 Task: Find connections with filter location M'Sila with filter topic #Crowdfundingwith filter profile language English with filter current company Odgers Berndtson with filter school Patna University with filter industry Transportation, Logistics, Supply Chain and Storage with filter service category Nonprofit Consulting with filter keywords title Mason
Action: Mouse moved to (645, 86)
Screenshot: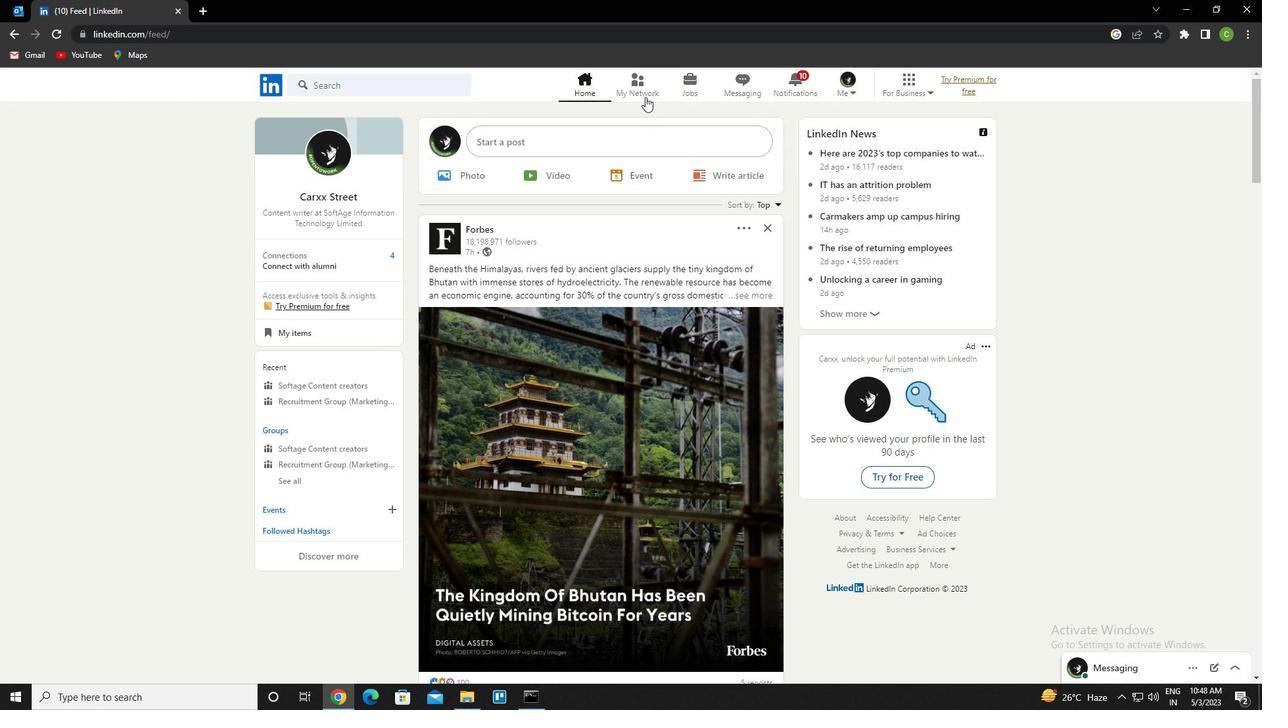 
Action: Mouse pressed left at (645, 86)
Screenshot: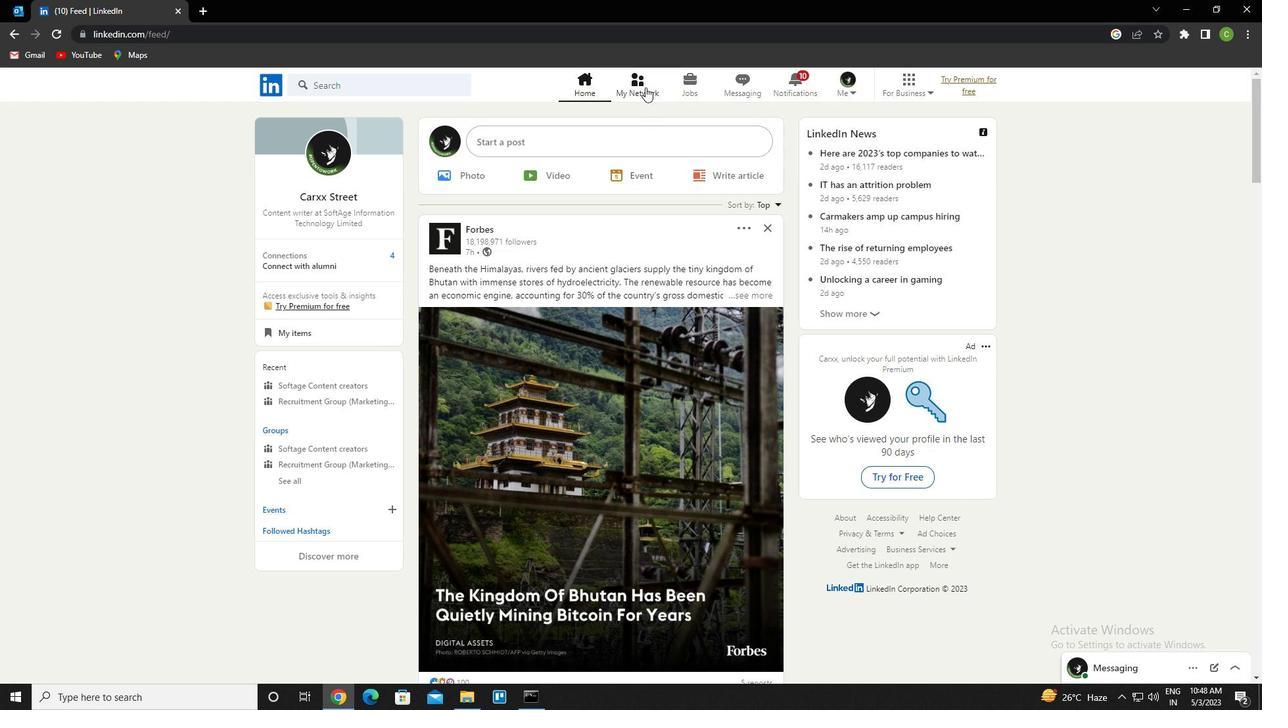 
Action: Mouse moved to (390, 160)
Screenshot: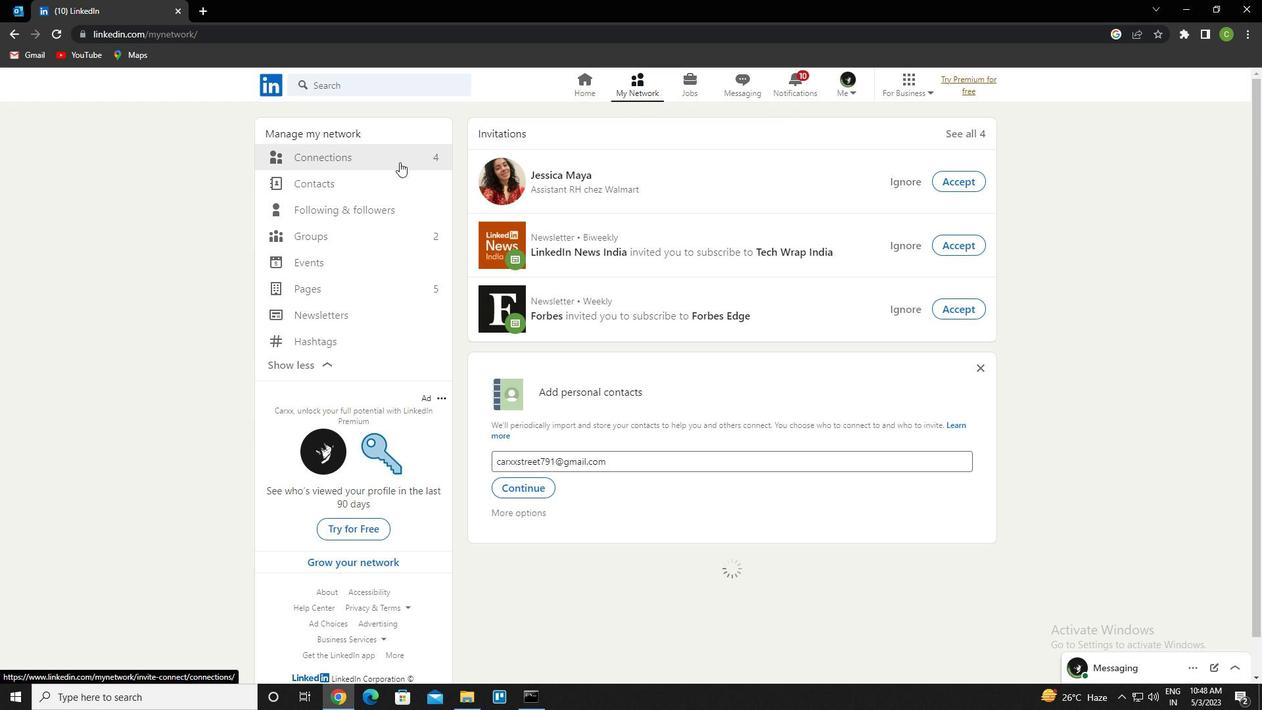 
Action: Mouse pressed left at (390, 160)
Screenshot: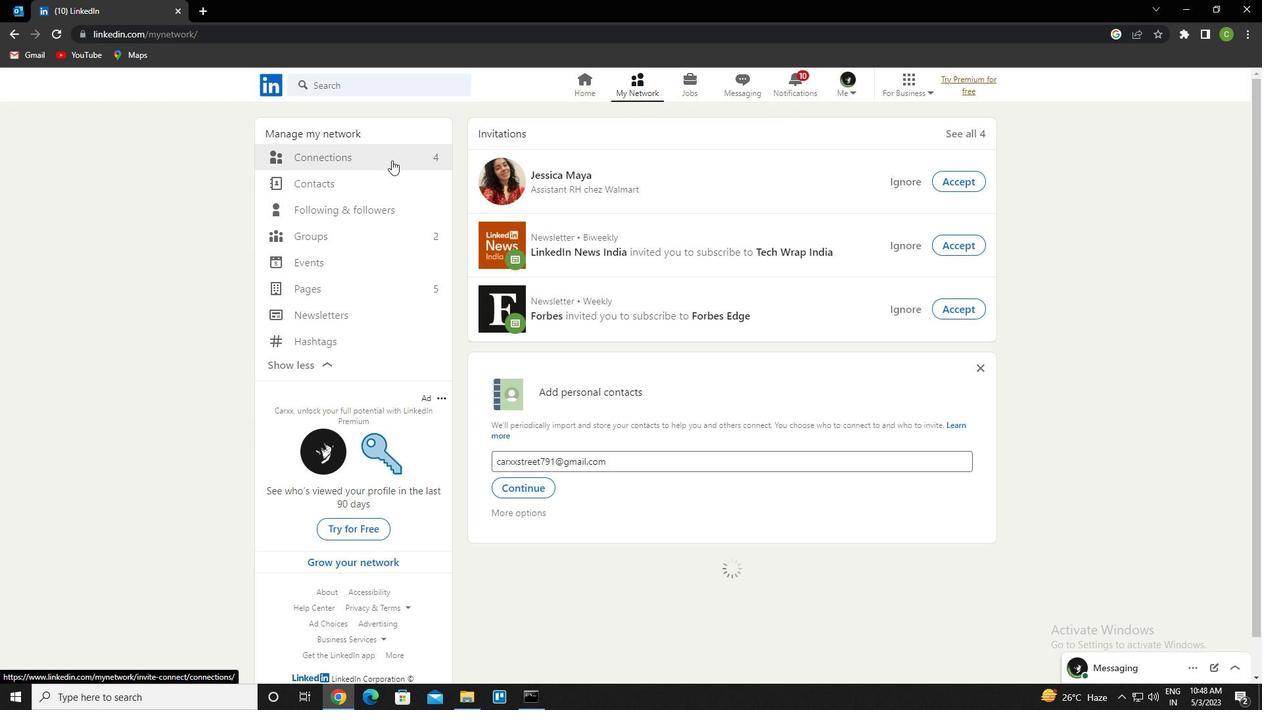 
Action: Mouse moved to (741, 167)
Screenshot: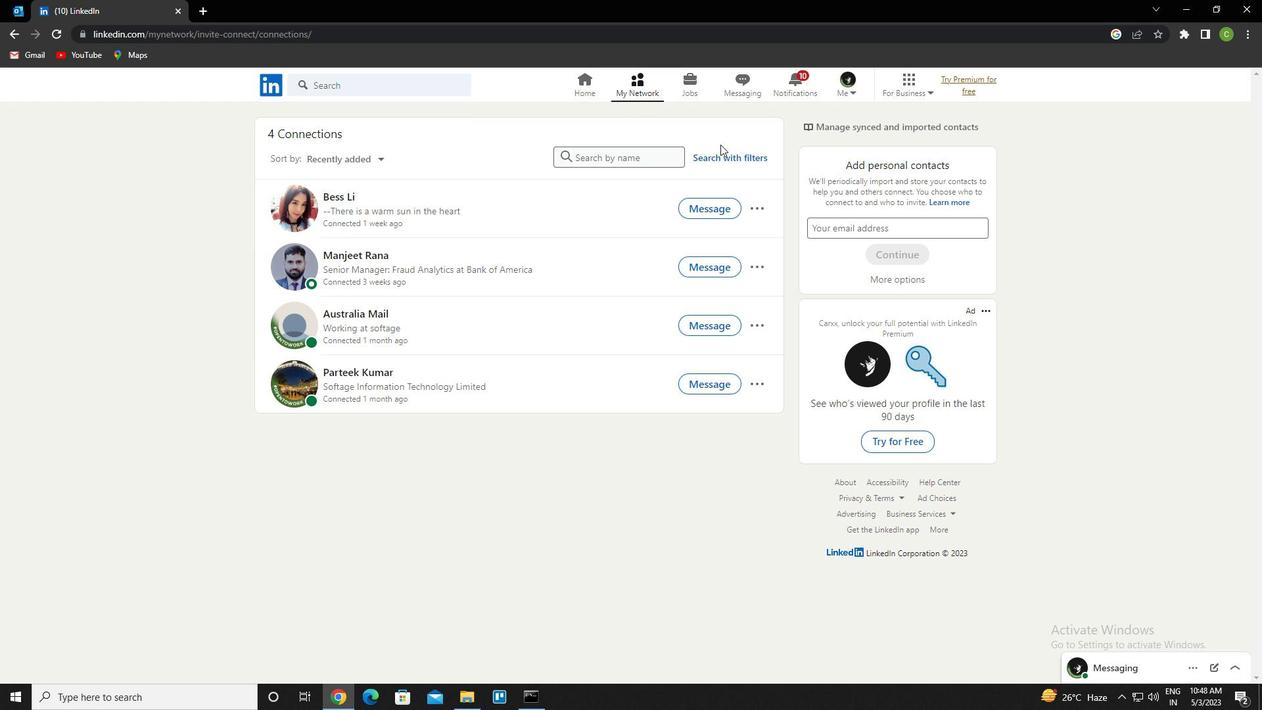 
Action: Mouse pressed left at (741, 167)
Screenshot: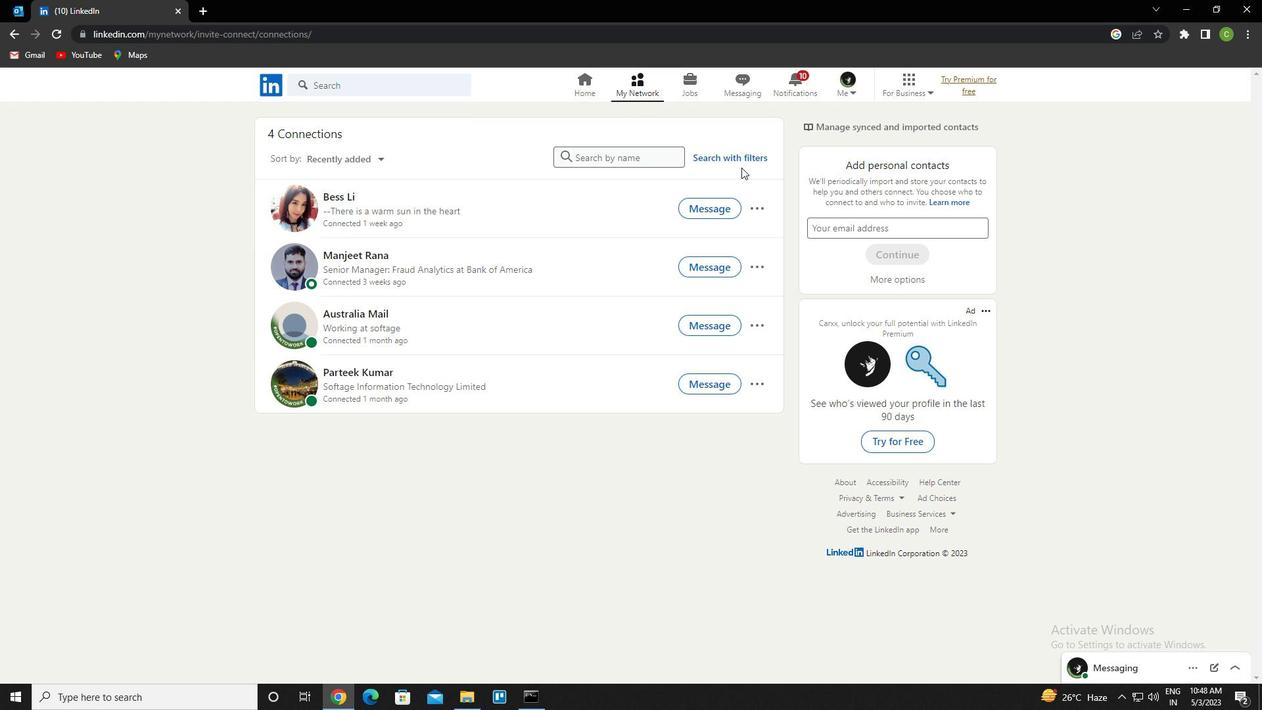 
Action: Mouse moved to (745, 151)
Screenshot: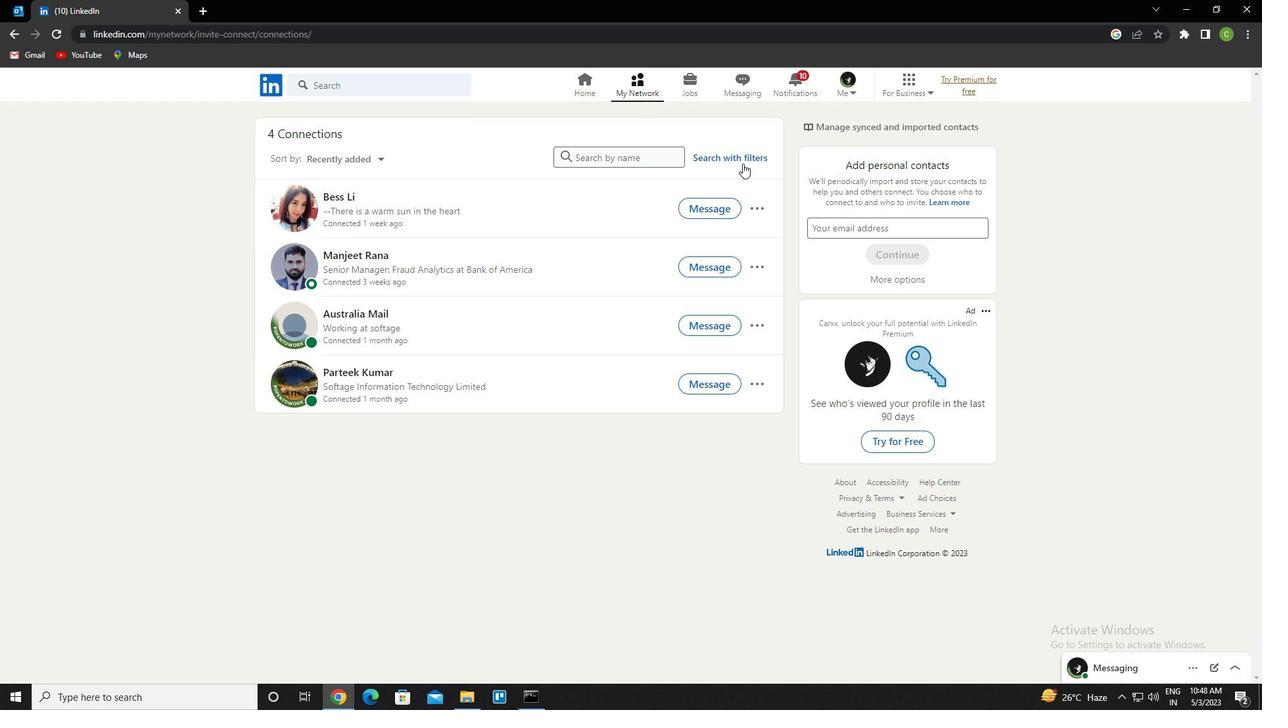 
Action: Mouse pressed left at (745, 151)
Screenshot: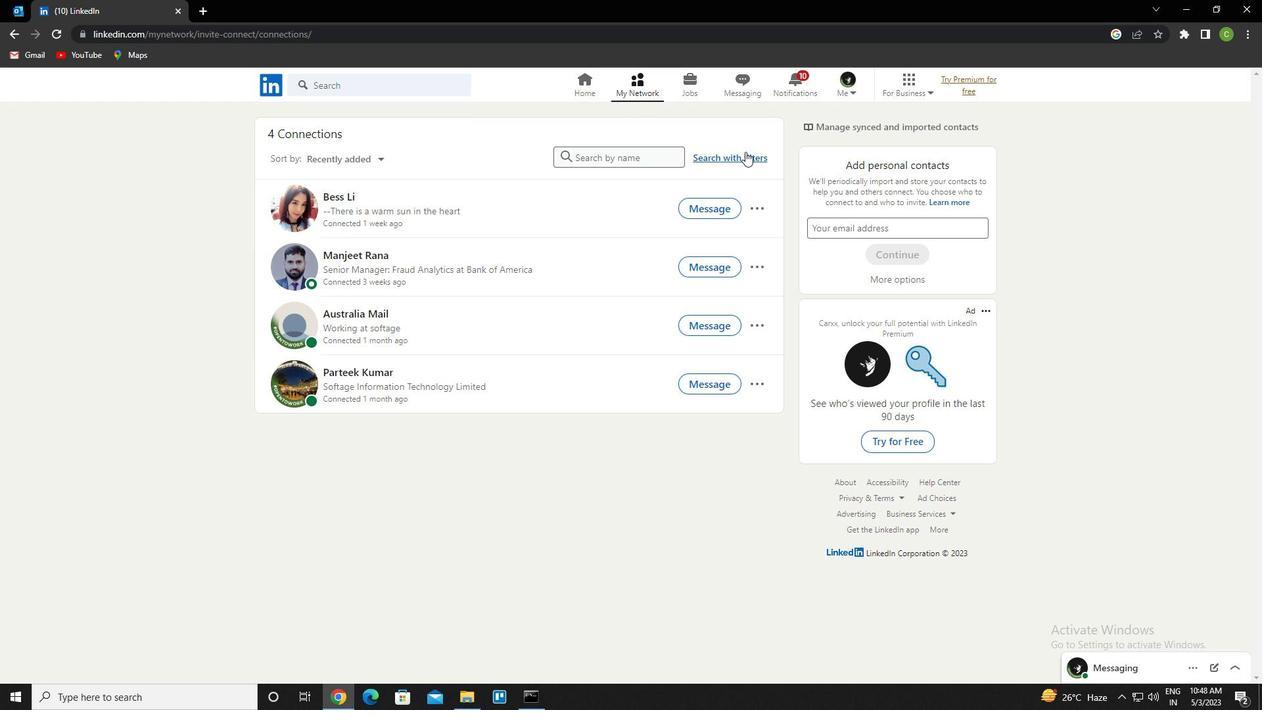 
Action: Mouse moved to (675, 121)
Screenshot: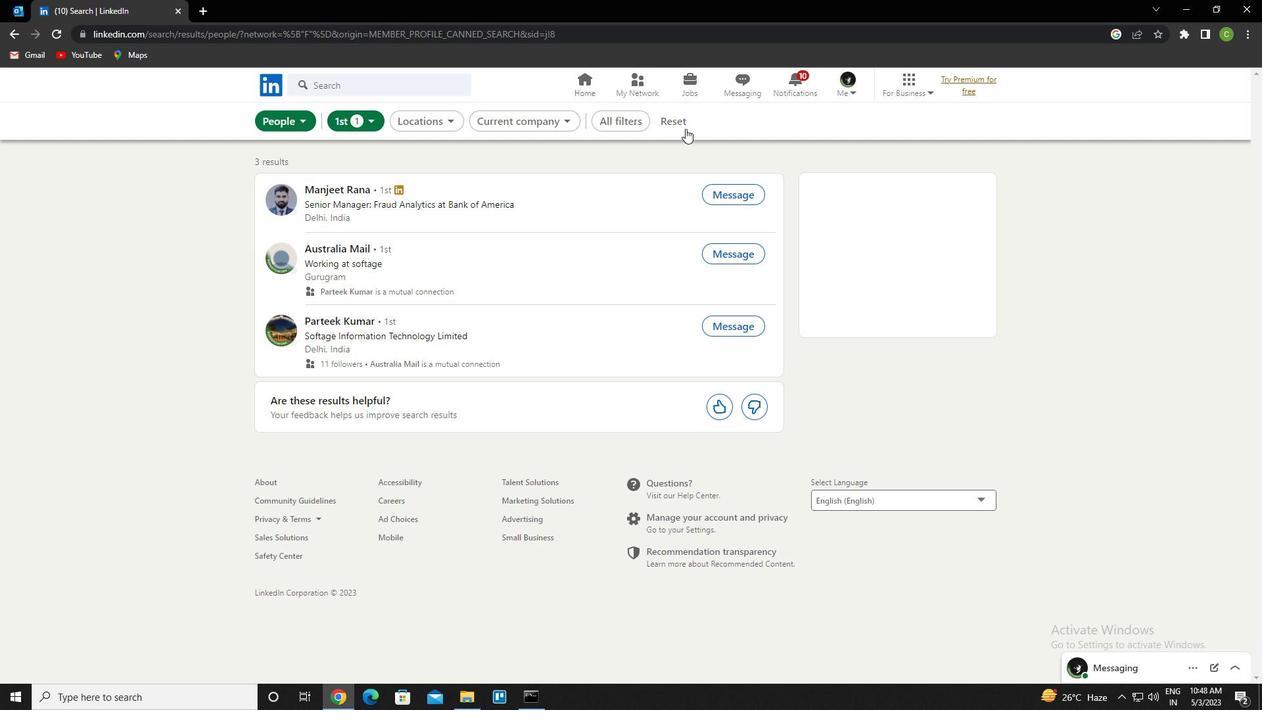 
Action: Mouse pressed left at (675, 121)
Screenshot: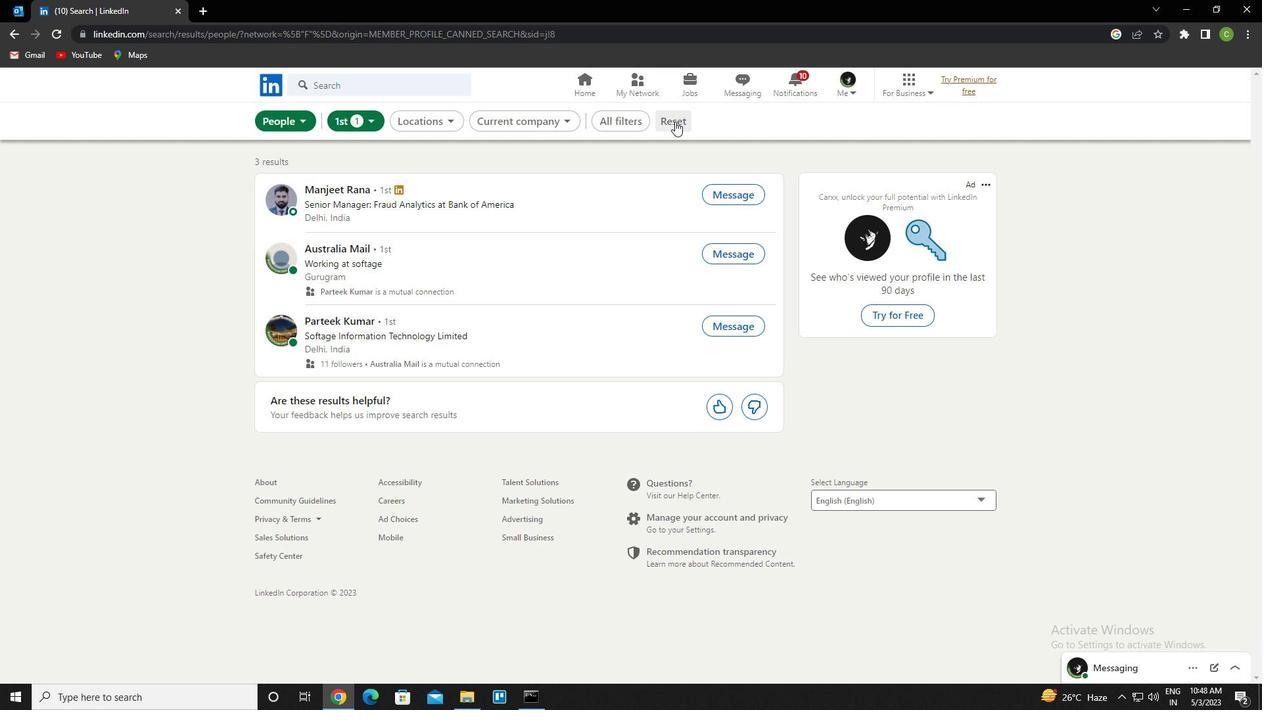 
Action: Mouse moved to (661, 118)
Screenshot: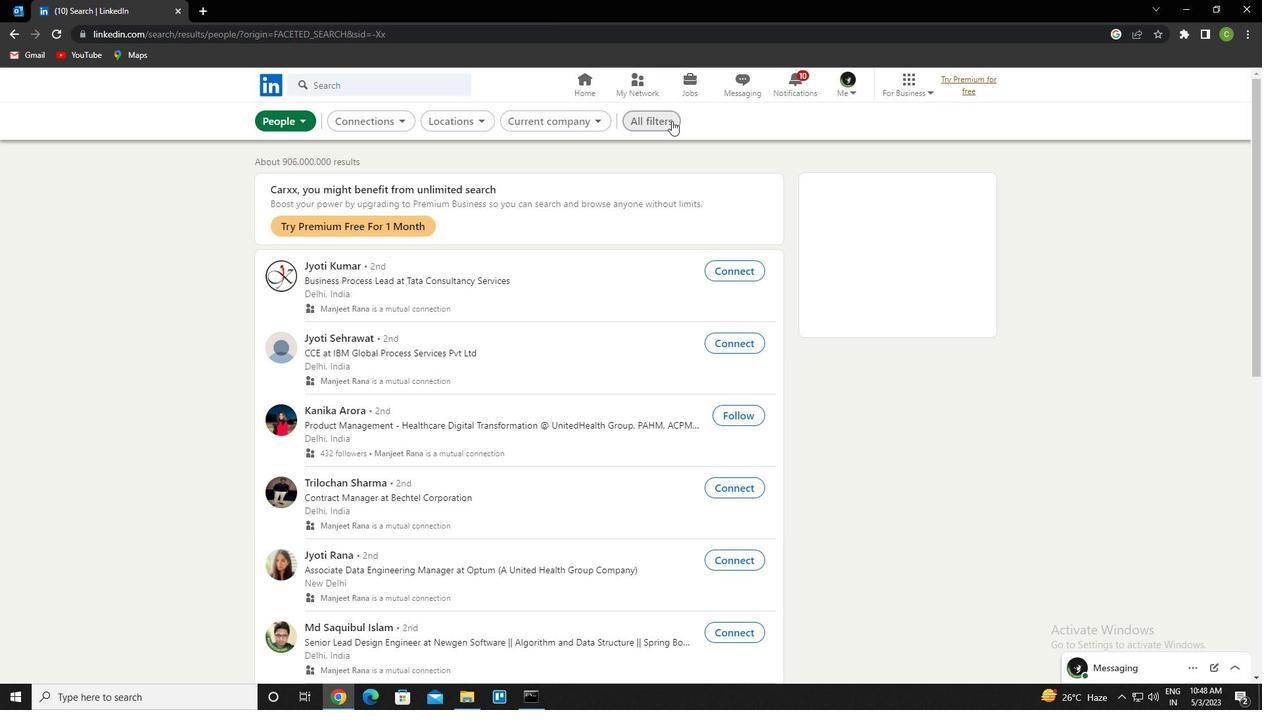 
Action: Mouse pressed left at (661, 118)
Screenshot: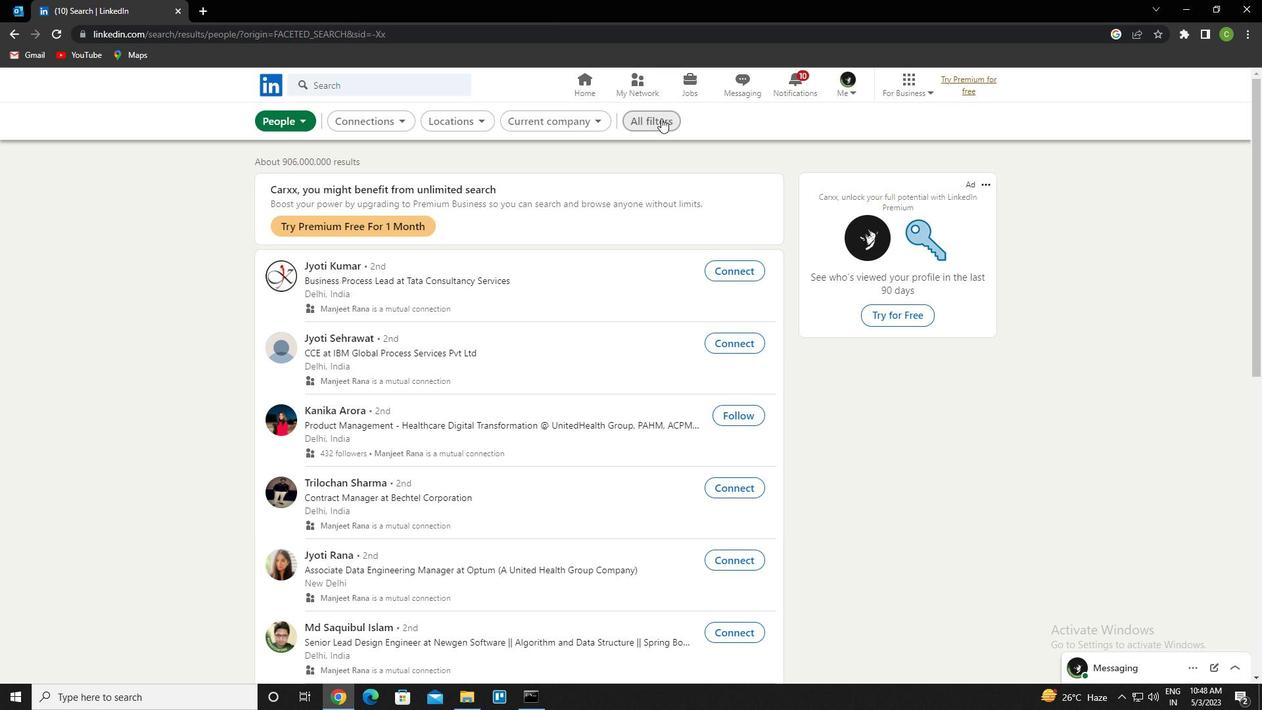 
Action: Mouse moved to (1143, 305)
Screenshot: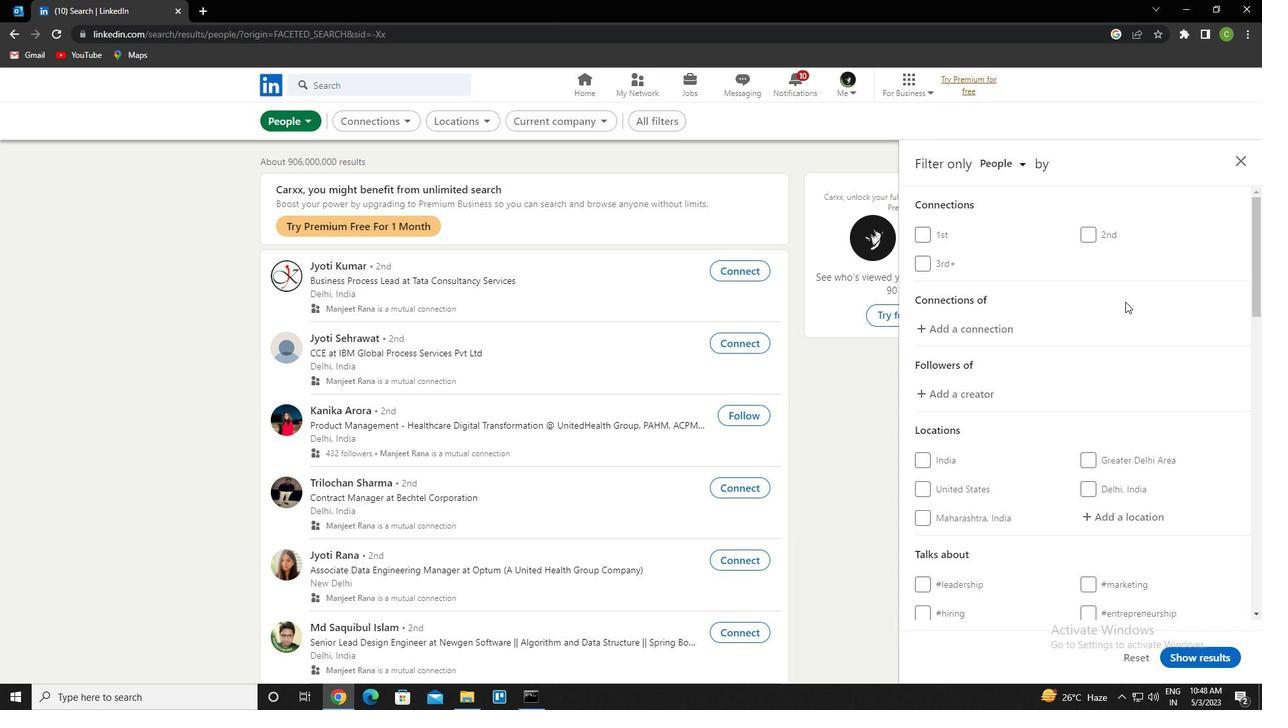
Action: Mouse scrolled (1143, 304) with delta (0, 0)
Screenshot: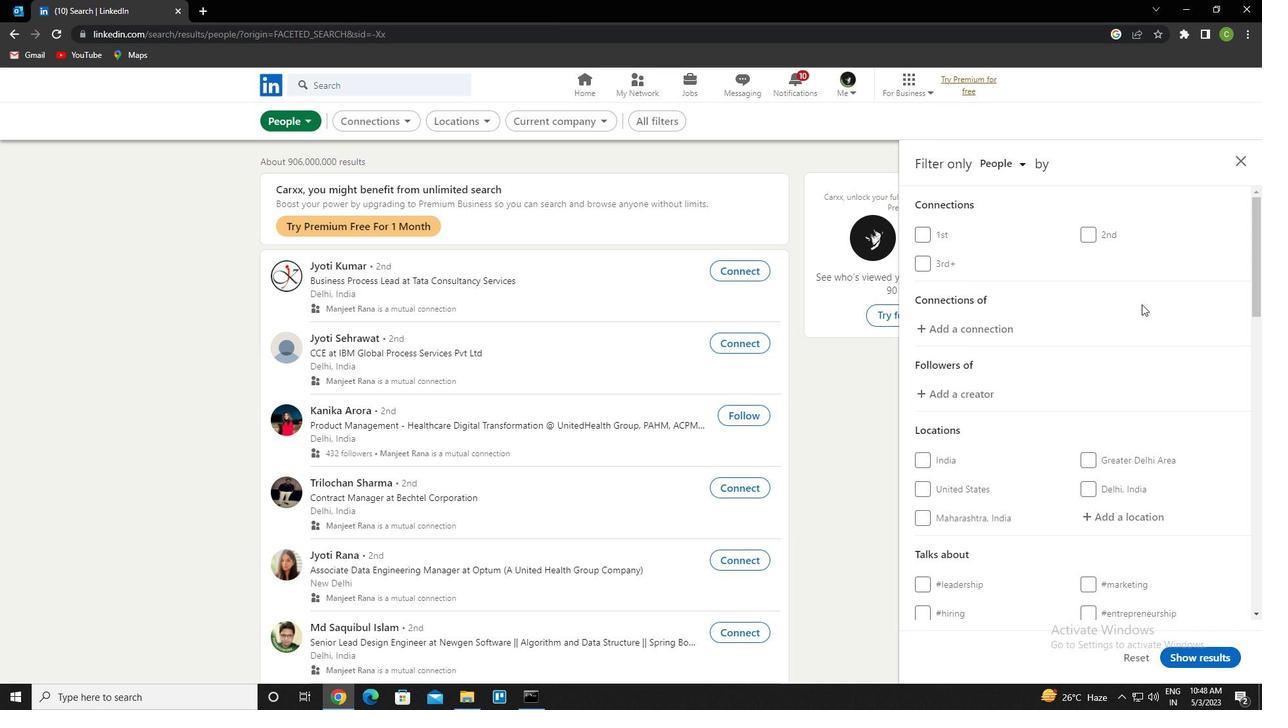 
Action: Mouse moved to (1143, 306)
Screenshot: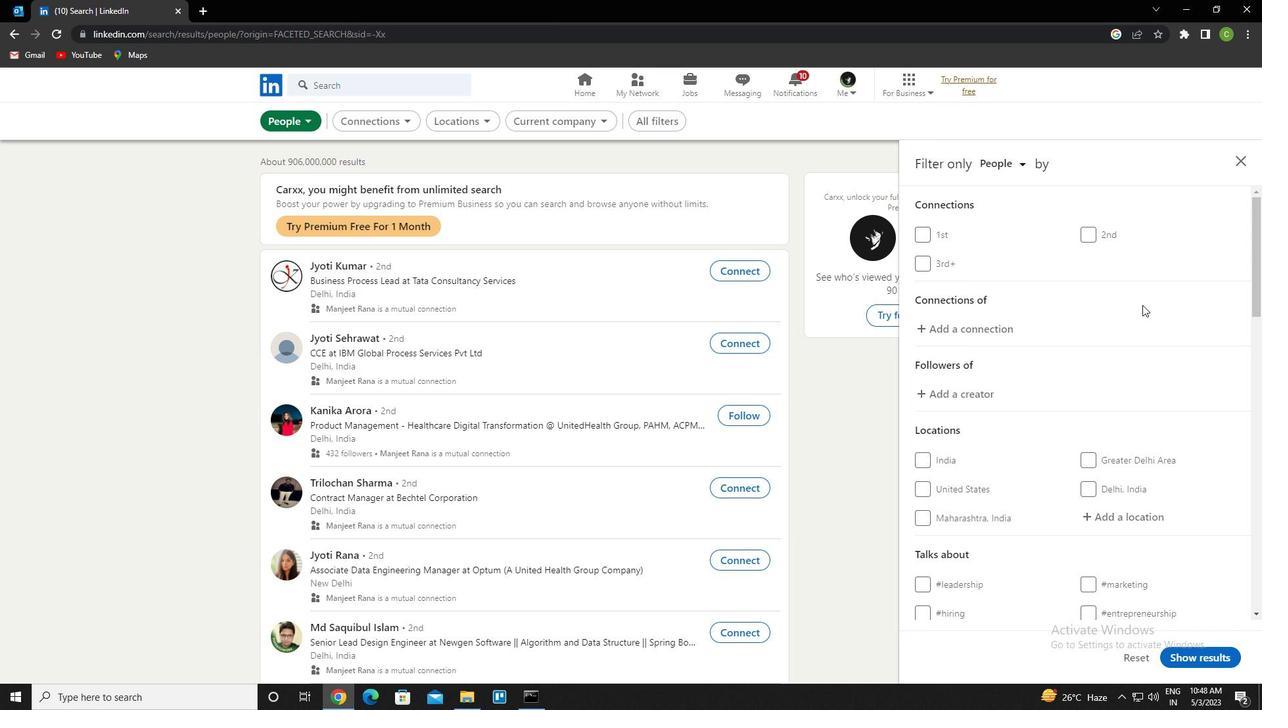 
Action: Mouse scrolled (1143, 305) with delta (0, 0)
Screenshot: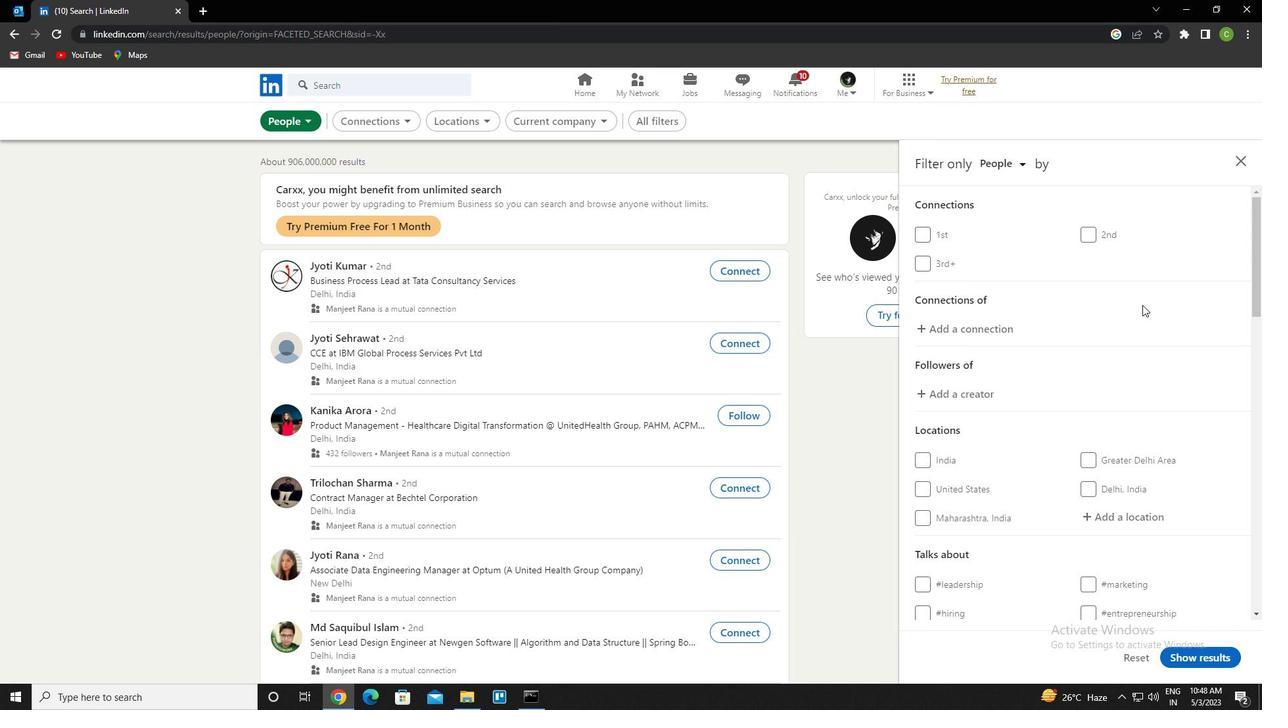 
Action: Mouse scrolled (1143, 305) with delta (0, 0)
Screenshot: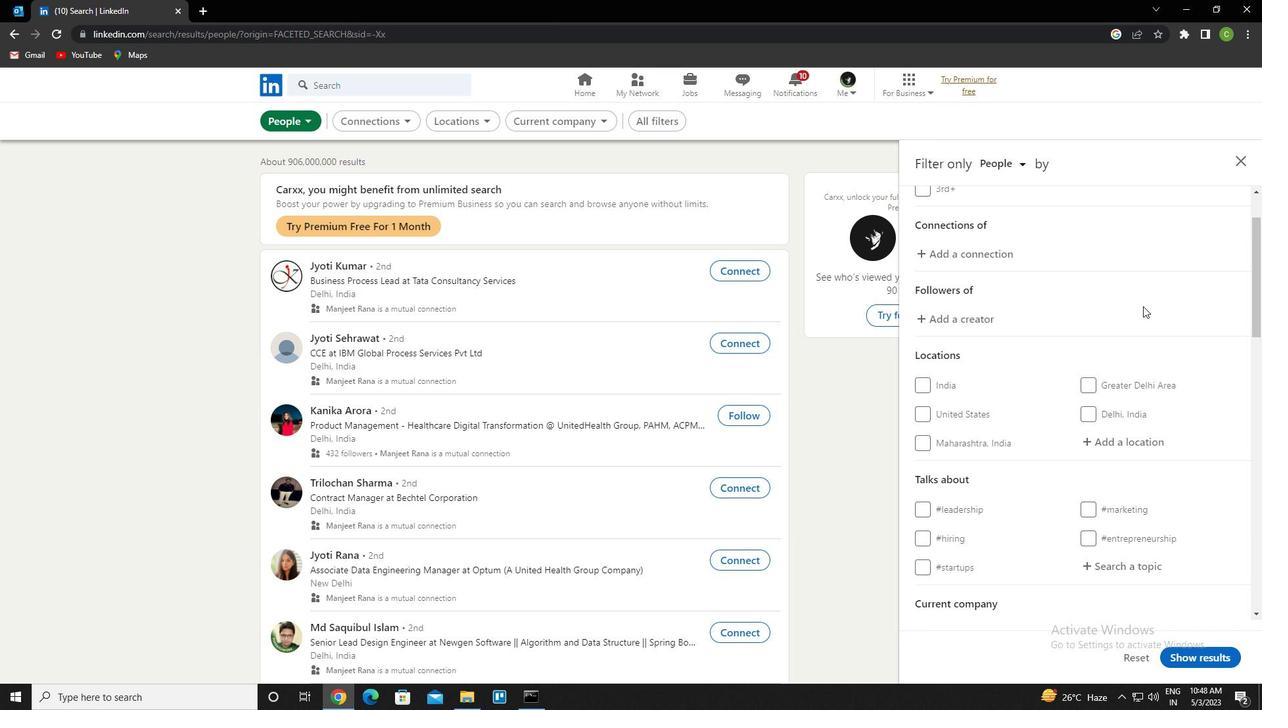 
Action: Mouse moved to (1143, 315)
Screenshot: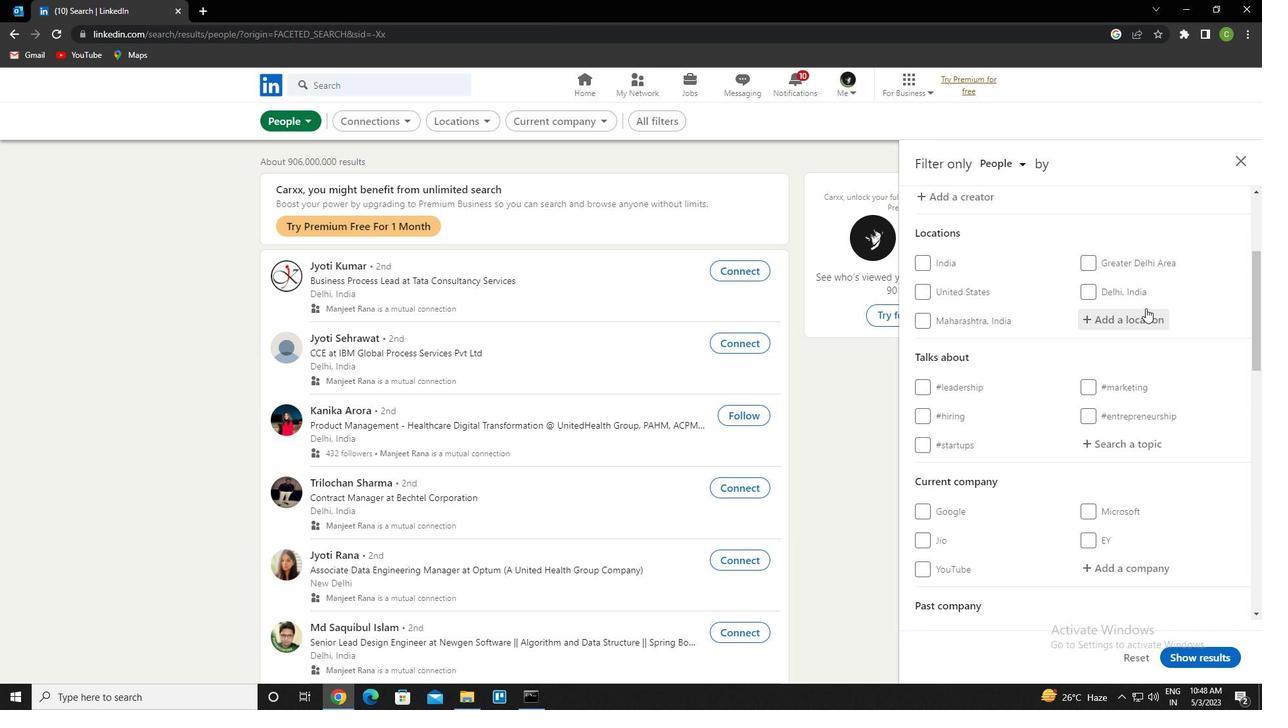 
Action: Mouse pressed left at (1143, 315)
Screenshot: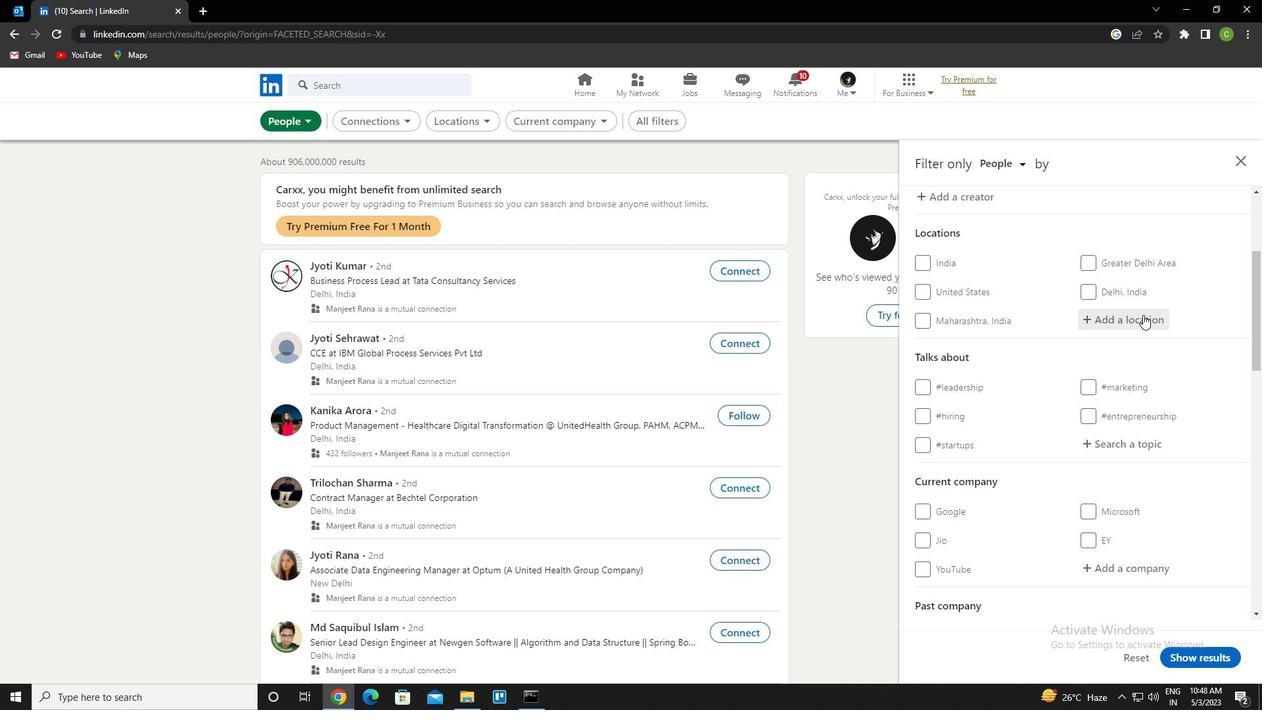 
Action: Key pressed <Key.caps_lock>m's<Key.caps_lock>illa<Key.backspace><Key.backspace><Key.down><Key.enter>
Screenshot: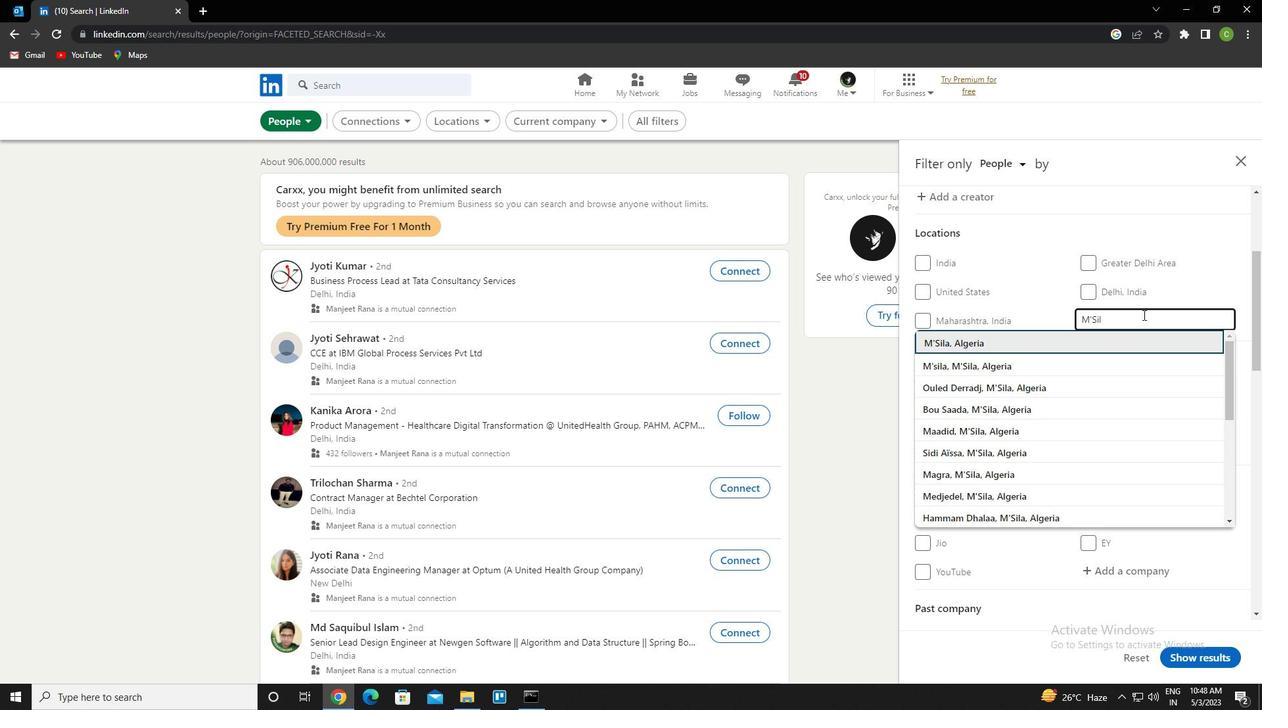 
Action: Mouse moved to (1159, 330)
Screenshot: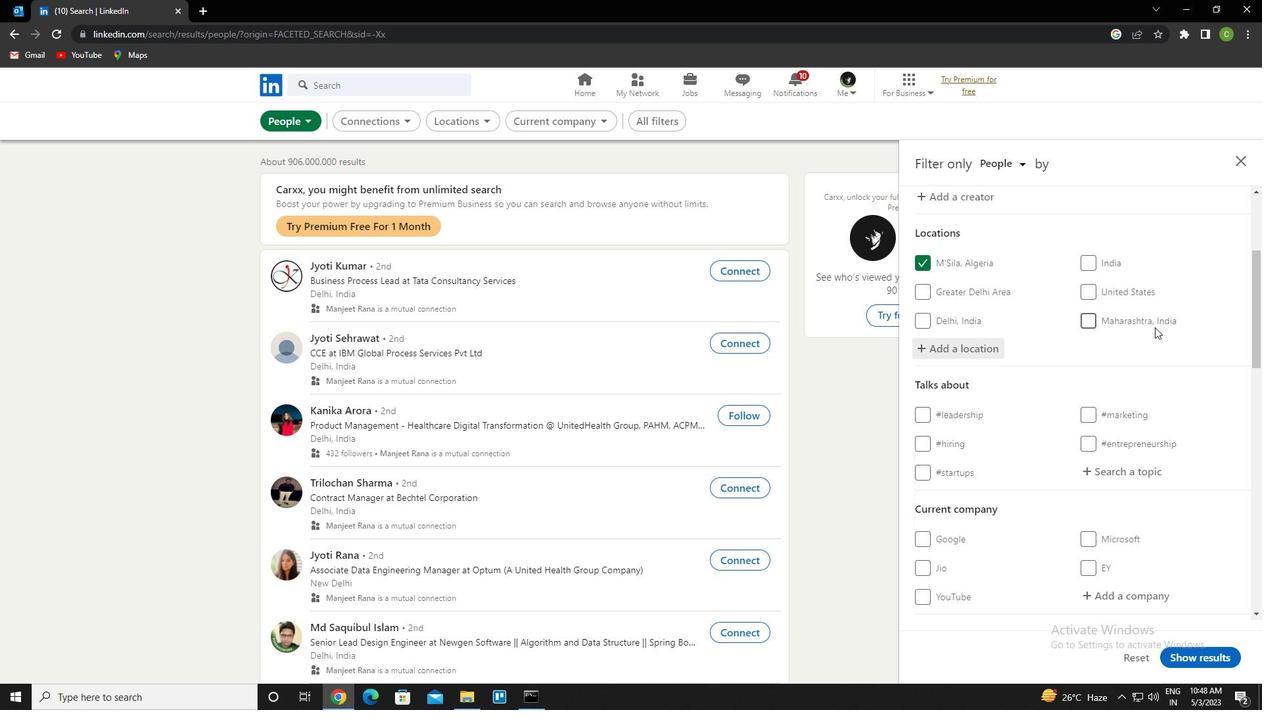 
Action: Mouse scrolled (1159, 329) with delta (0, 0)
Screenshot: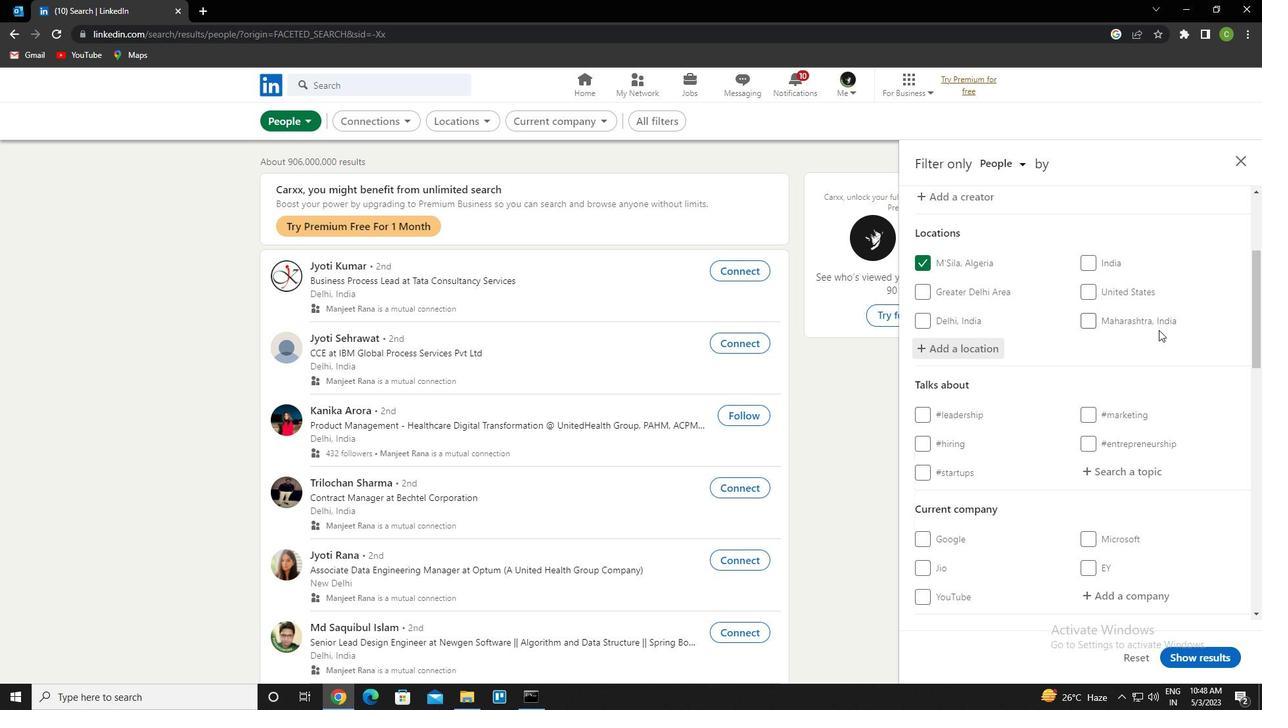 
Action: Mouse moved to (1137, 400)
Screenshot: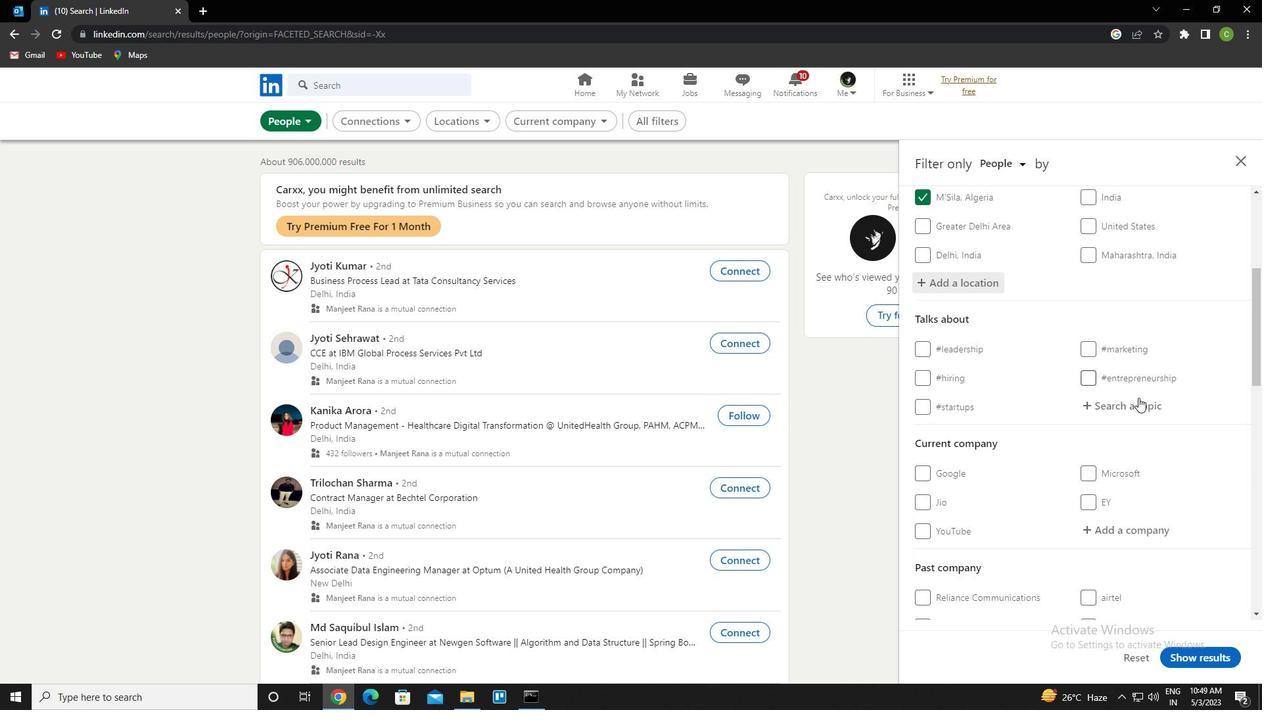 
Action: Mouse pressed left at (1137, 400)
Screenshot: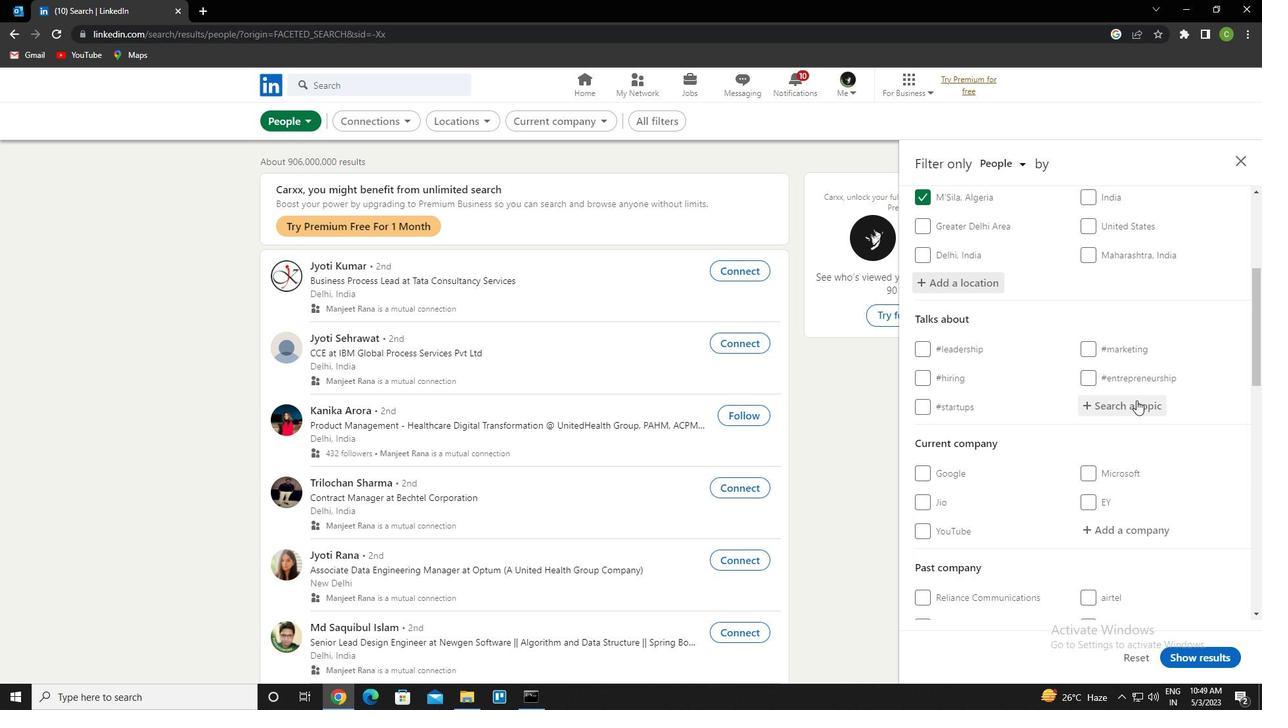 
Action: Key pressed corwd<Key.backspace><Key.backspace><Key.backspace><Key.backspace>rowdfunding<Key.down><Key.enter>
Screenshot: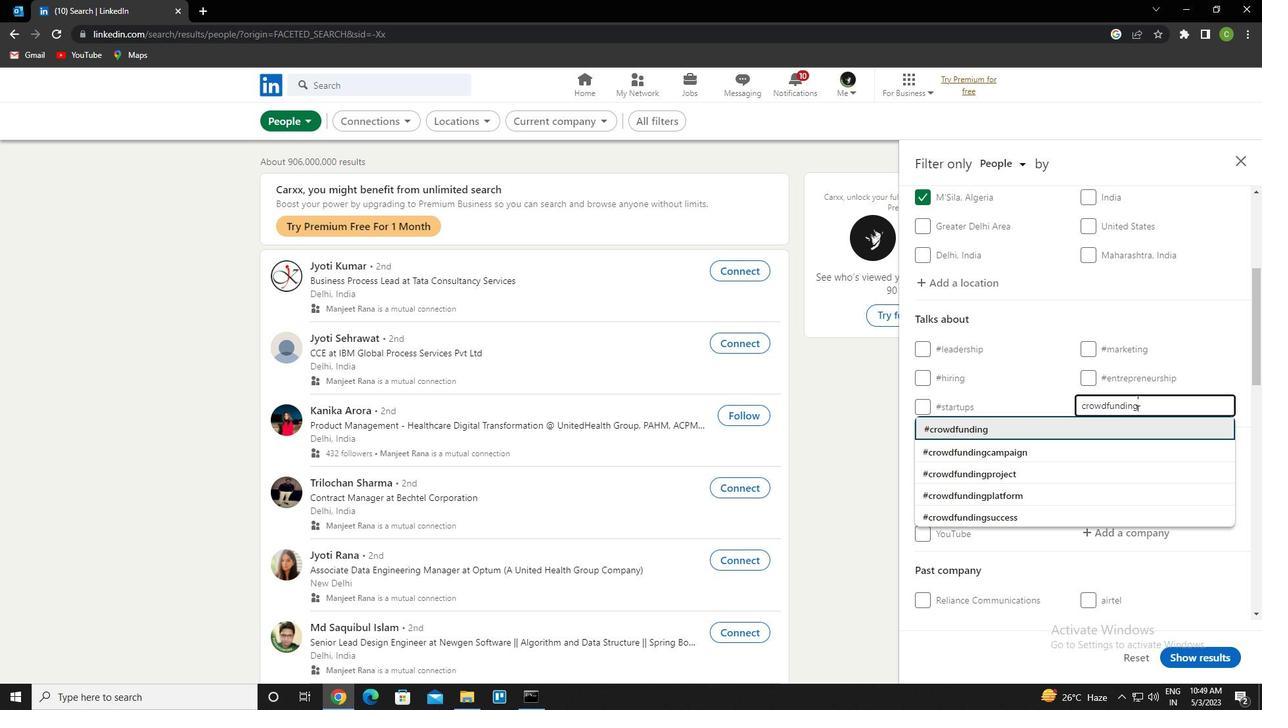 
Action: Mouse scrolled (1137, 399) with delta (0, 0)
Screenshot: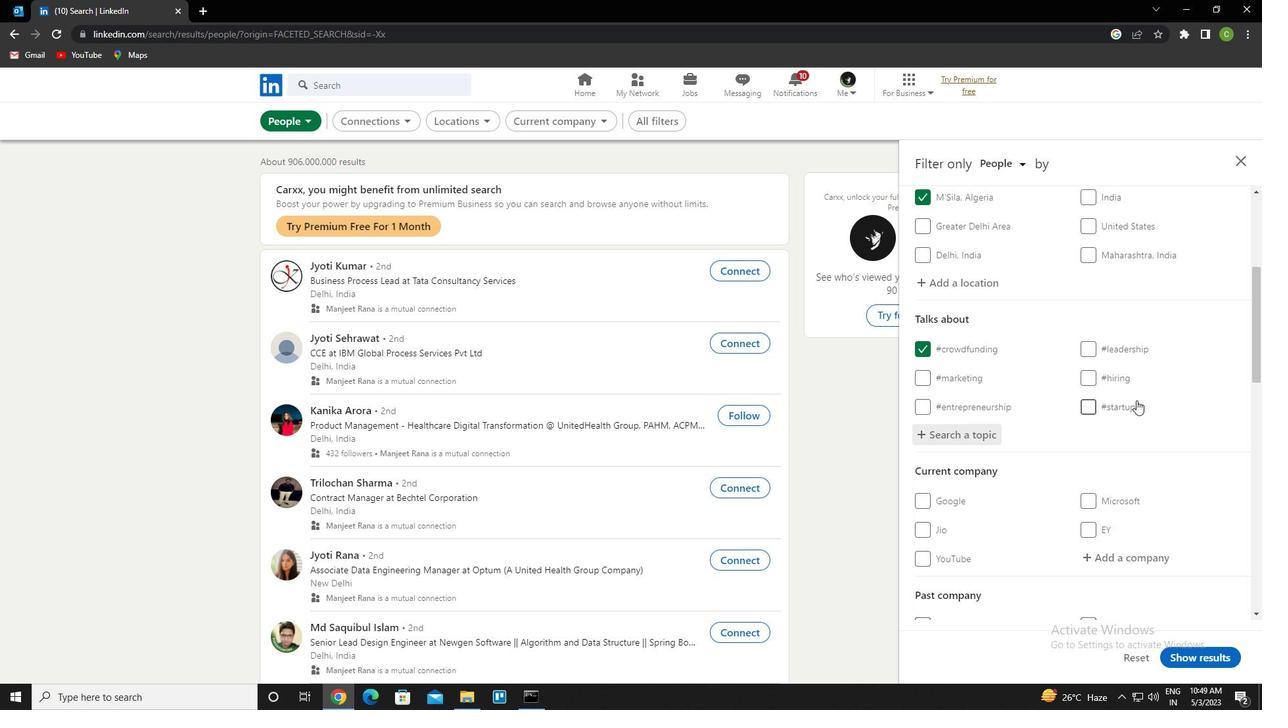 
Action: Mouse scrolled (1137, 399) with delta (0, 0)
Screenshot: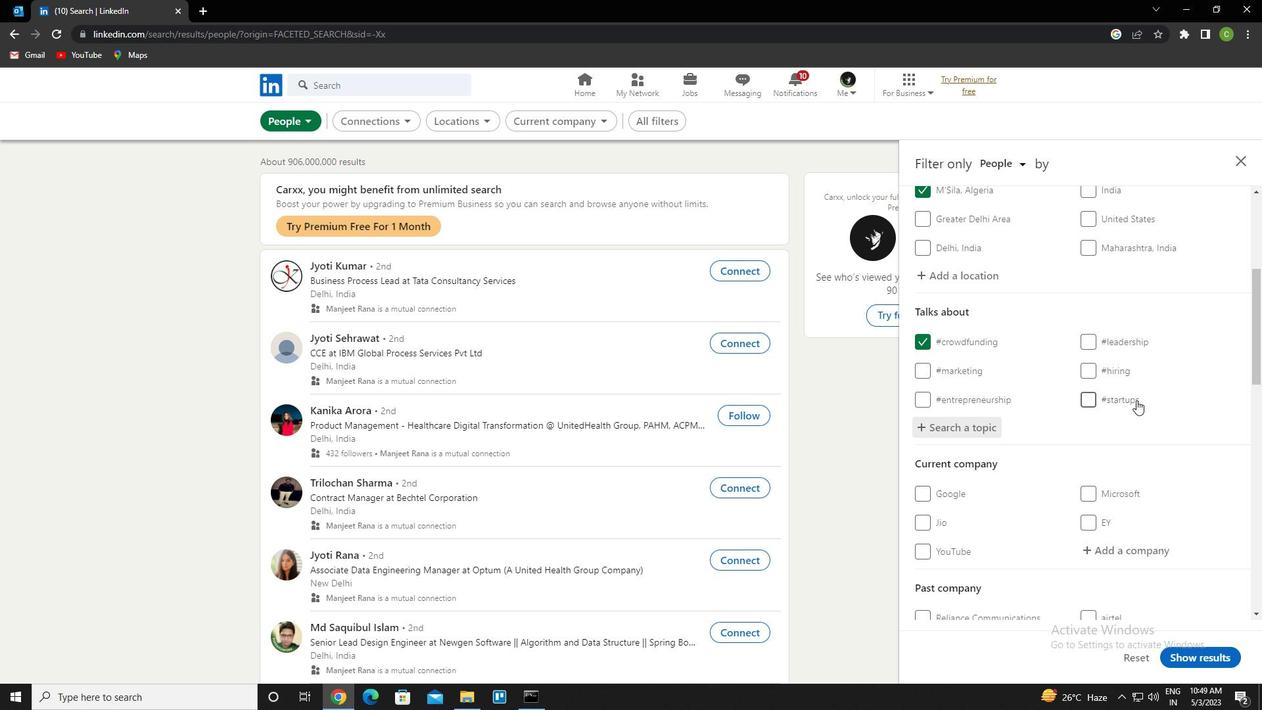 
Action: Mouse scrolled (1137, 399) with delta (0, 0)
Screenshot: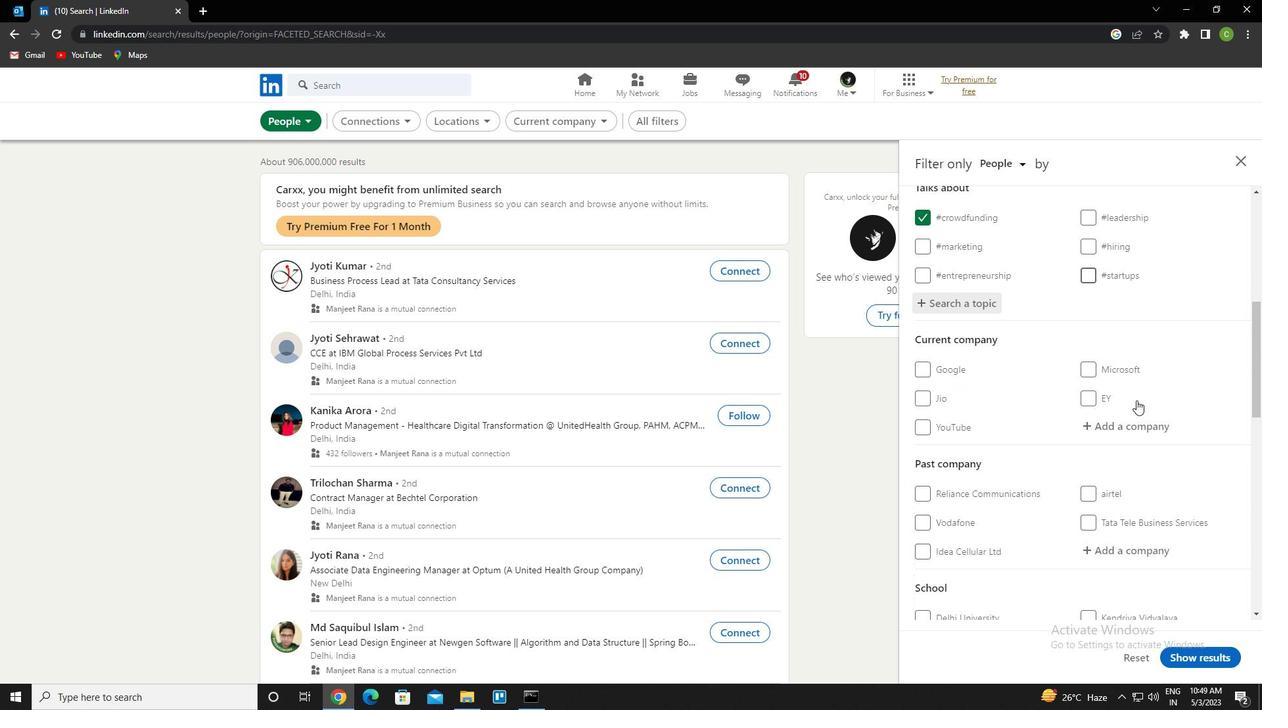 
Action: Mouse scrolled (1137, 399) with delta (0, 0)
Screenshot: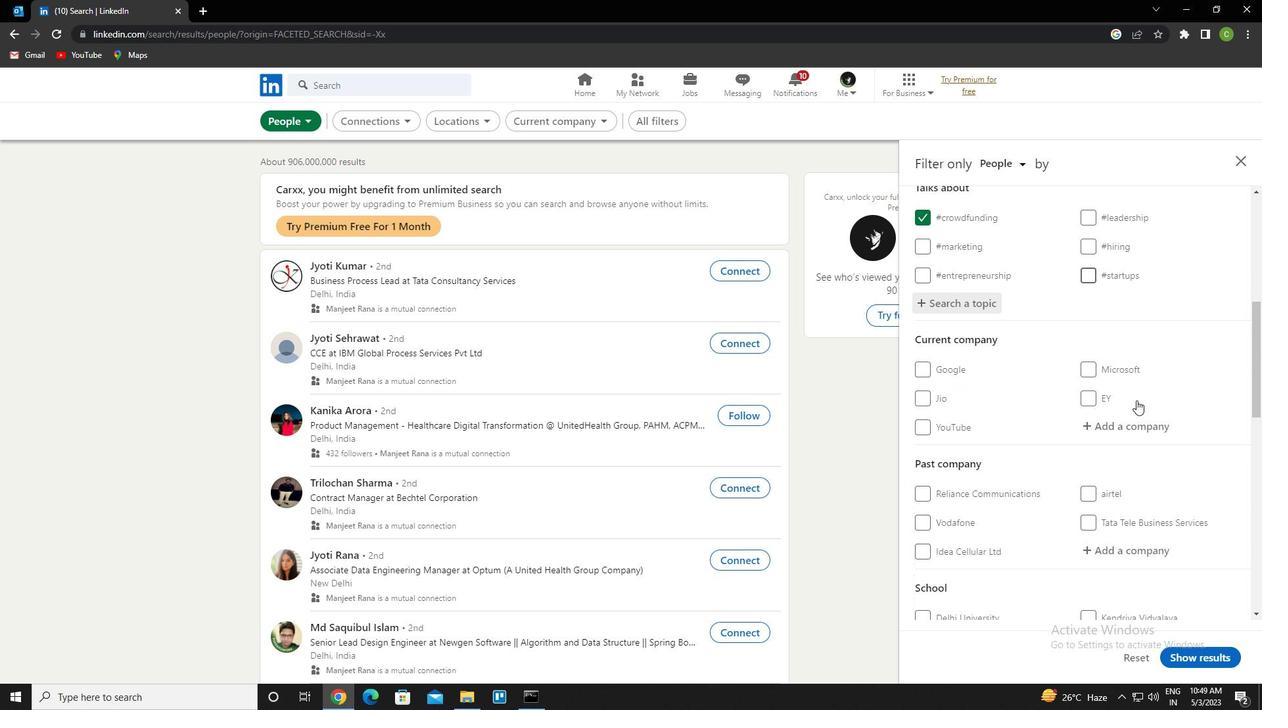 
Action: Mouse scrolled (1137, 399) with delta (0, 0)
Screenshot: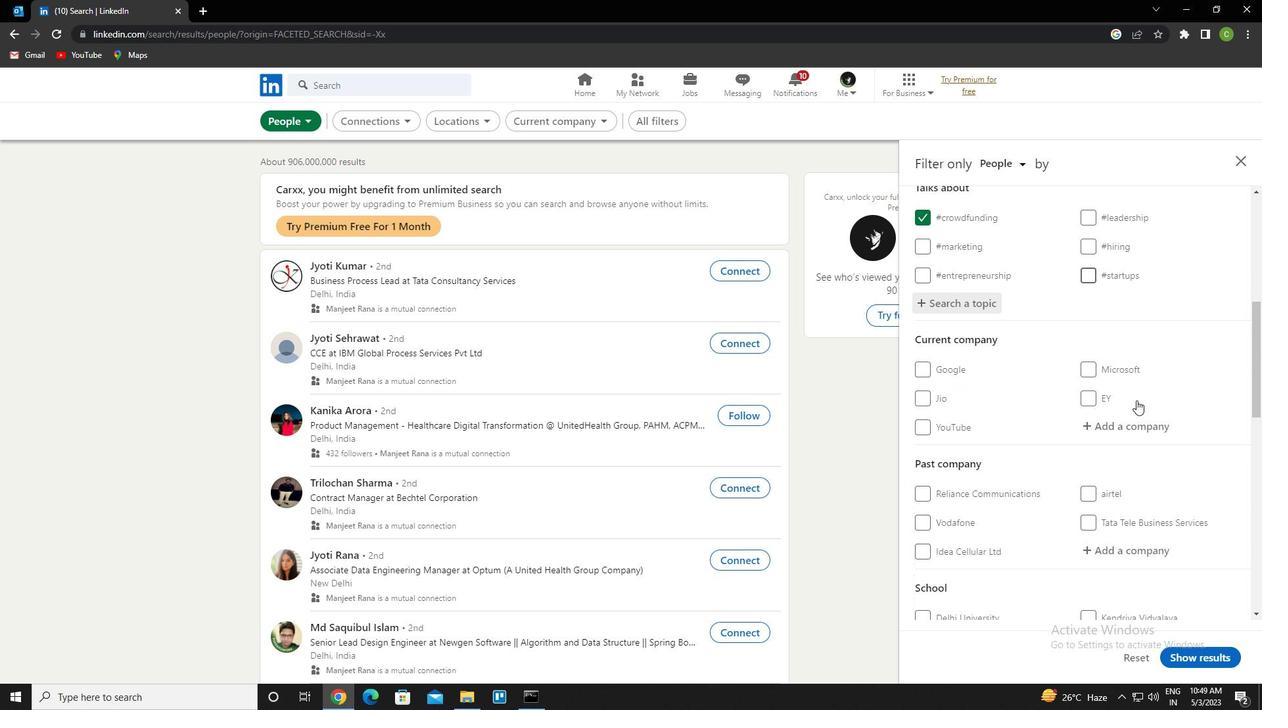 
Action: Mouse scrolled (1137, 399) with delta (0, 0)
Screenshot: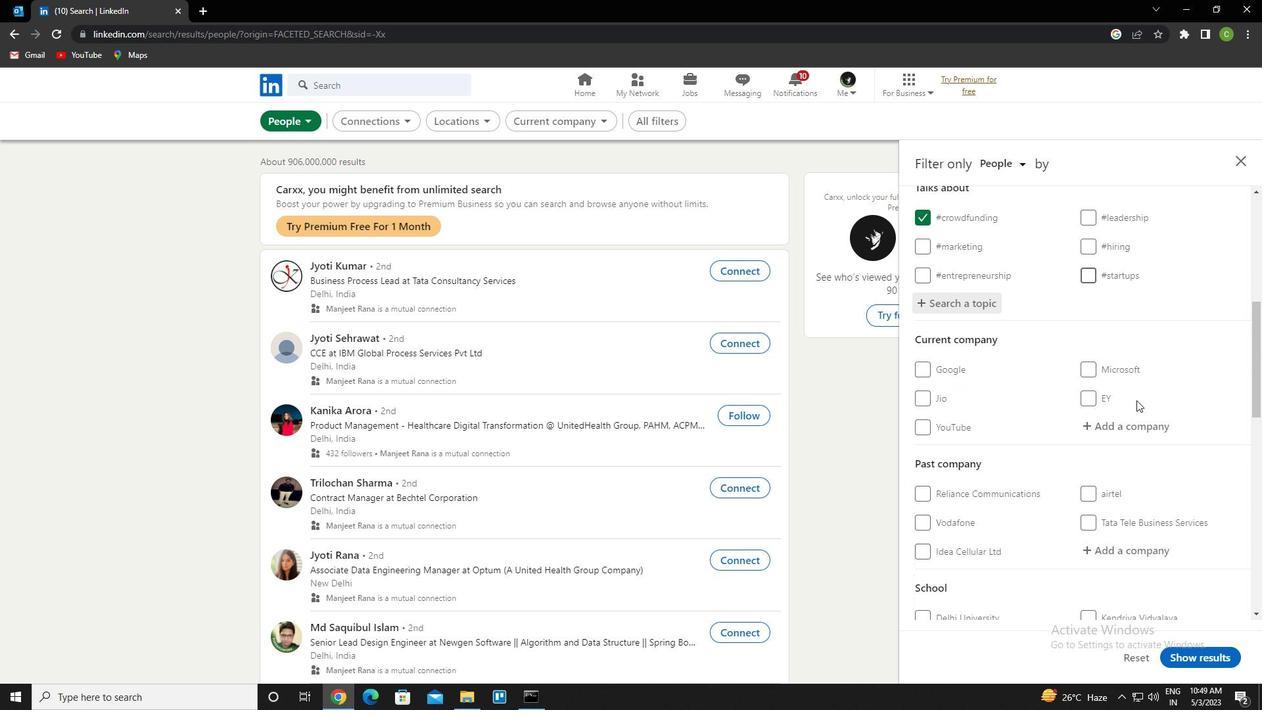 
Action: Mouse scrolled (1137, 399) with delta (0, 0)
Screenshot: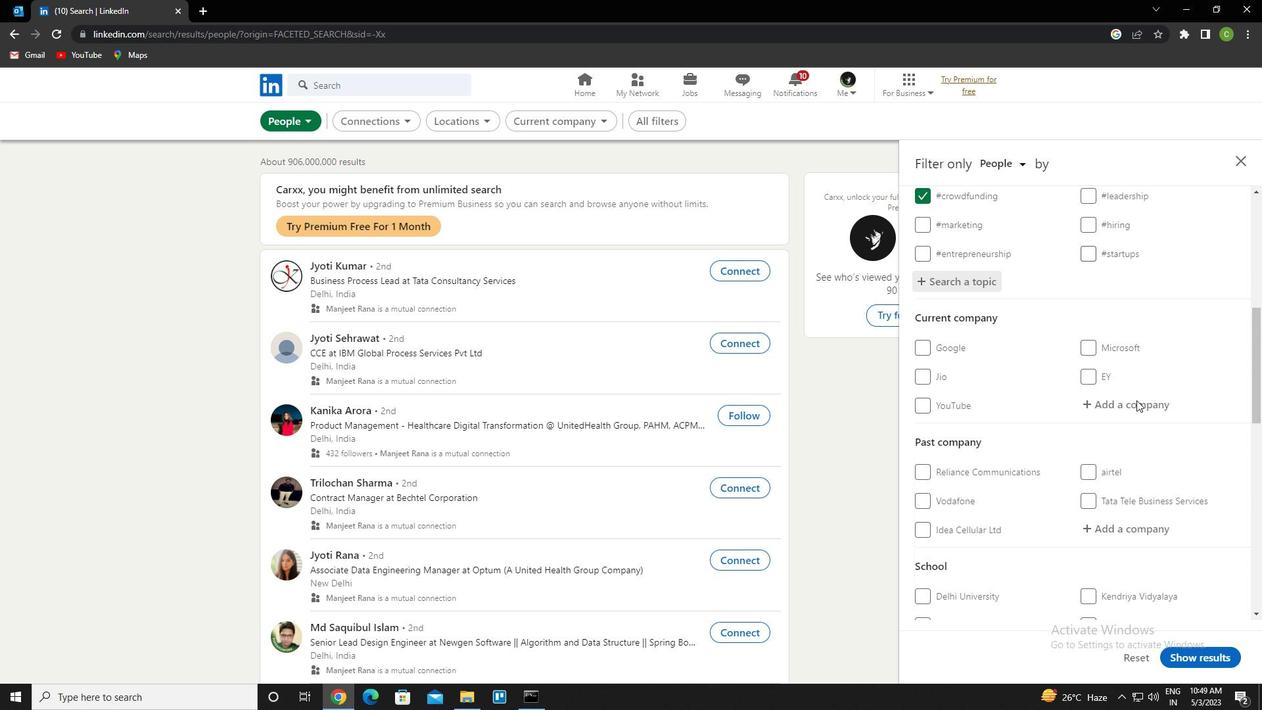 
Action: Mouse scrolled (1137, 399) with delta (0, 0)
Screenshot: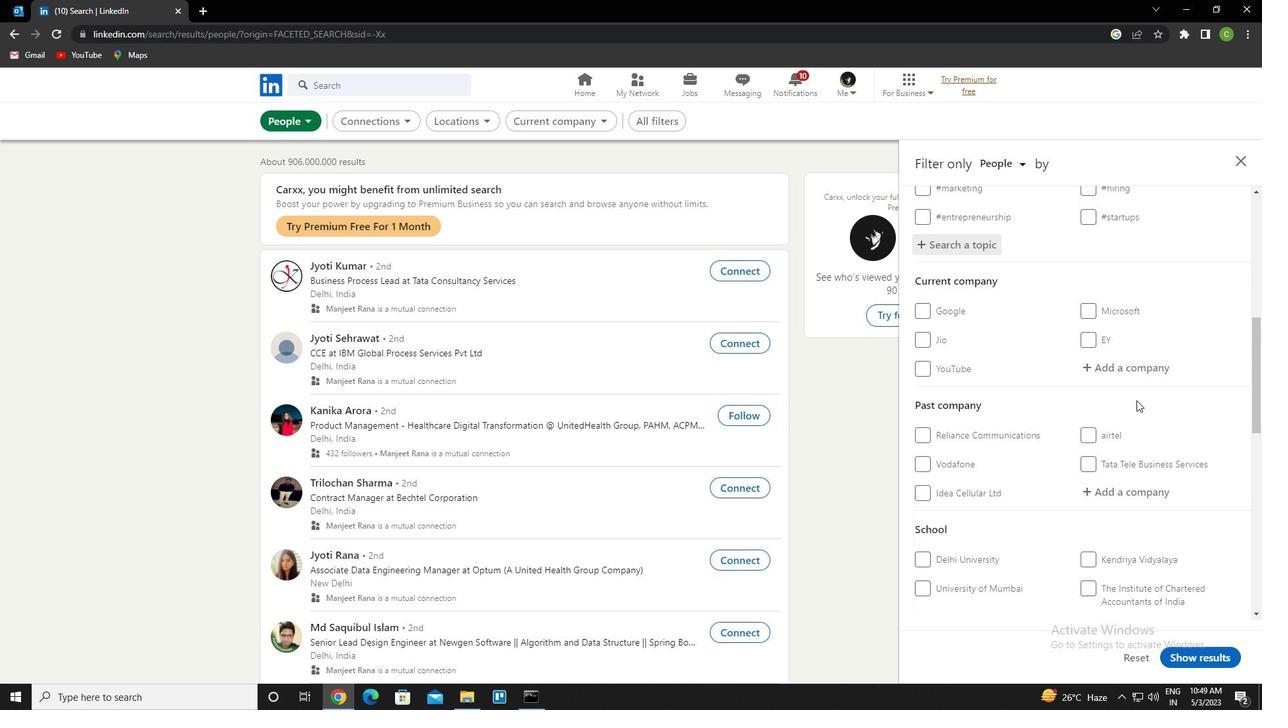 
Action: Mouse scrolled (1137, 399) with delta (0, 0)
Screenshot: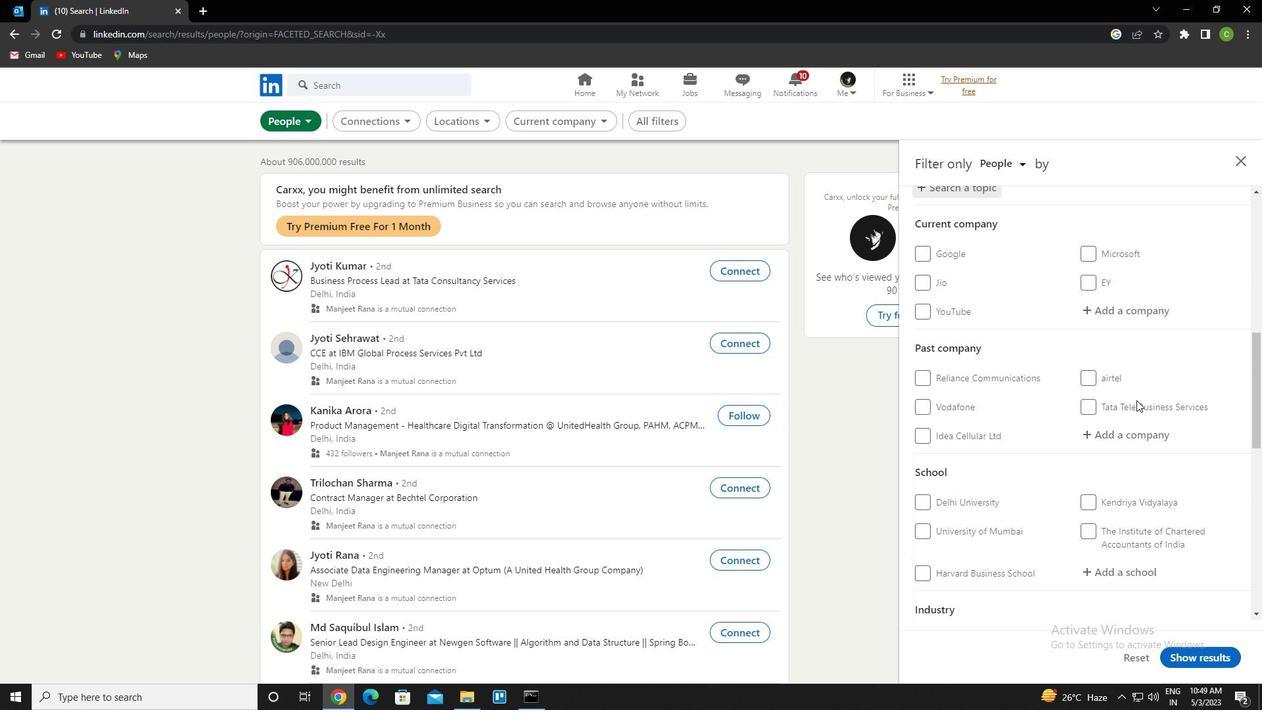 
Action: Mouse scrolled (1137, 399) with delta (0, 0)
Screenshot: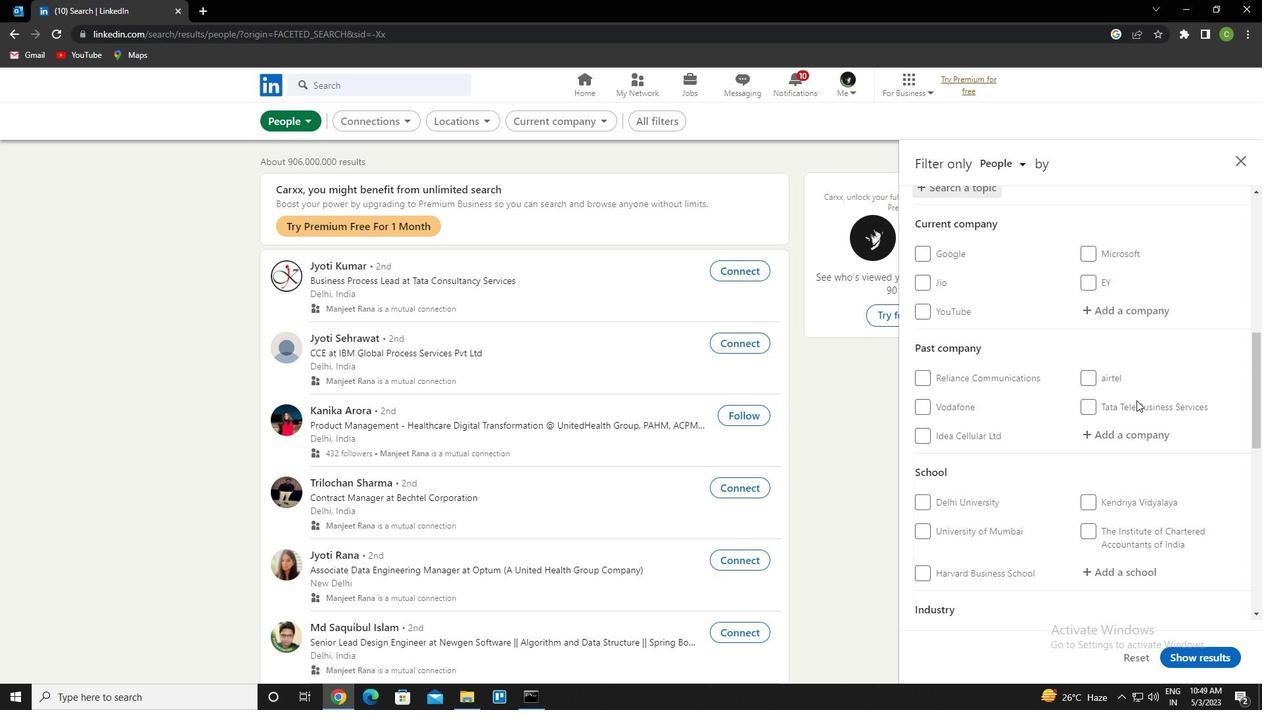 
Action: Mouse moved to (924, 361)
Screenshot: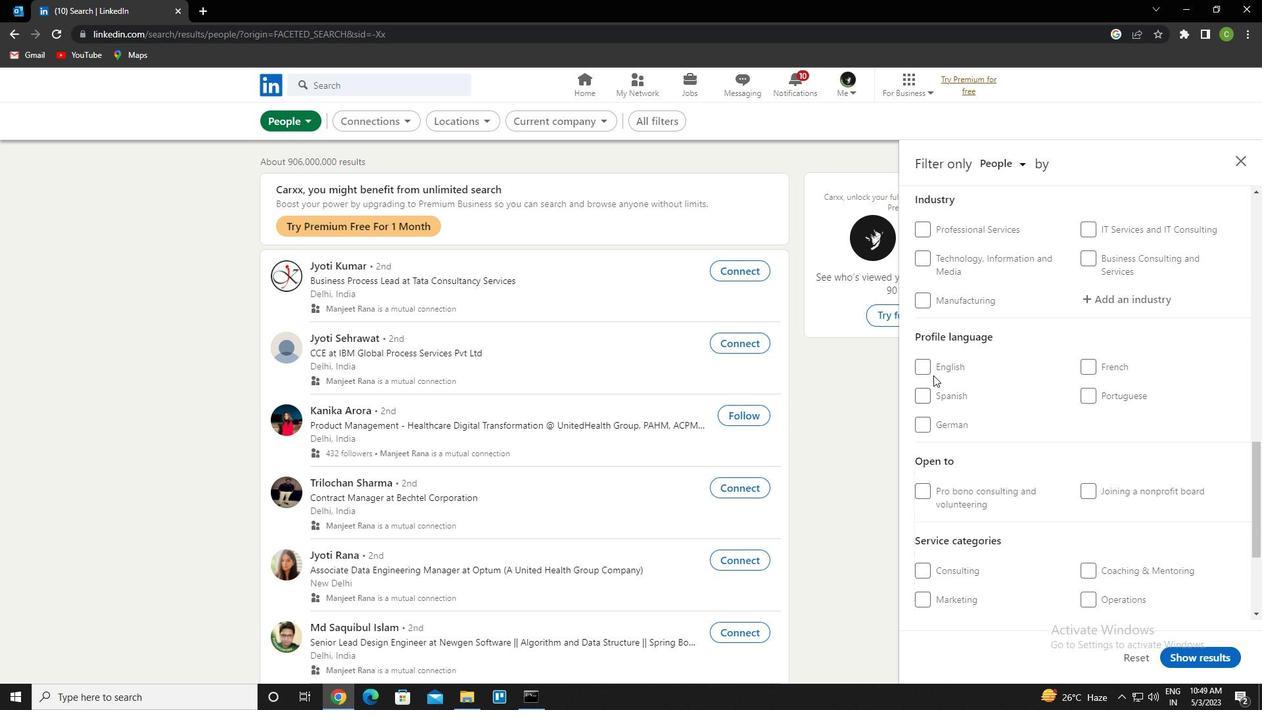 
Action: Mouse pressed left at (924, 361)
Screenshot: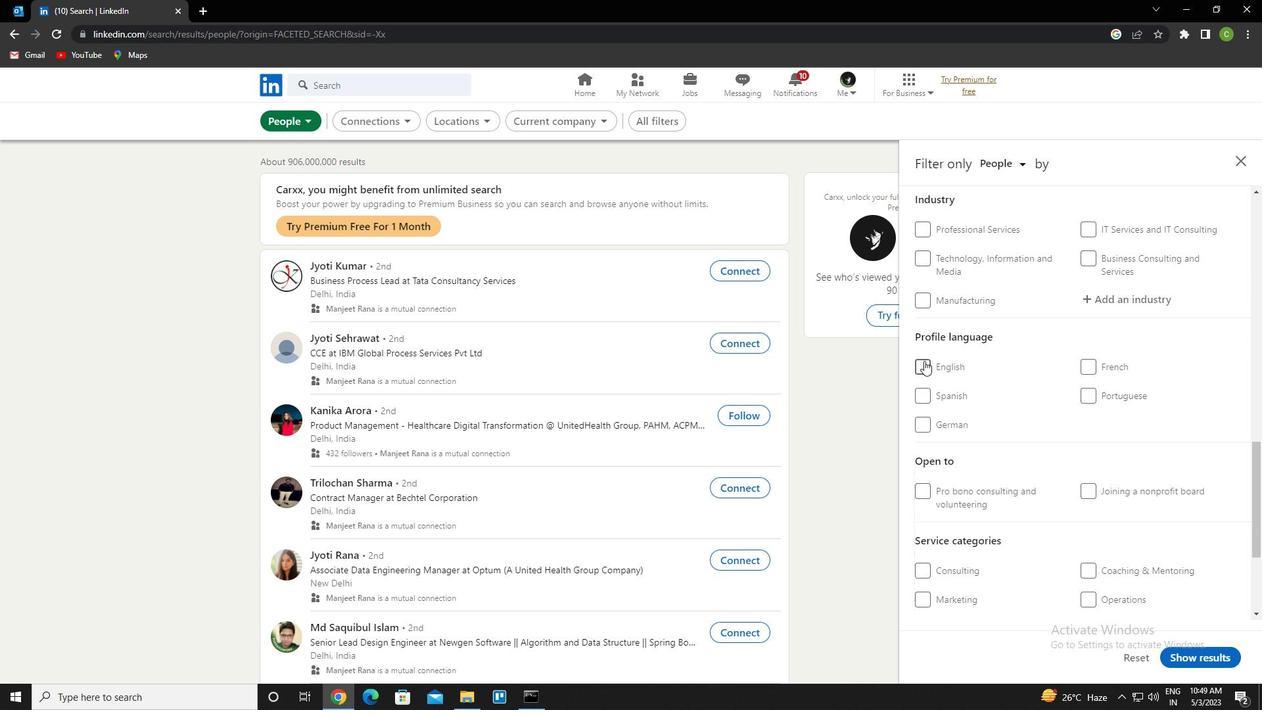 
Action: Mouse moved to (1011, 420)
Screenshot: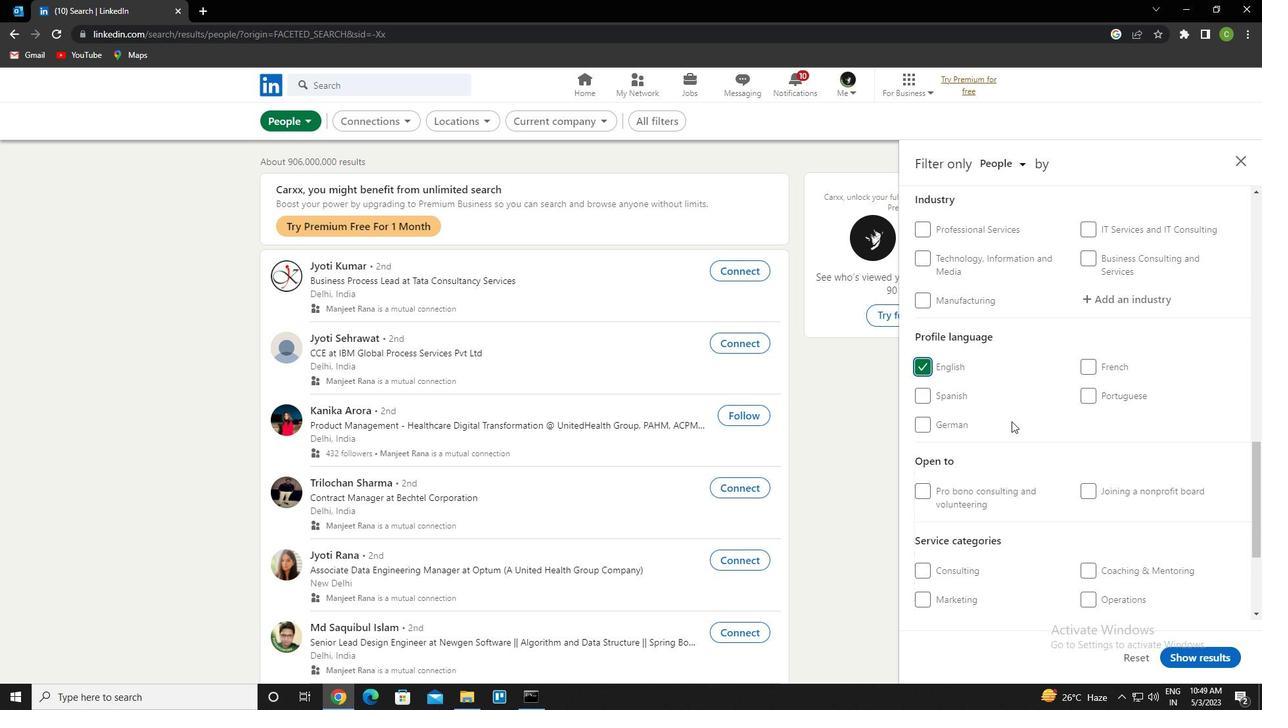 
Action: Mouse scrolled (1011, 420) with delta (0, 0)
Screenshot: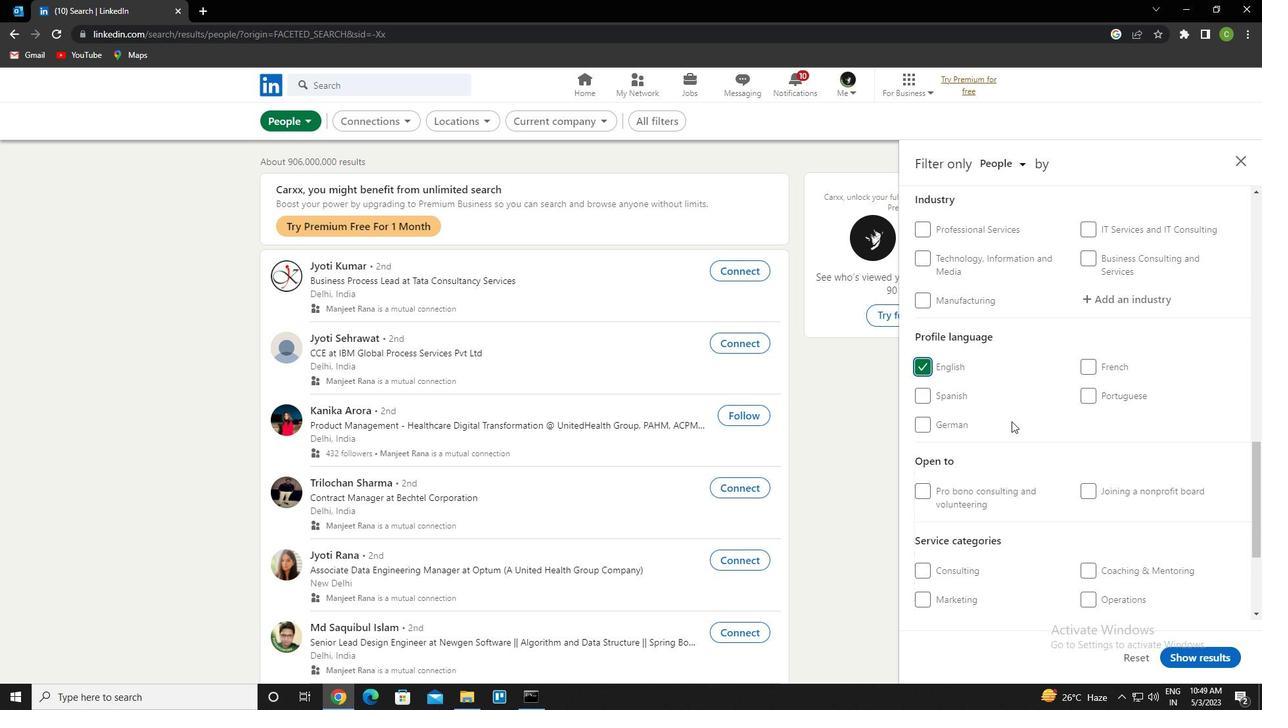 
Action: Mouse moved to (1010, 419)
Screenshot: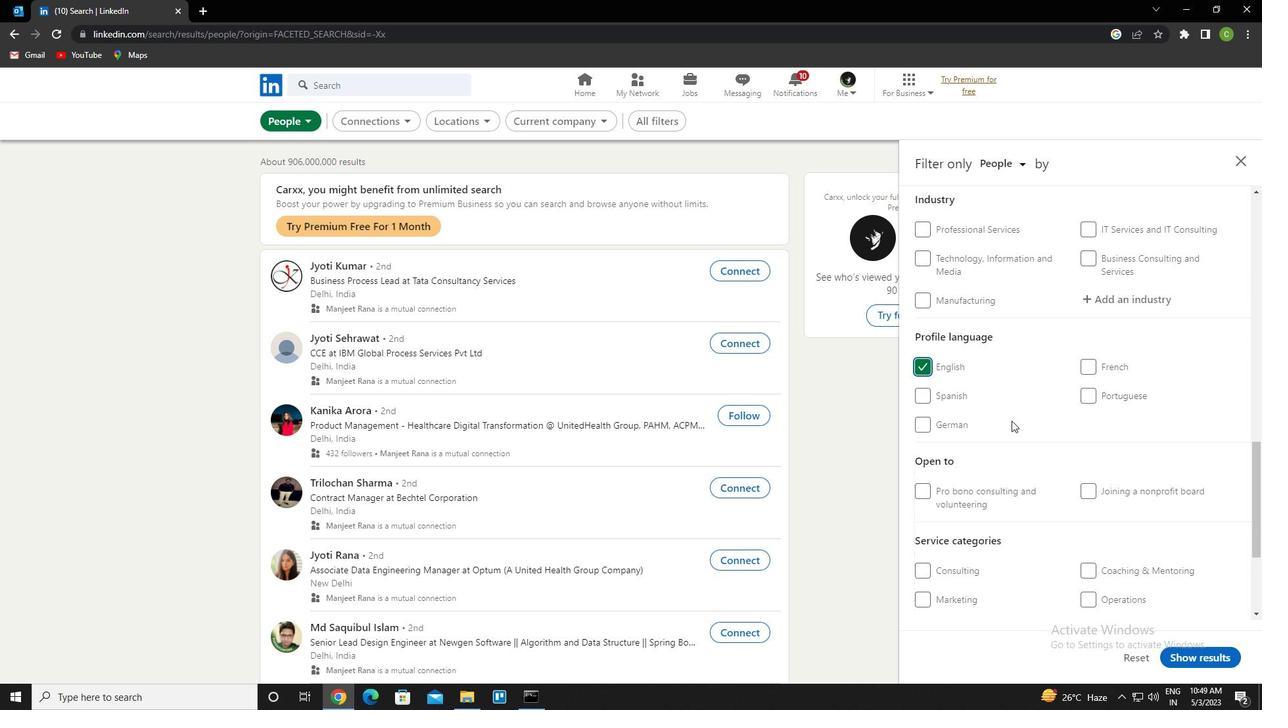 
Action: Mouse scrolled (1010, 420) with delta (0, 0)
Screenshot: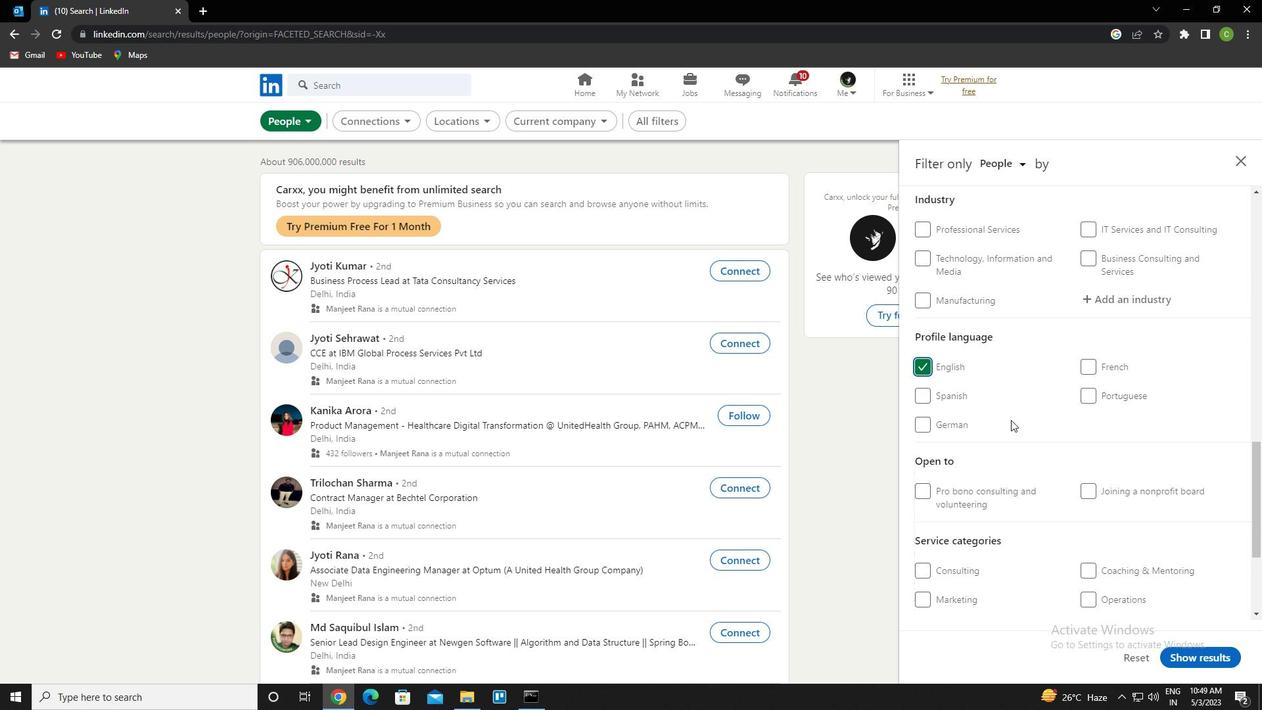 
Action: Mouse scrolled (1010, 420) with delta (0, 0)
Screenshot: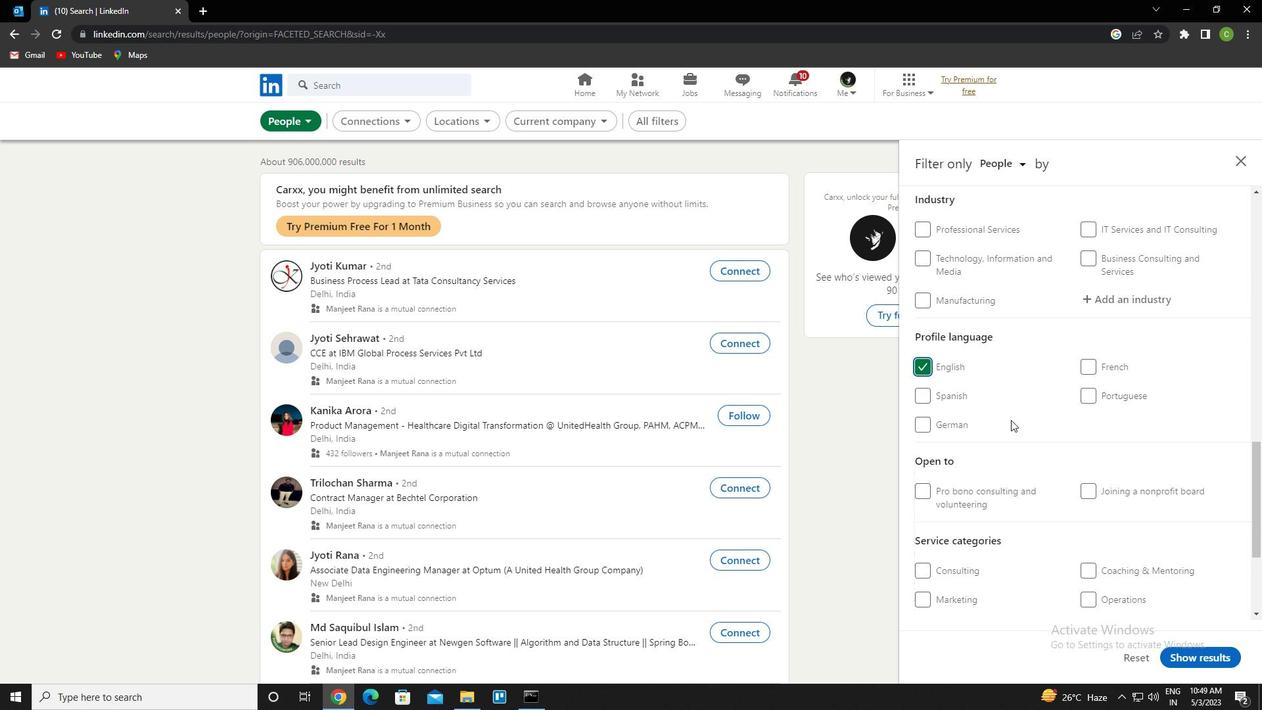
Action: Mouse scrolled (1010, 420) with delta (0, 0)
Screenshot: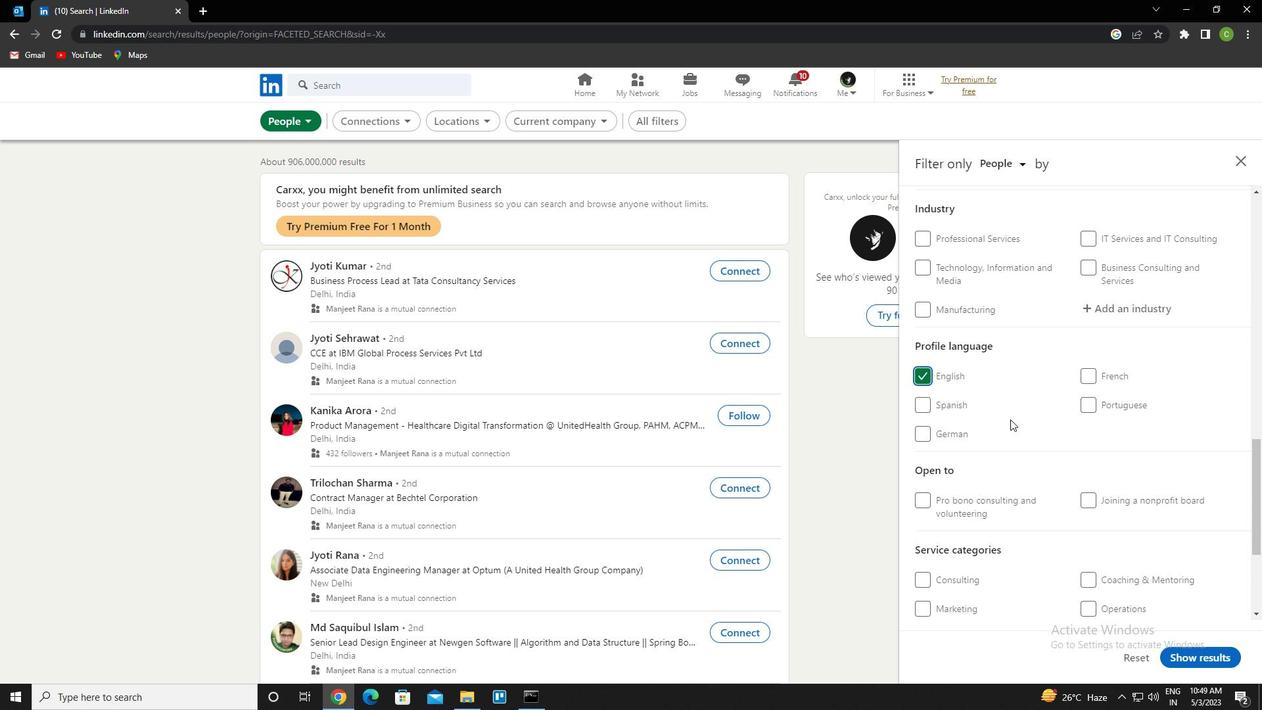 
Action: Mouse scrolled (1010, 420) with delta (0, 0)
Screenshot: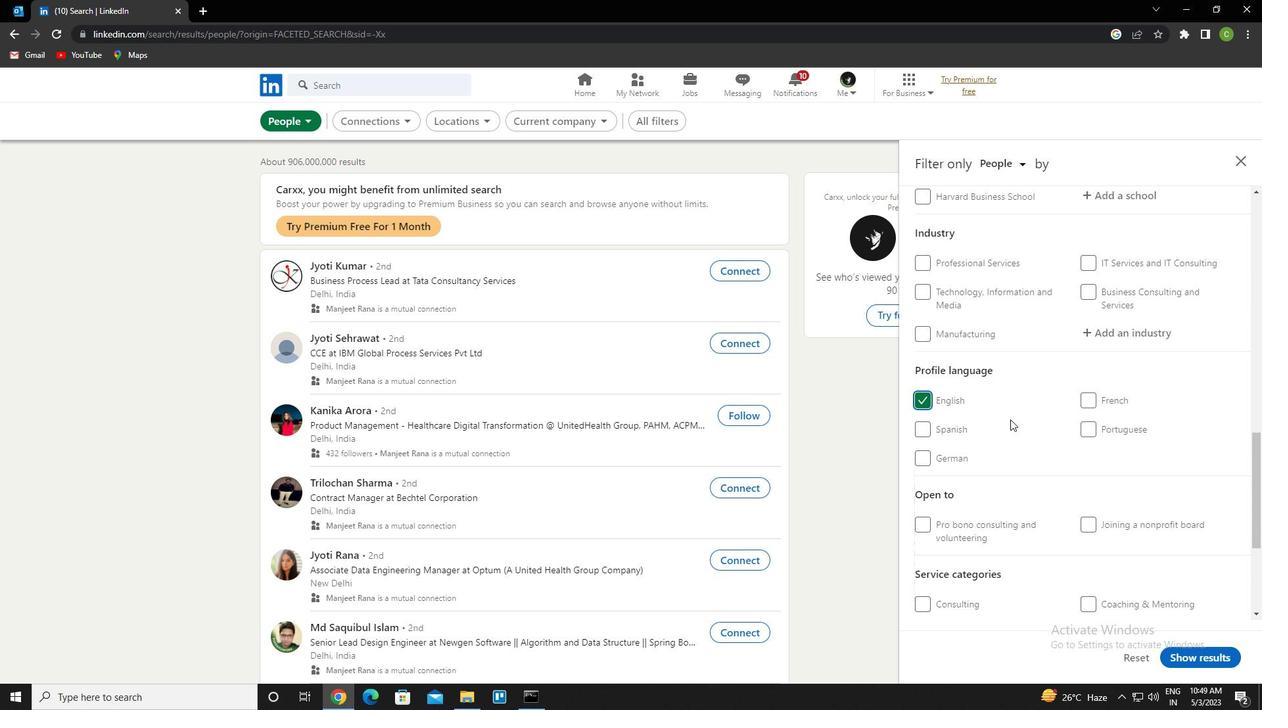 
Action: Mouse scrolled (1010, 420) with delta (0, 0)
Screenshot: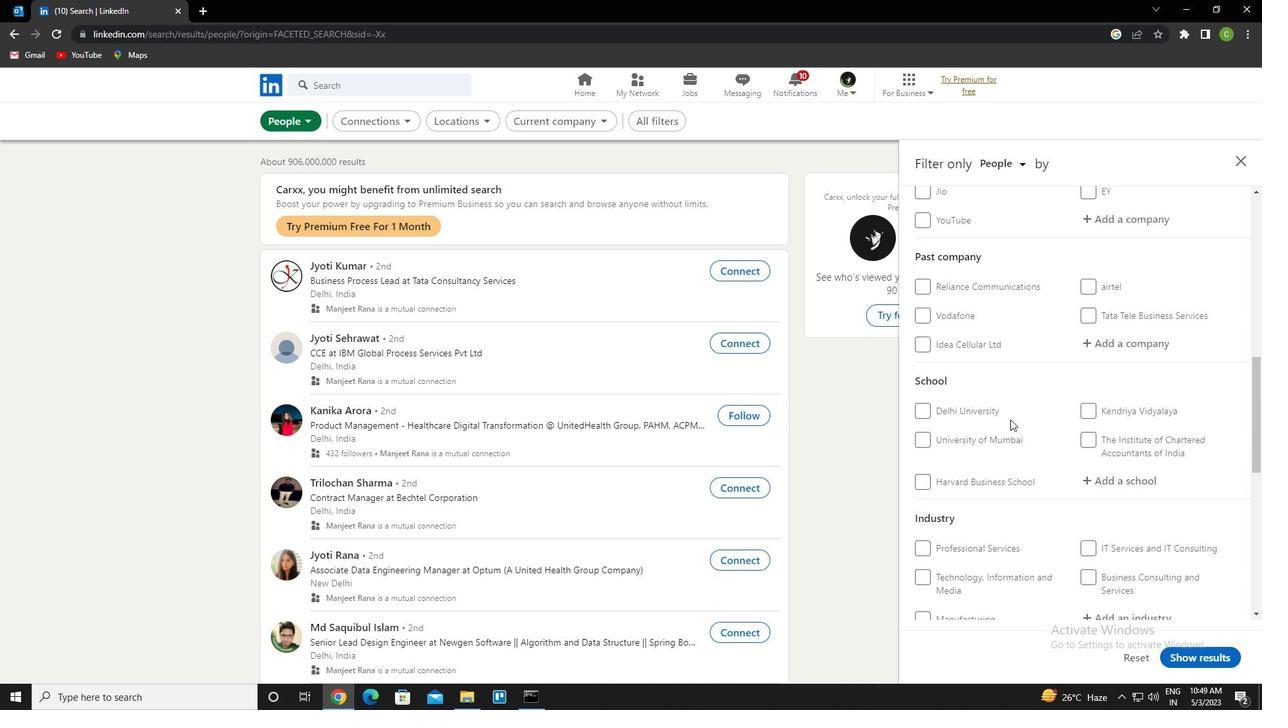 
Action: Mouse scrolled (1010, 420) with delta (0, 0)
Screenshot: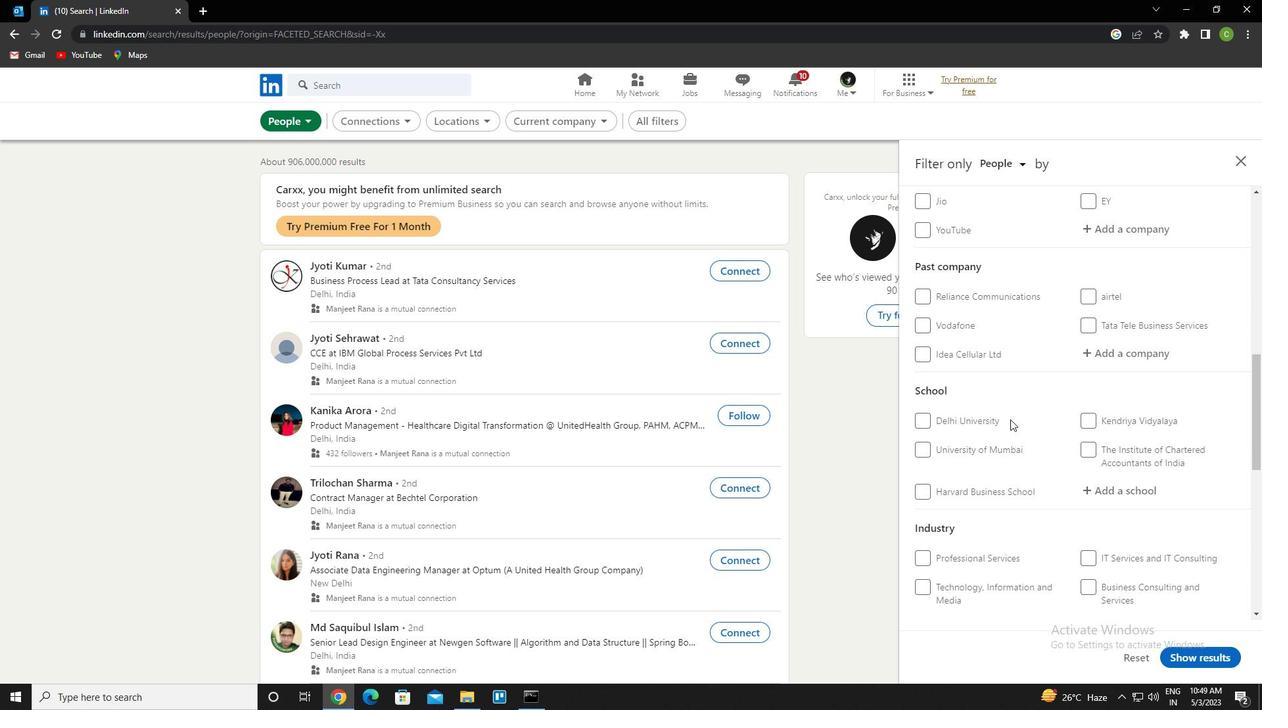 
Action: Mouse scrolled (1010, 420) with delta (0, 0)
Screenshot: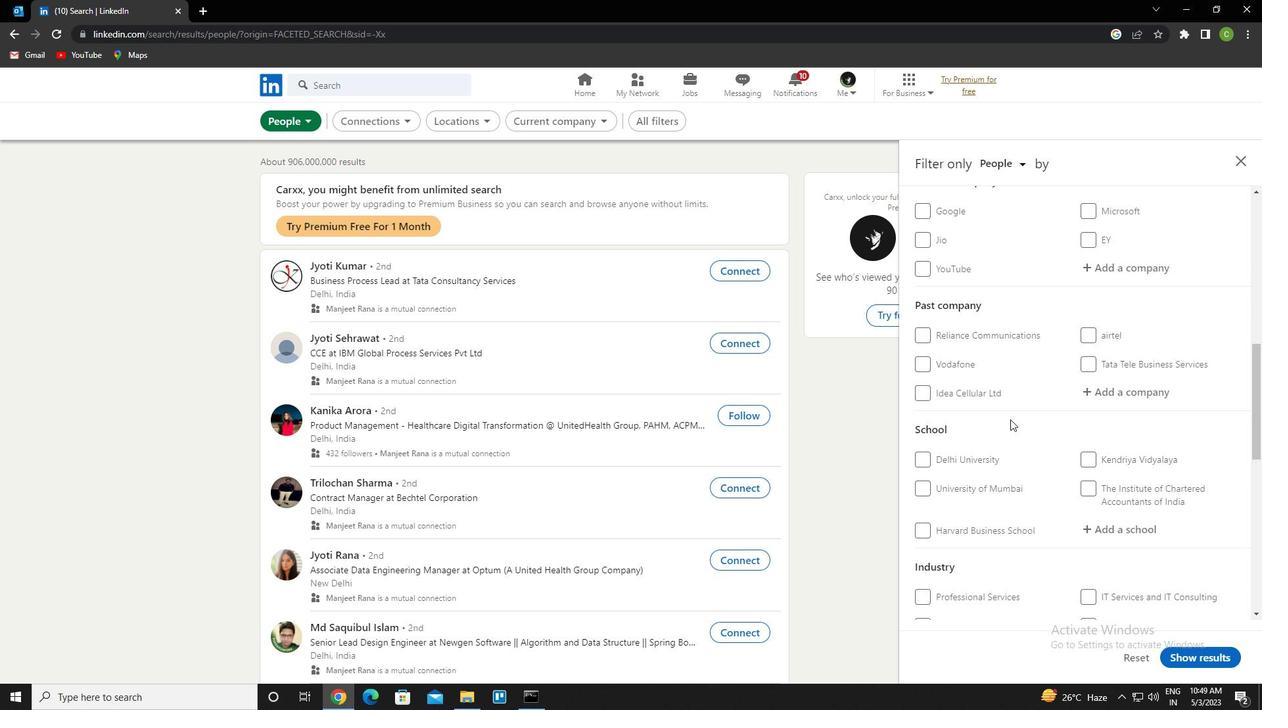 
Action: Mouse scrolled (1010, 420) with delta (0, 0)
Screenshot: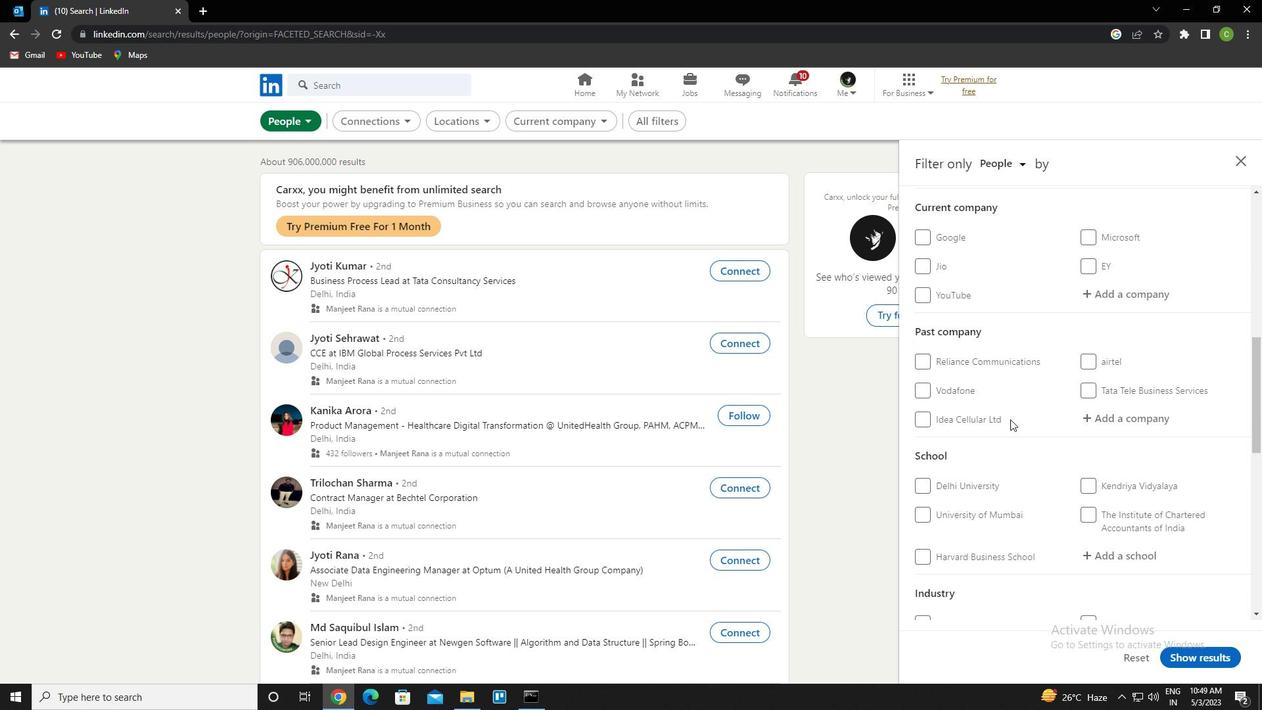 
Action: Mouse moved to (1135, 499)
Screenshot: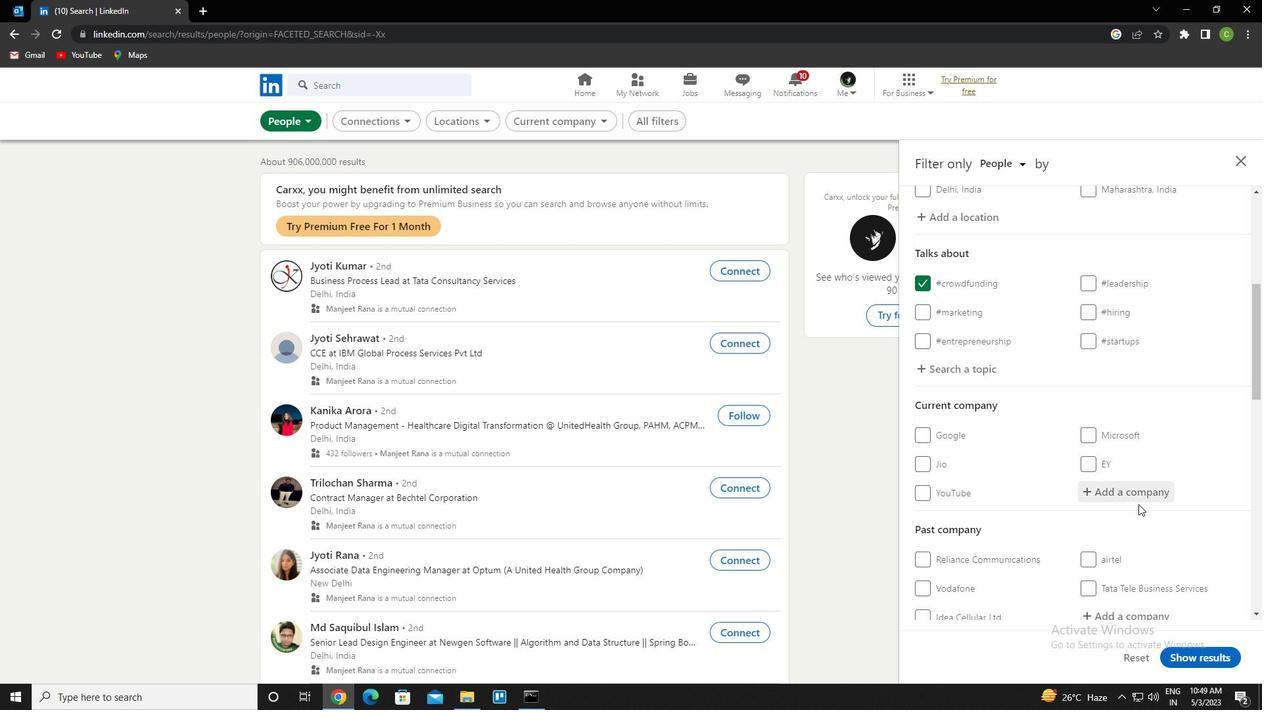 
Action: Mouse pressed left at (1135, 499)
Screenshot: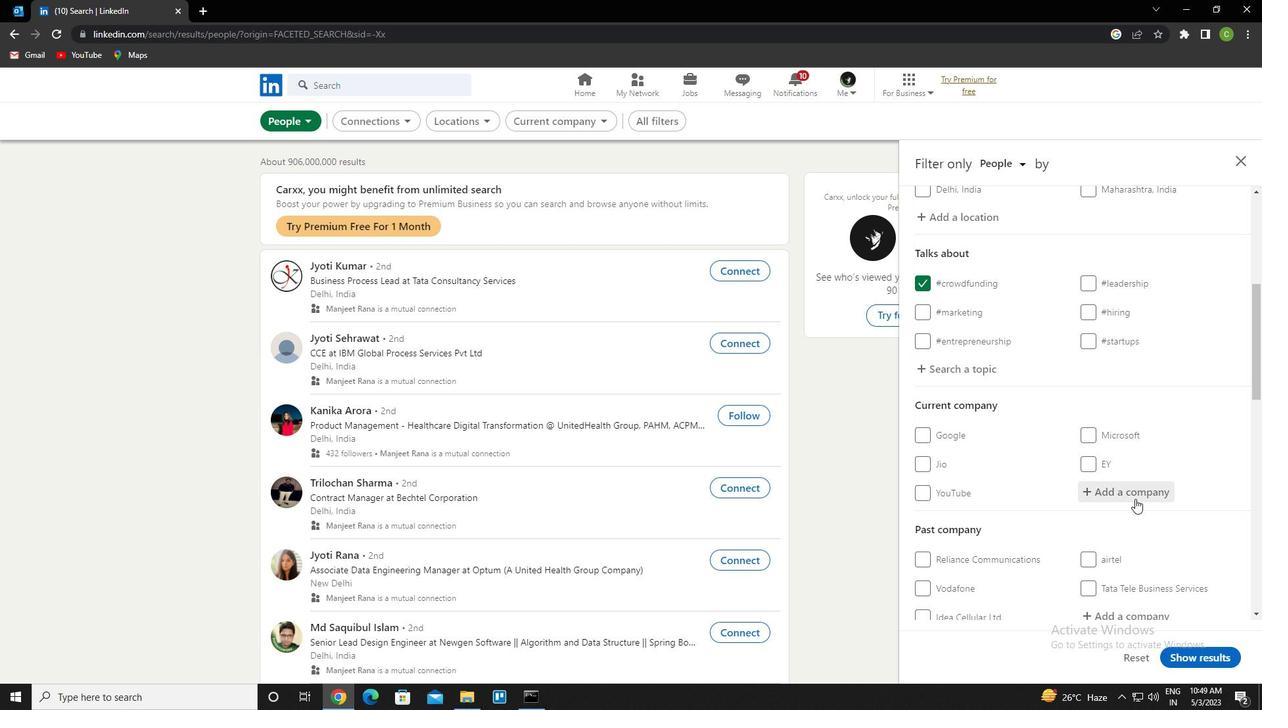 
Action: Key pressed <Key.caps_lock>o<Key.caps_lock>dgers<Key.space>brend<Key.backspace><Key.backspace><Key.backspace><Key.backspace>ernd<Key.down><Key.enter>
Screenshot: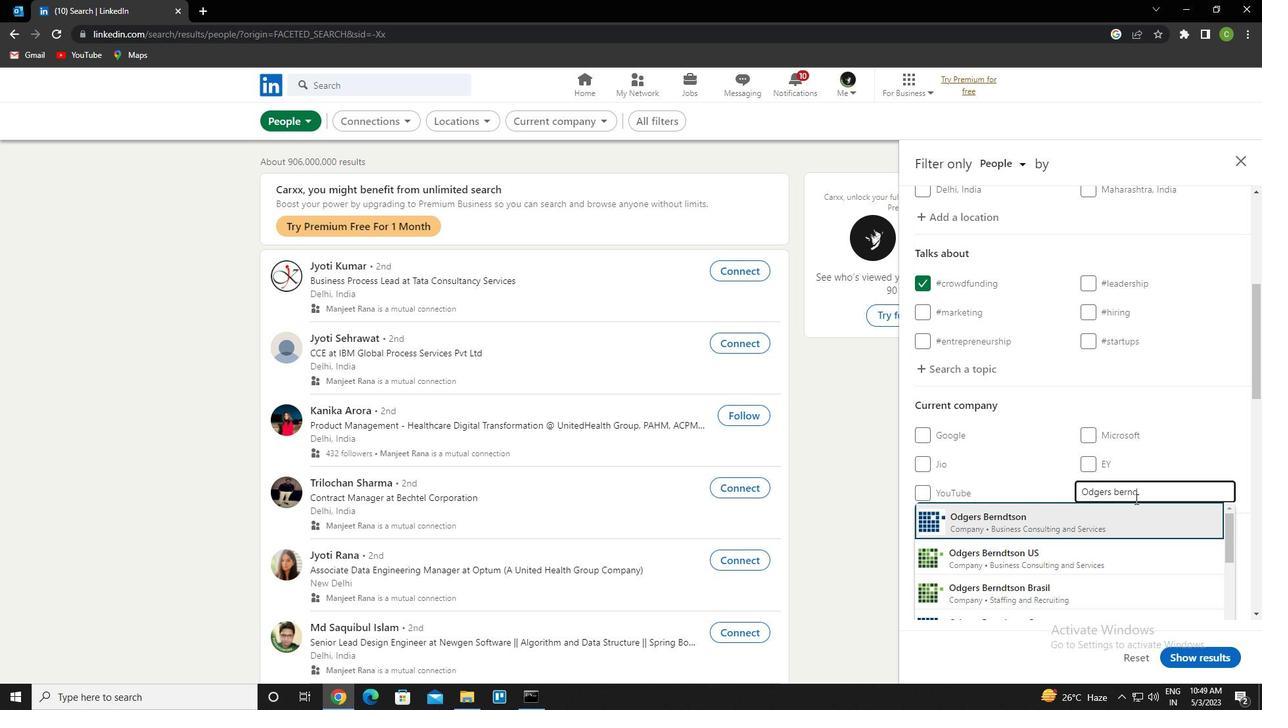 
Action: Mouse scrolled (1135, 498) with delta (0, 0)
Screenshot: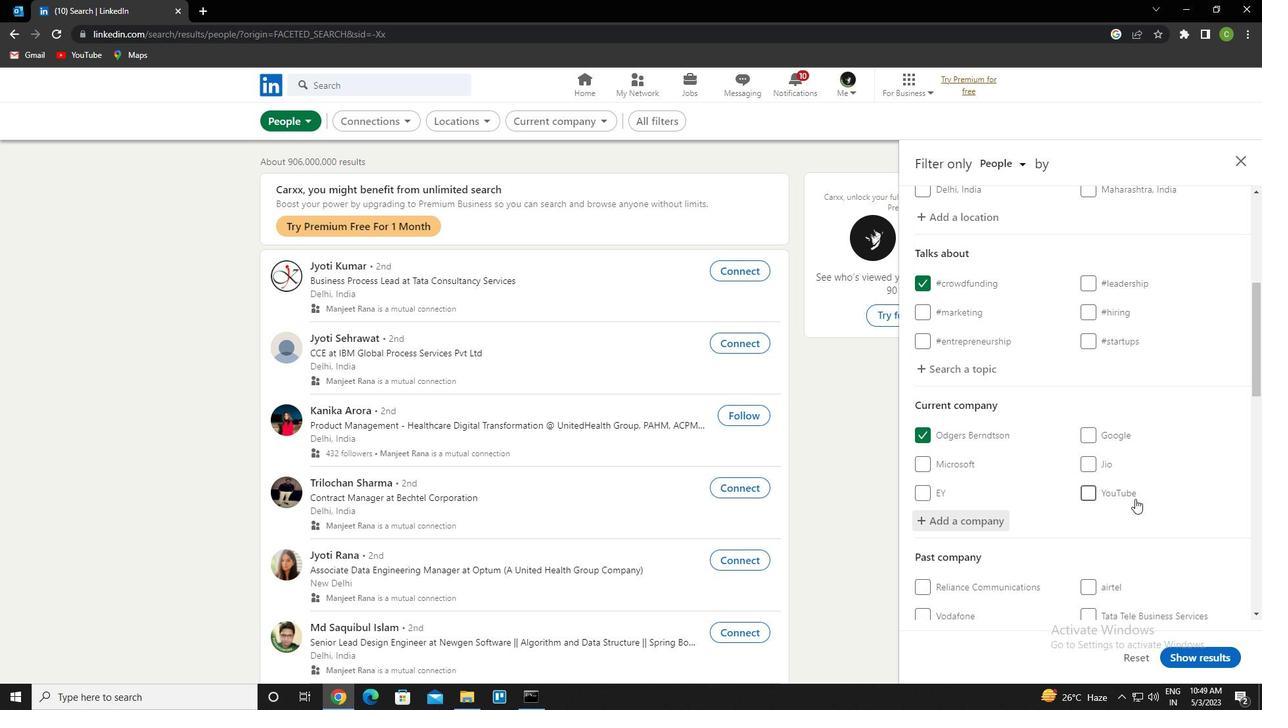 
Action: Mouse scrolled (1135, 498) with delta (0, 0)
Screenshot: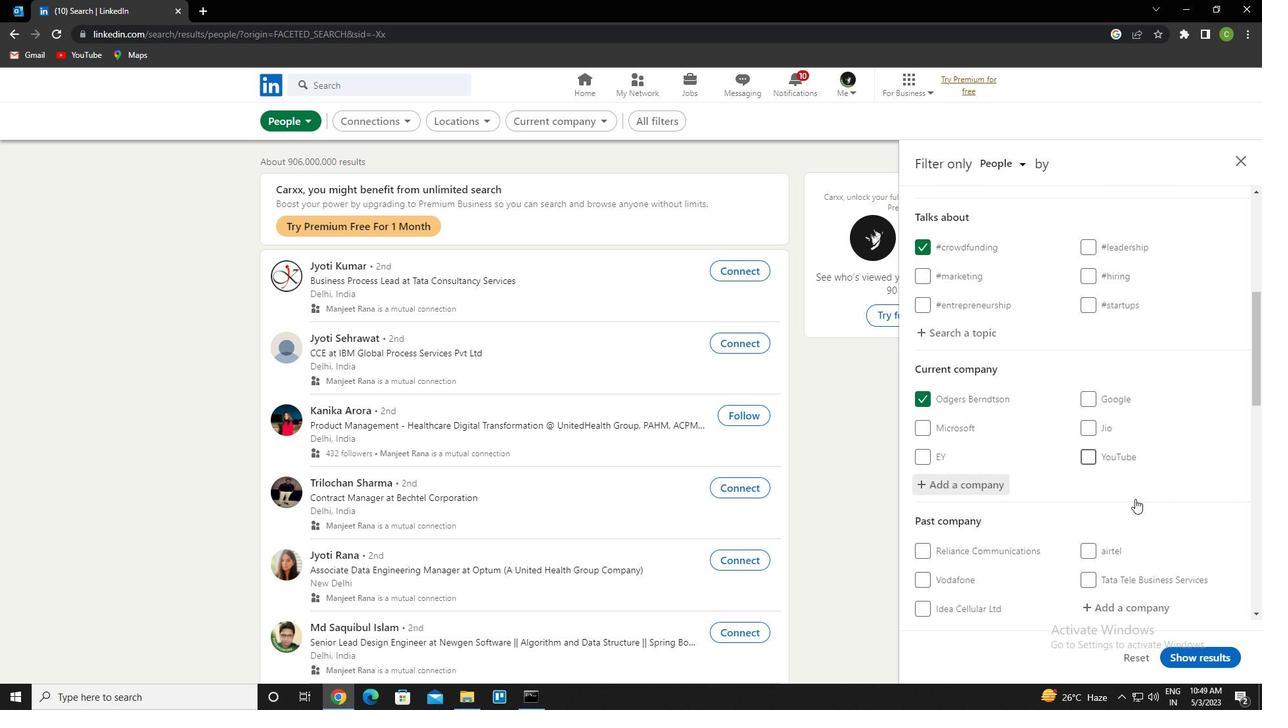 
Action: Mouse scrolled (1135, 498) with delta (0, 0)
Screenshot: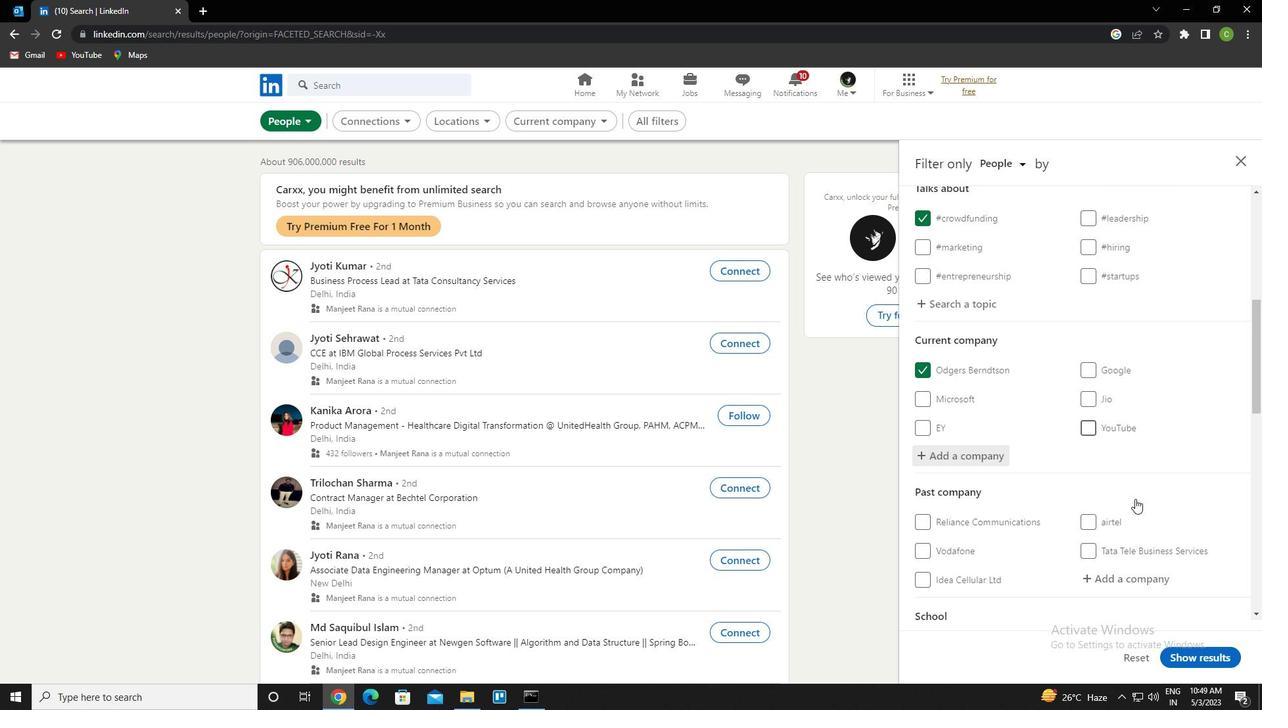 
Action: Mouse scrolled (1135, 498) with delta (0, 0)
Screenshot: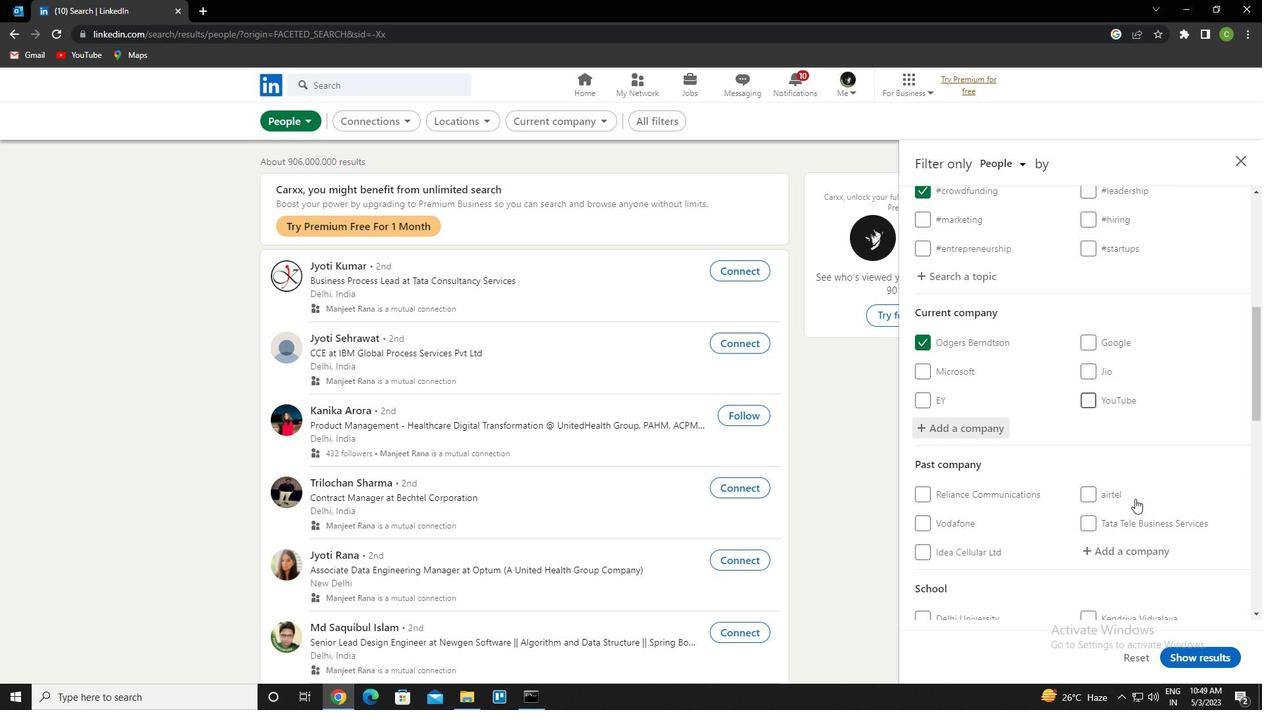 
Action: Mouse moved to (1130, 423)
Screenshot: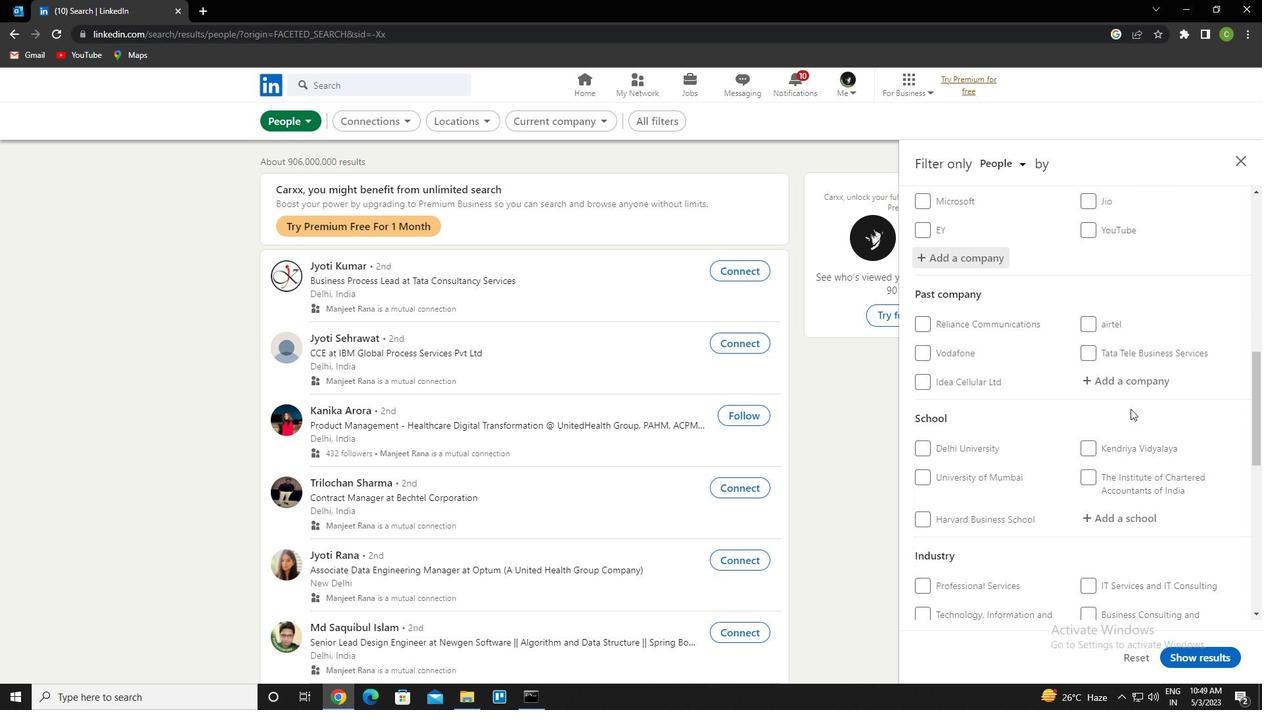 
Action: Mouse scrolled (1130, 422) with delta (0, 0)
Screenshot: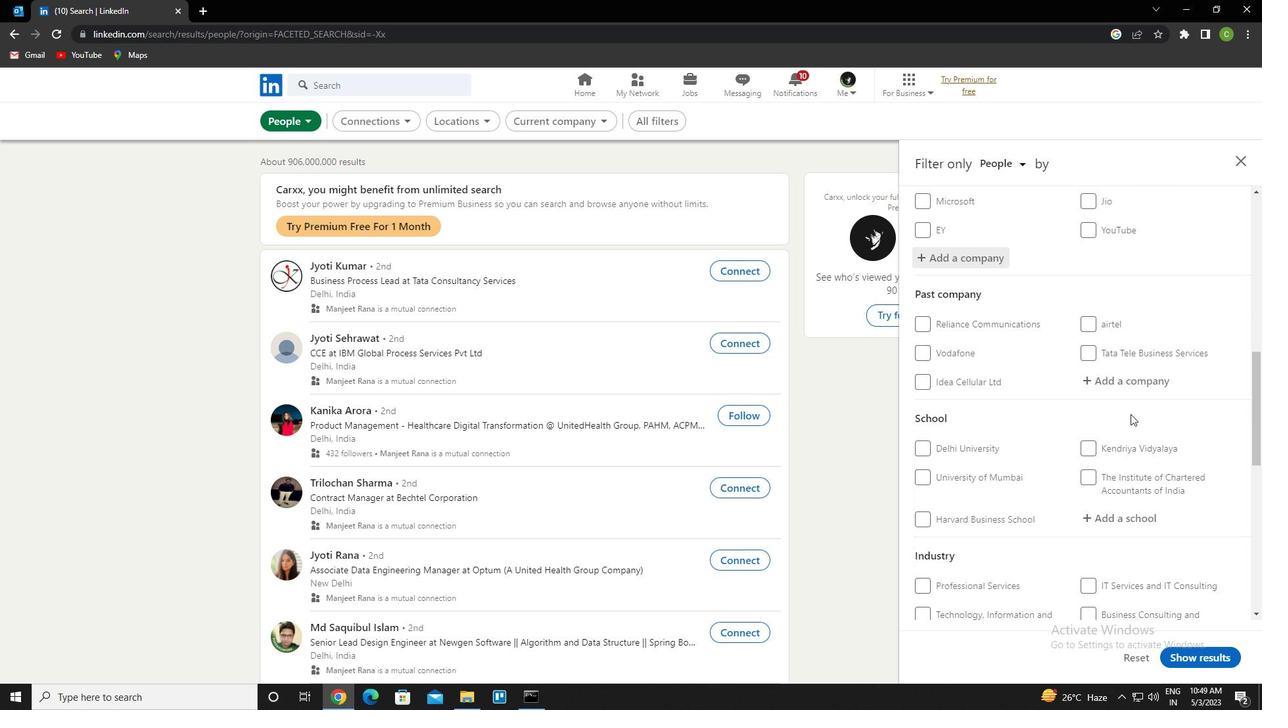 
Action: Mouse moved to (1130, 424)
Screenshot: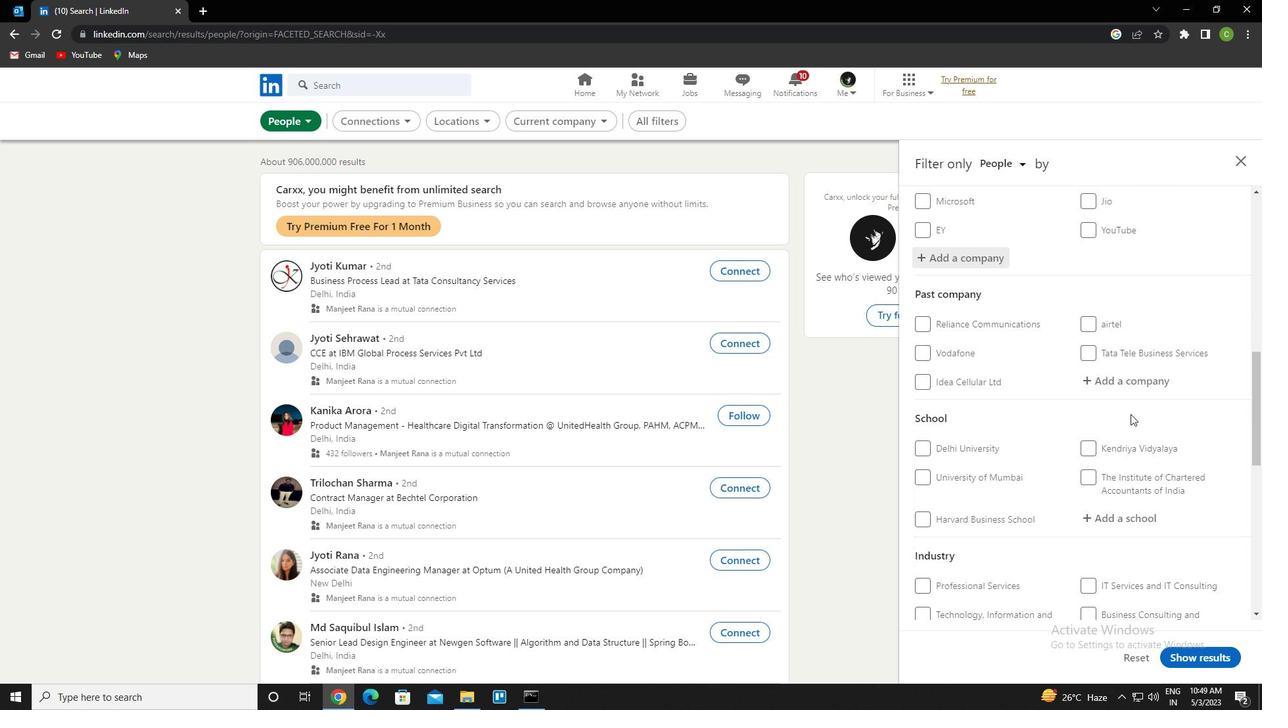 
Action: Mouse scrolled (1130, 423) with delta (0, 0)
Screenshot: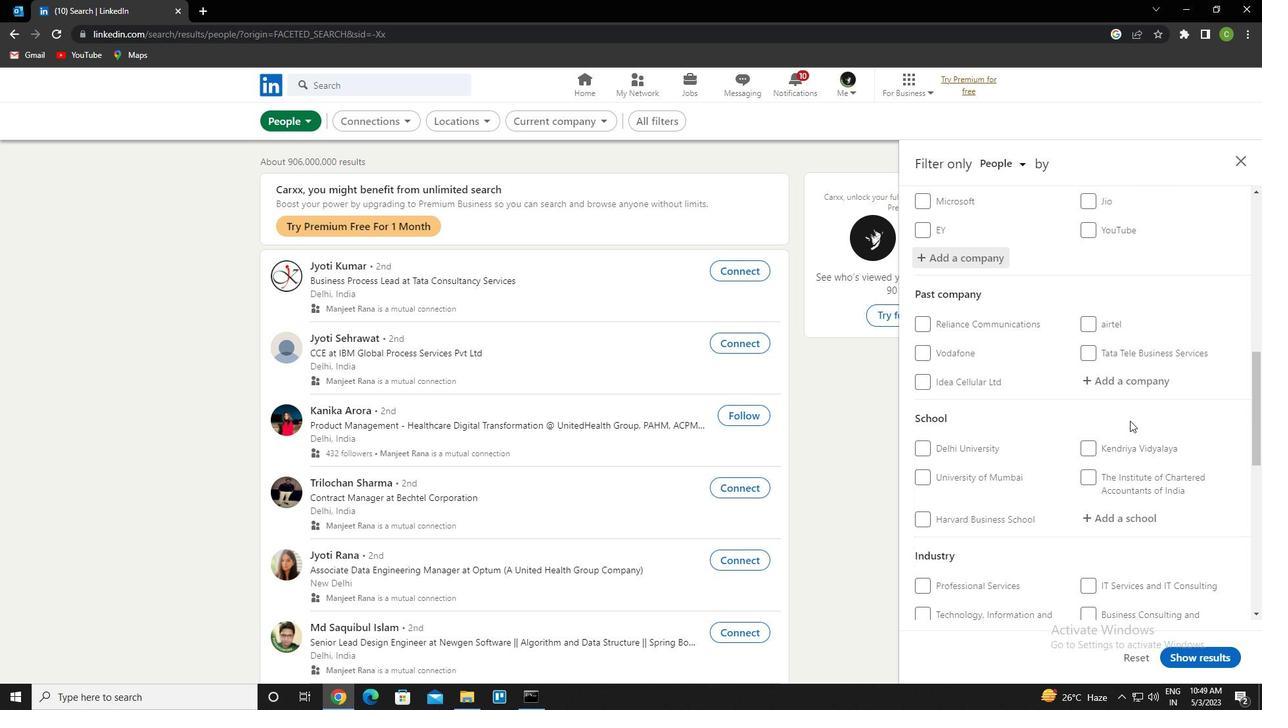 
Action: Mouse moved to (1135, 384)
Screenshot: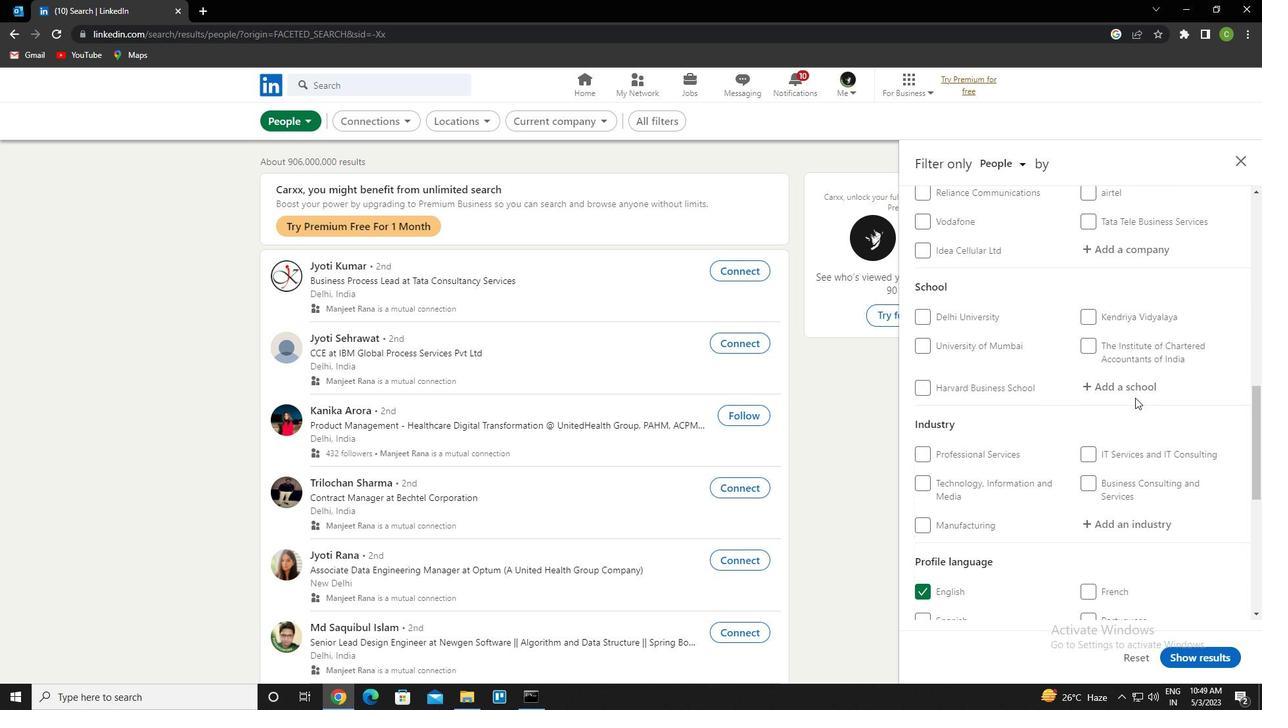 
Action: Mouse pressed left at (1135, 384)
Screenshot: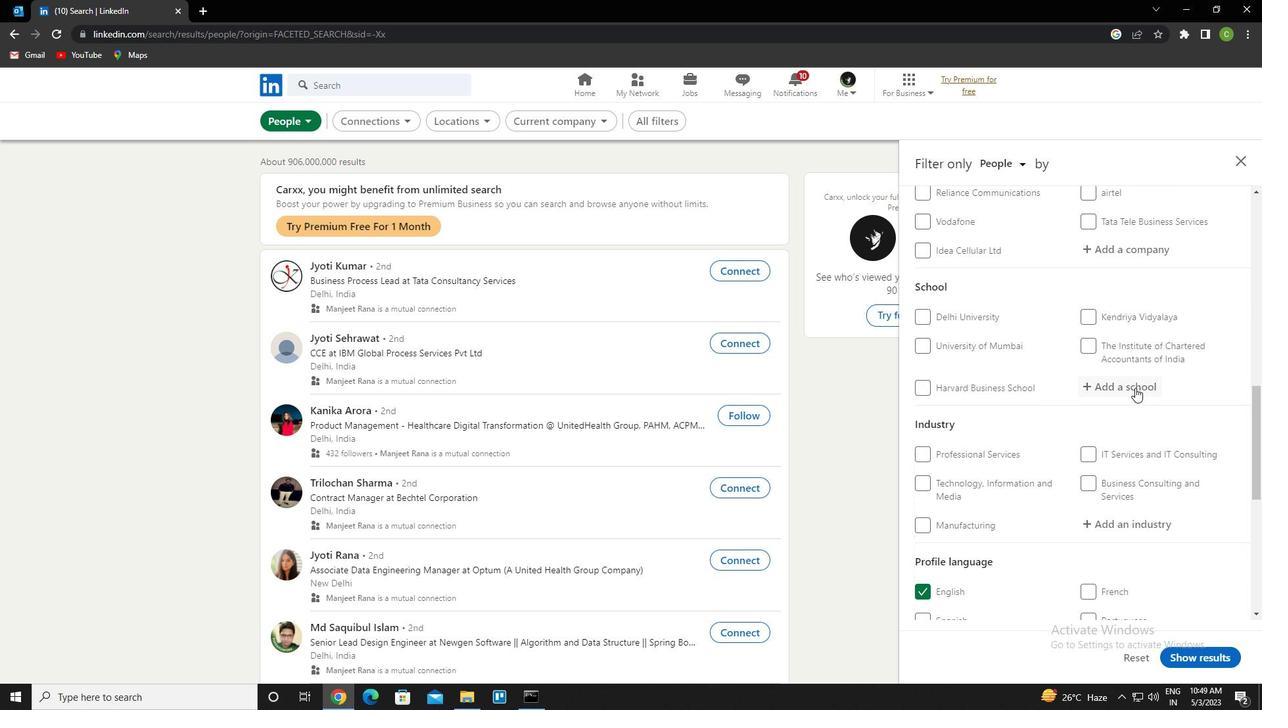 
Action: Key pressed <Key.caps_lock>p<Key.caps_lock>atna<Key.space>university<Key.down><Key.enter>
Screenshot: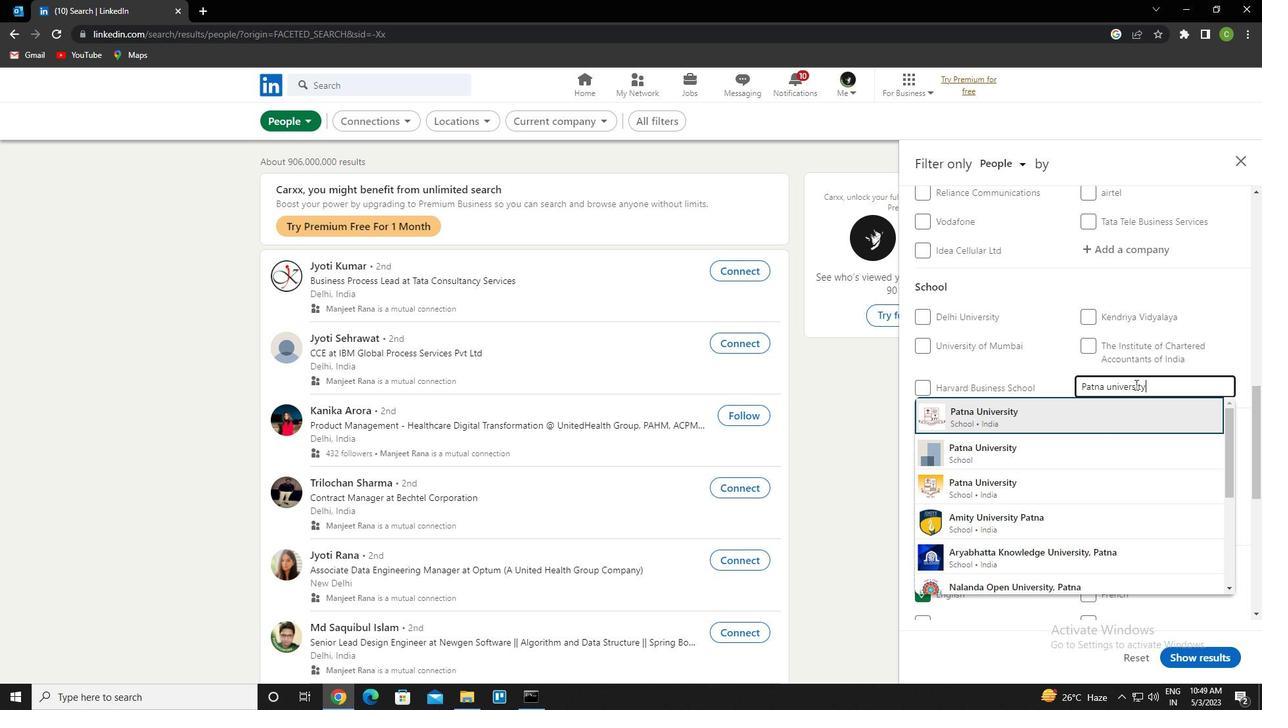 
Action: Mouse scrolled (1135, 384) with delta (0, 0)
Screenshot: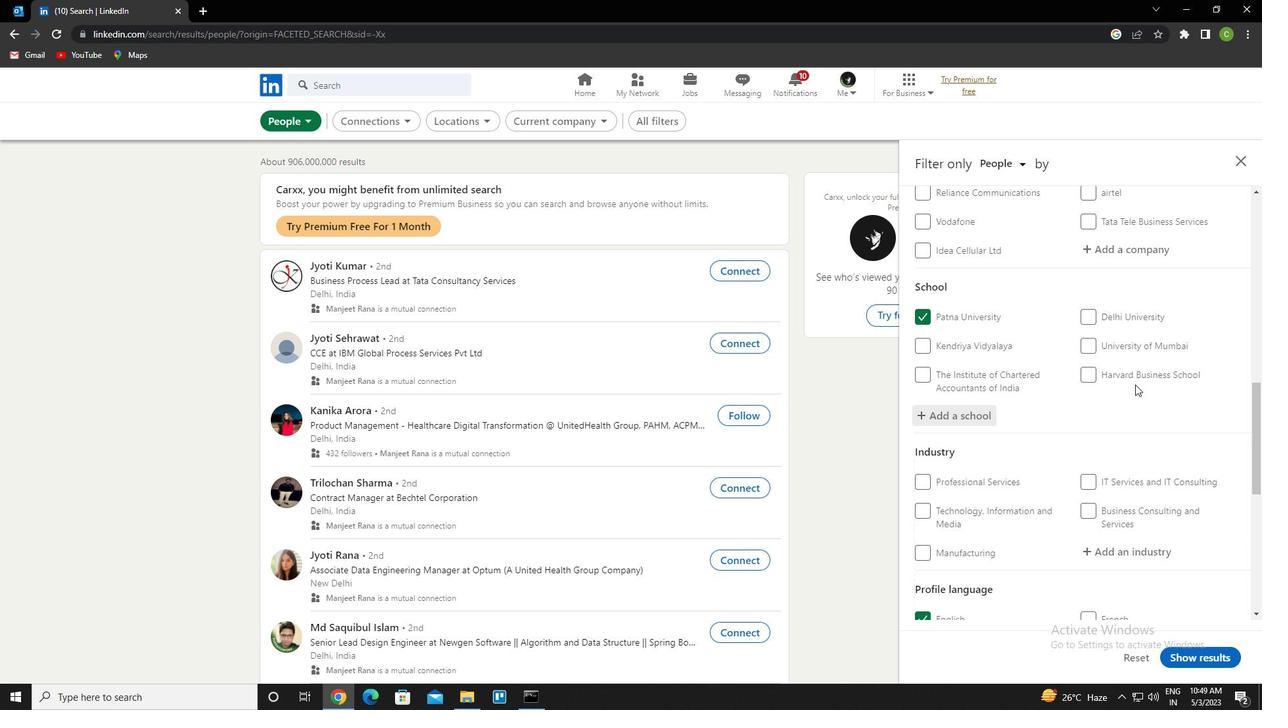 
Action: Mouse scrolled (1135, 384) with delta (0, 0)
Screenshot: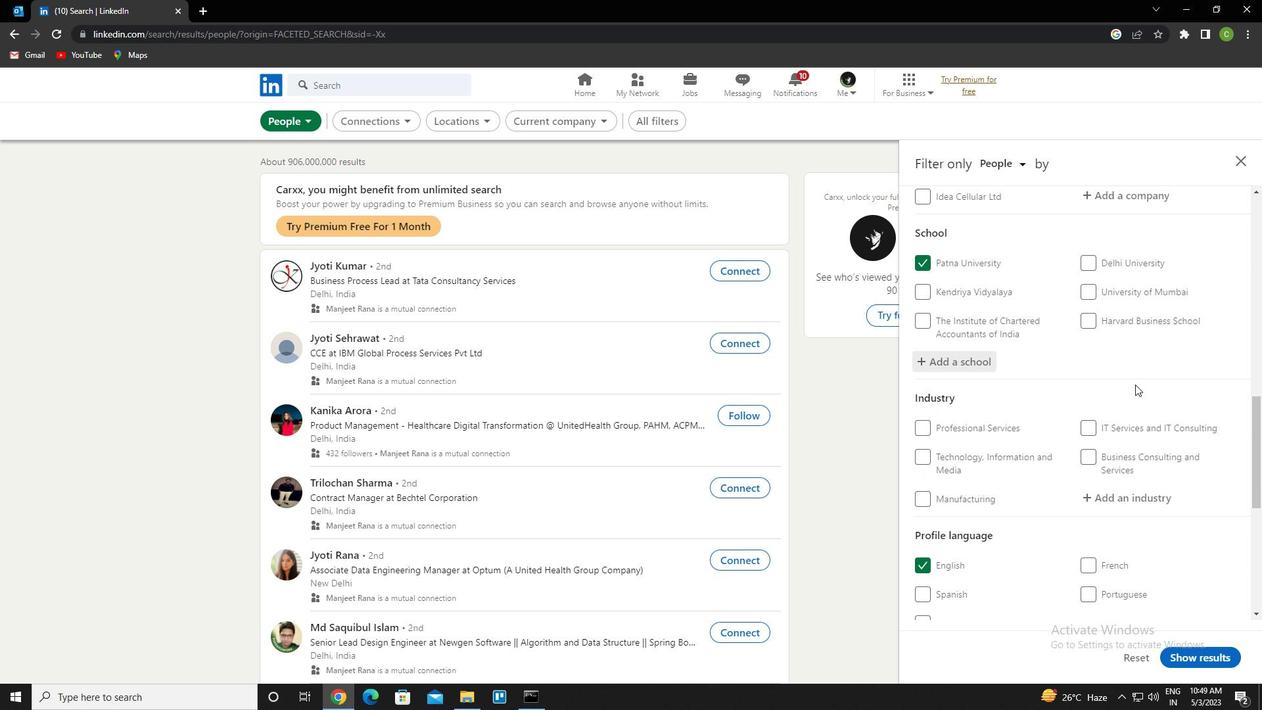 
Action: Mouse scrolled (1135, 384) with delta (0, 0)
Screenshot: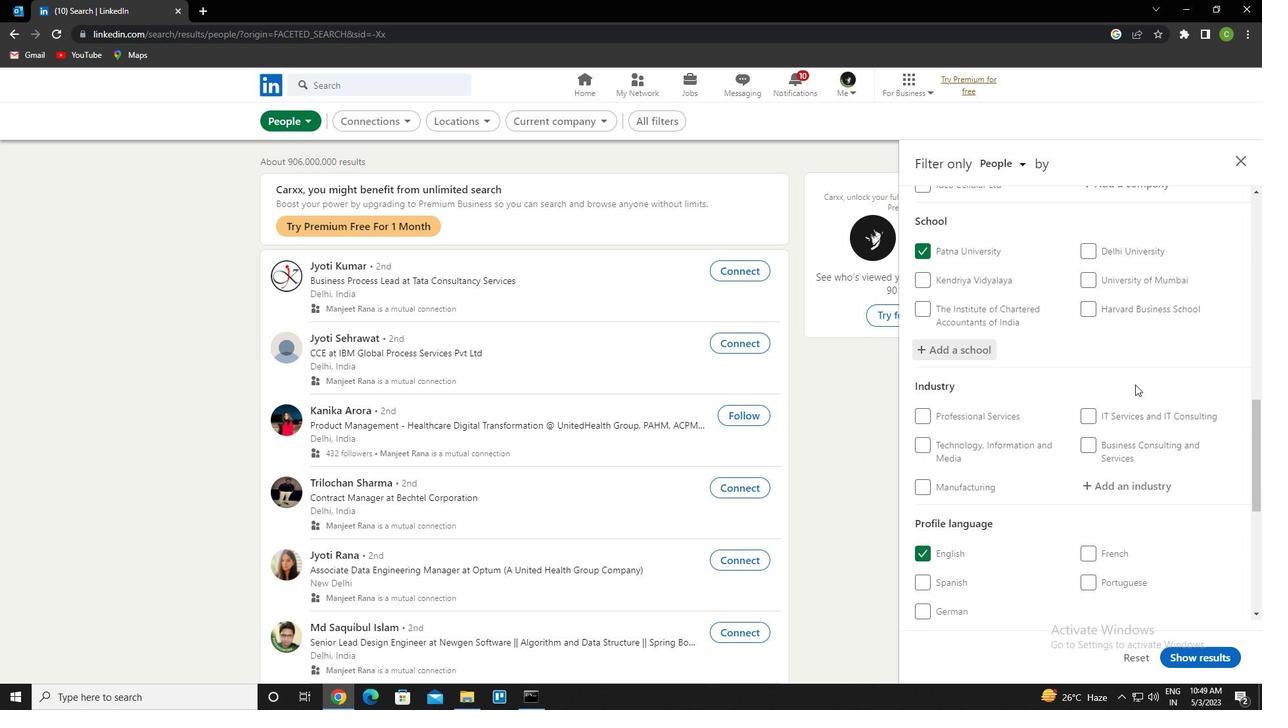 
Action: Mouse scrolled (1135, 384) with delta (0, 0)
Screenshot: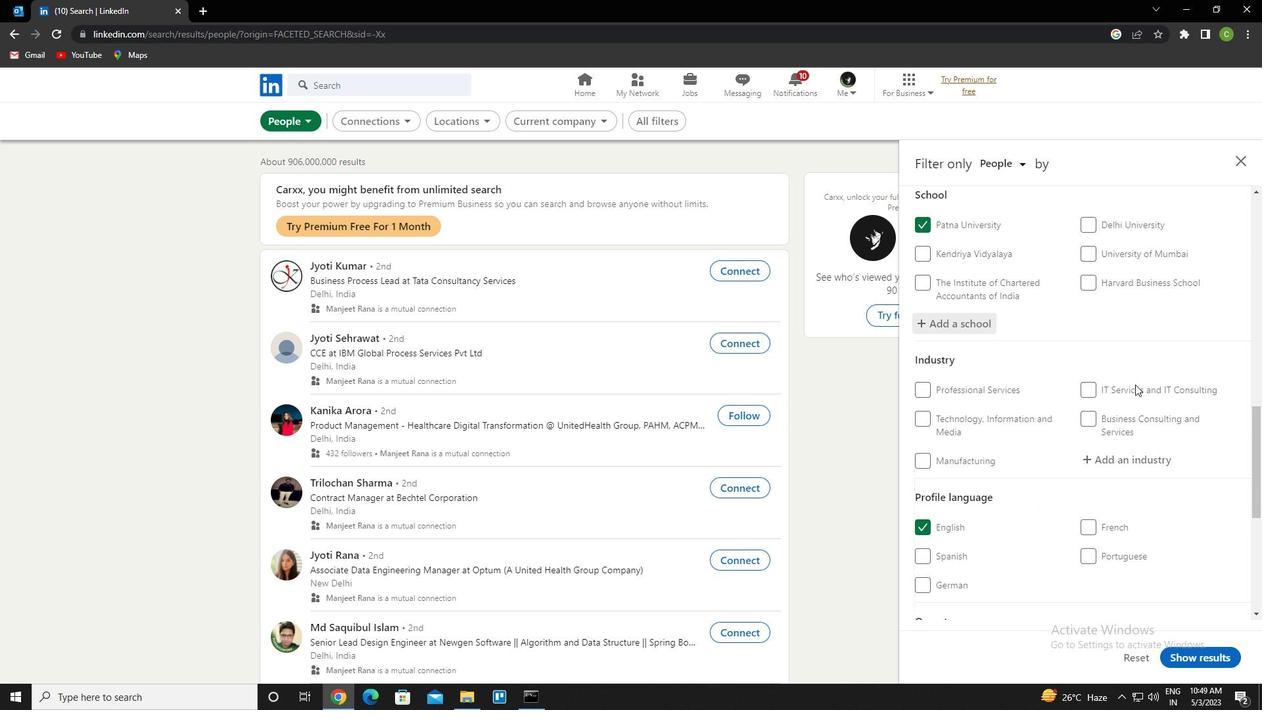 
Action: Mouse moved to (1139, 293)
Screenshot: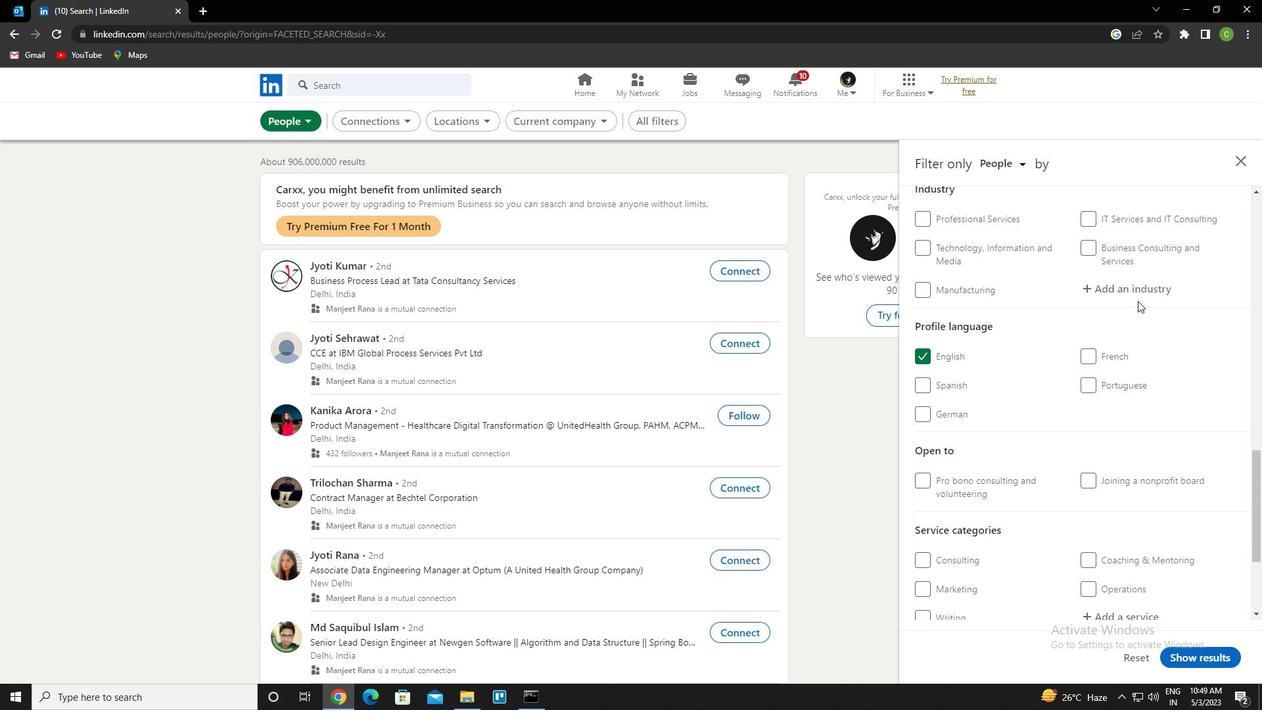 
Action: Mouse pressed left at (1139, 293)
Screenshot: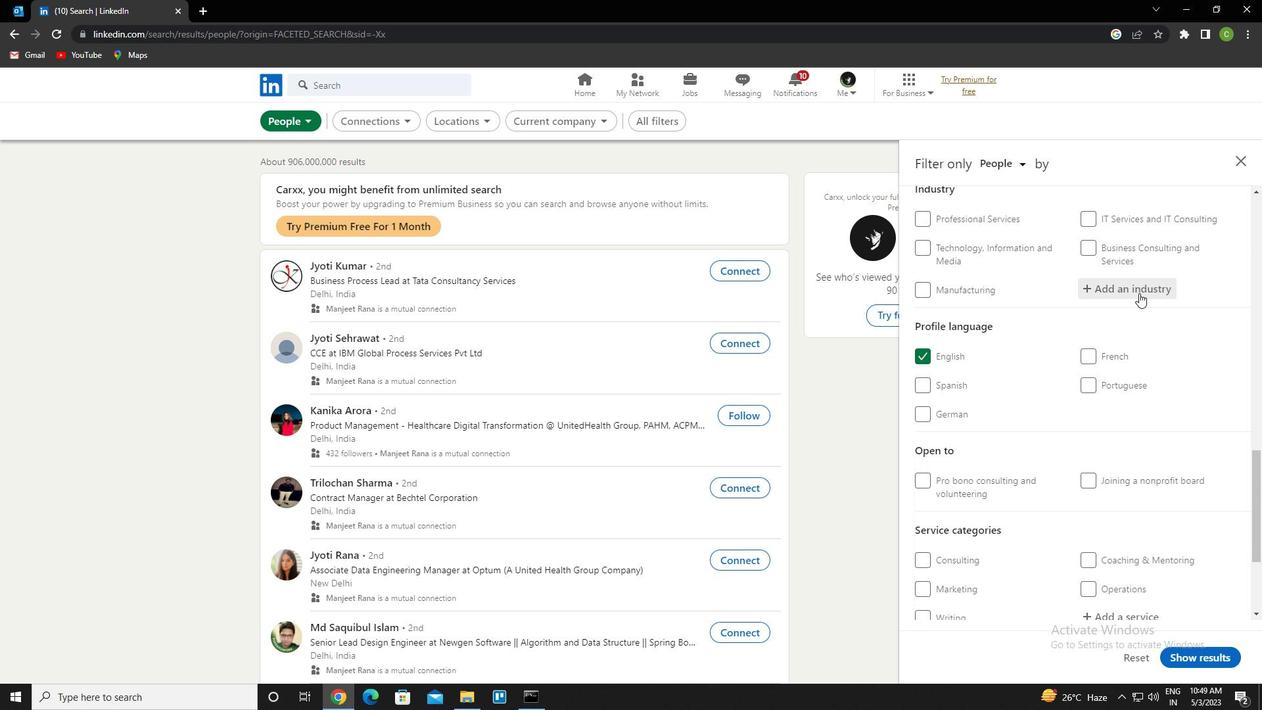 
Action: Key pressed <Key.caps_lock>t<Key.caps_lock>ransportation<Key.space>logistics<Key.down><Key.enter>
Screenshot: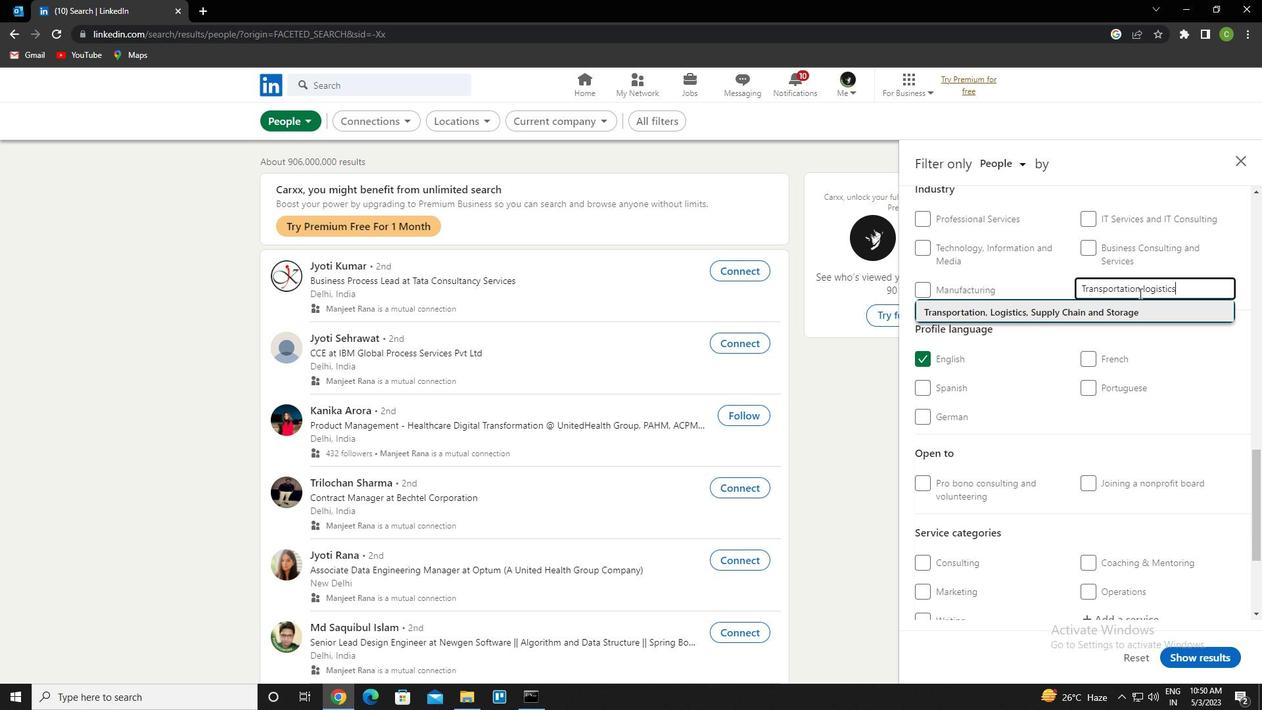 
Action: Mouse scrolled (1139, 292) with delta (0, 0)
Screenshot: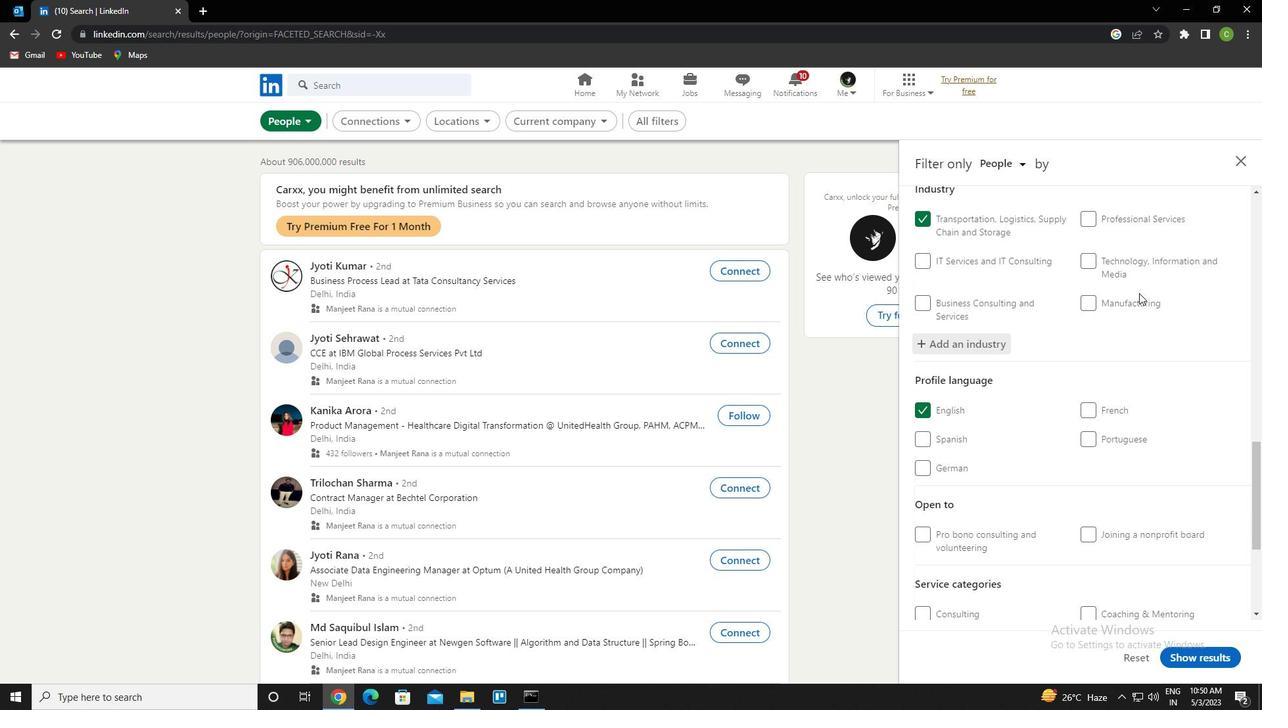 
Action: Mouse scrolled (1139, 292) with delta (0, 0)
Screenshot: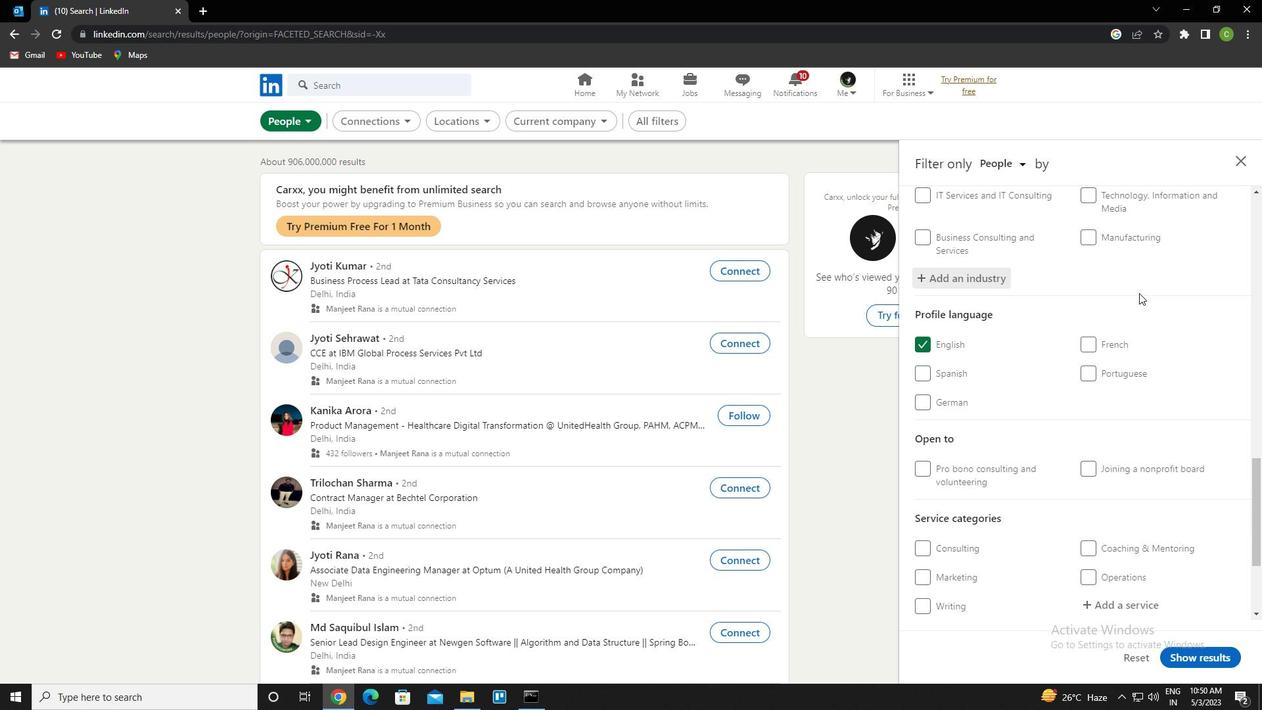
Action: Mouse scrolled (1139, 292) with delta (0, 0)
Screenshot: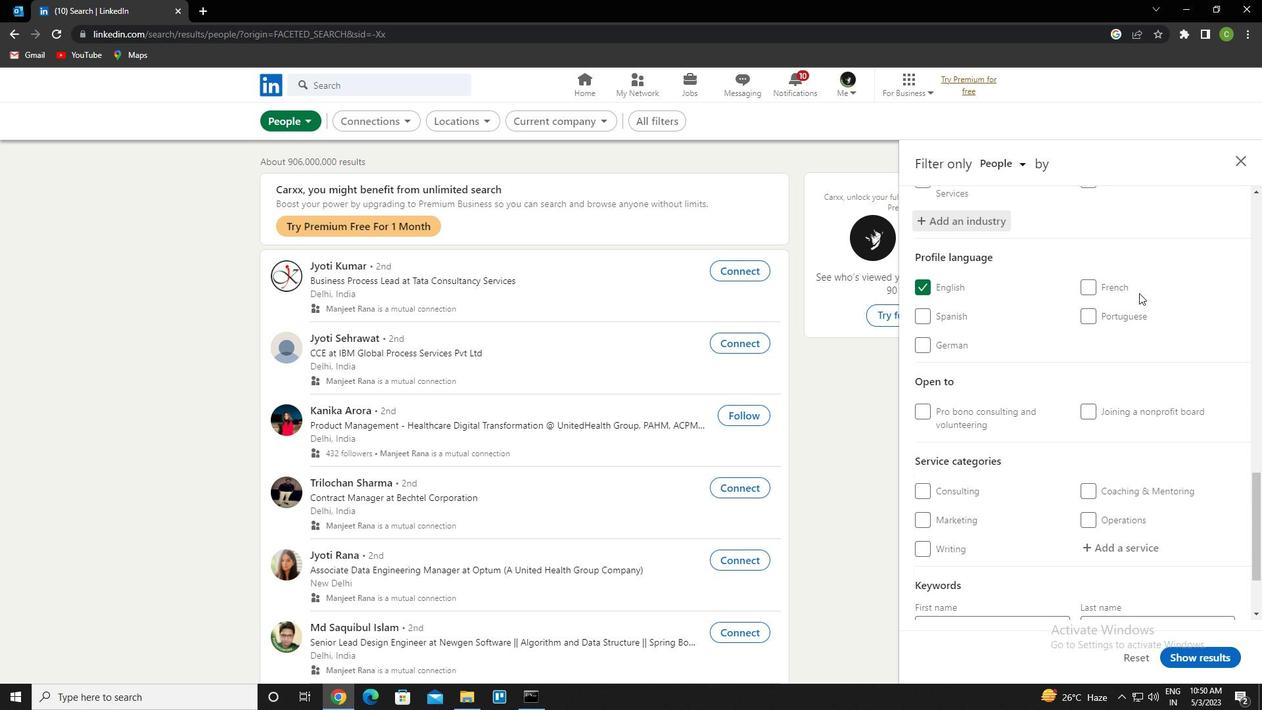 
Action: Mouse scrolled (1139, 292) with delta (0, 0)
Screenshot: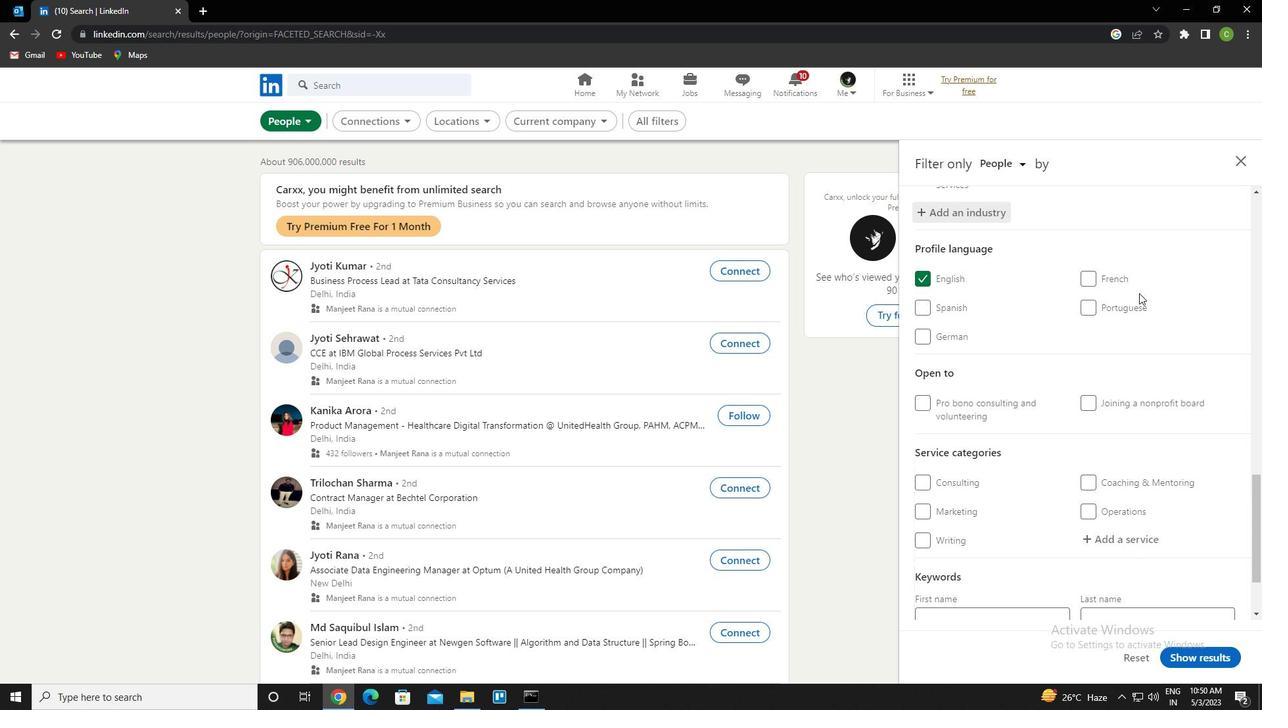
Action: Mouse scrolled (1139, 292) with delta (0, 0)
Screenshot: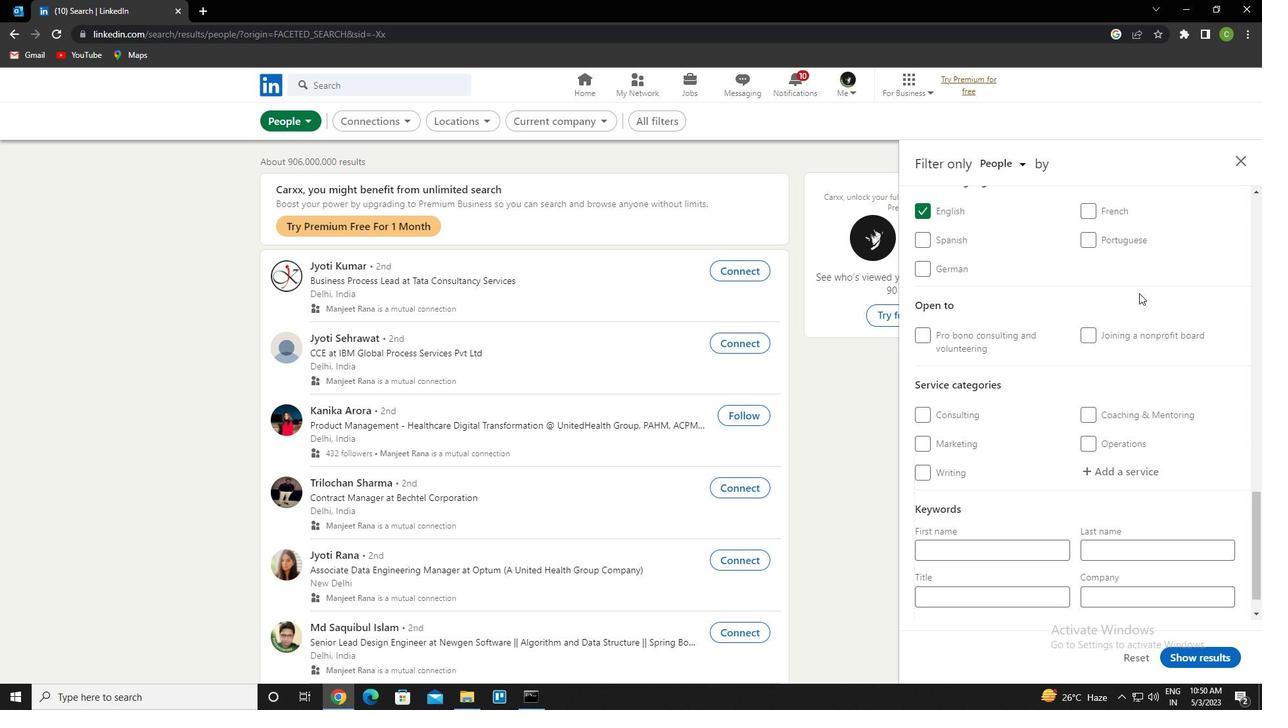 
Action: Mouse scrolled (1139, 292) with delta (0, 0)
Screenshot: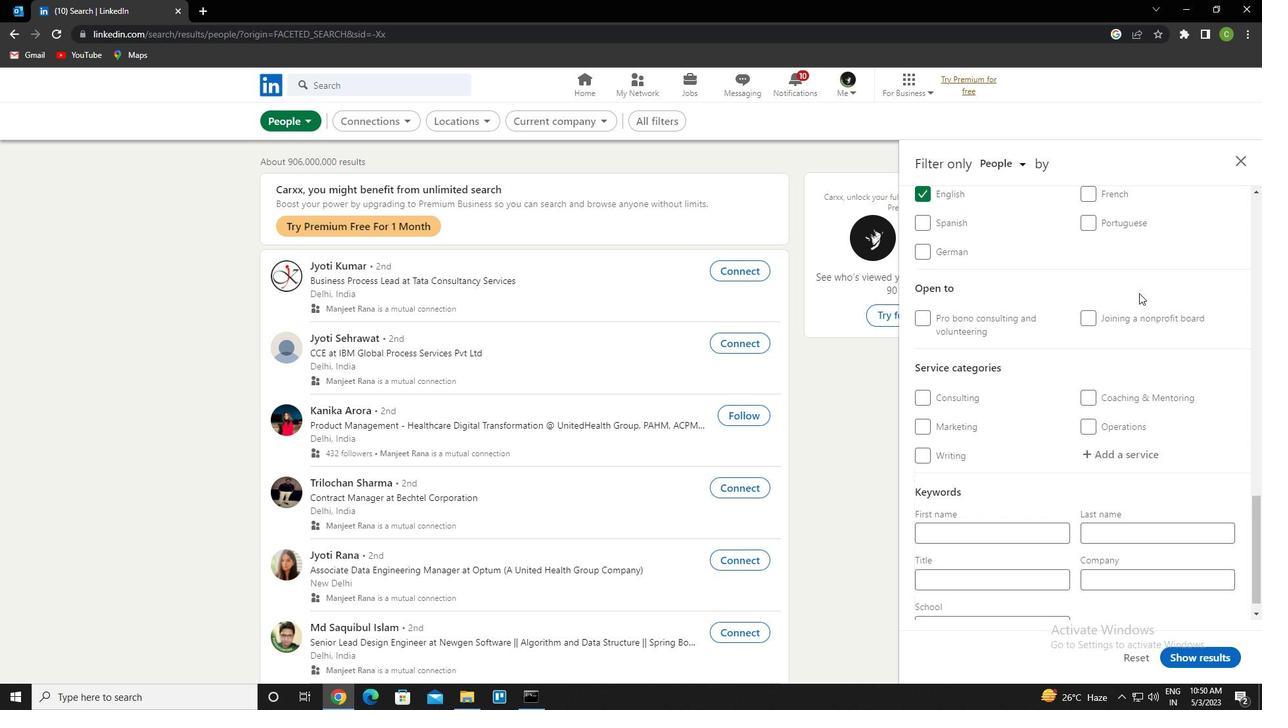 
Action: Mouse moved to (1124, 430)
Screenshot: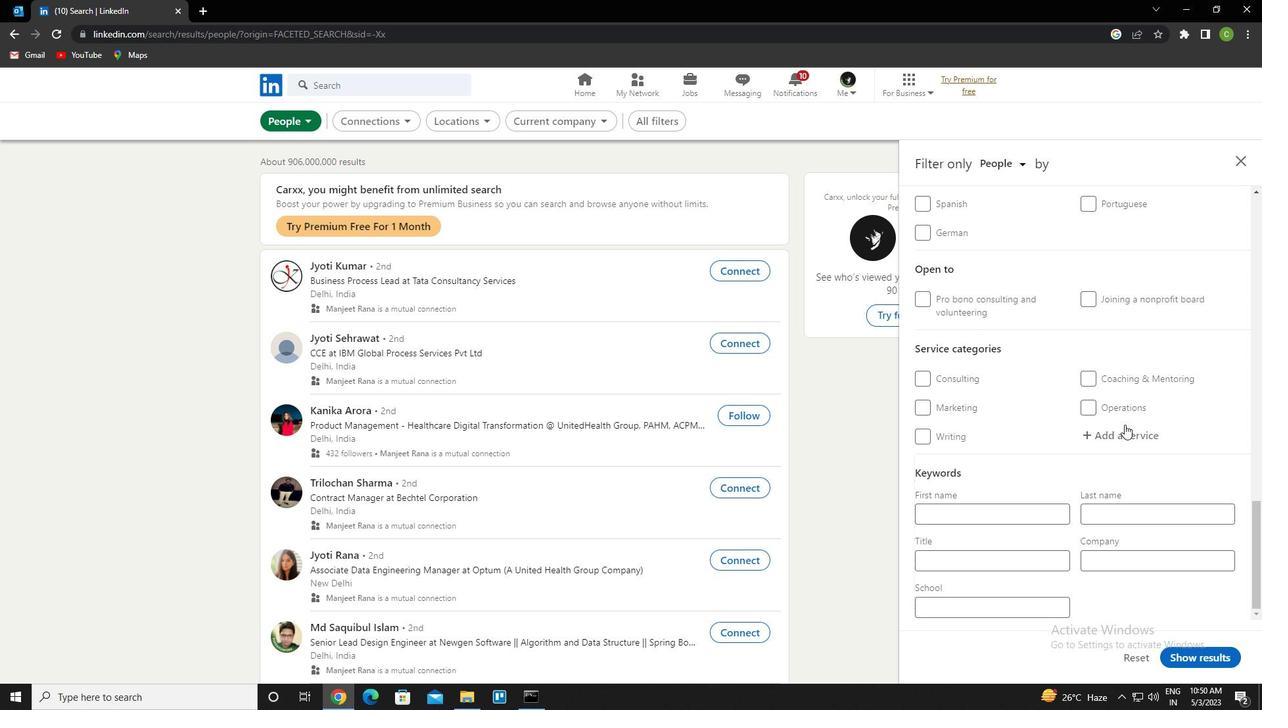 
Action: Mouse pressed left at (1124, 430)
Screenshot: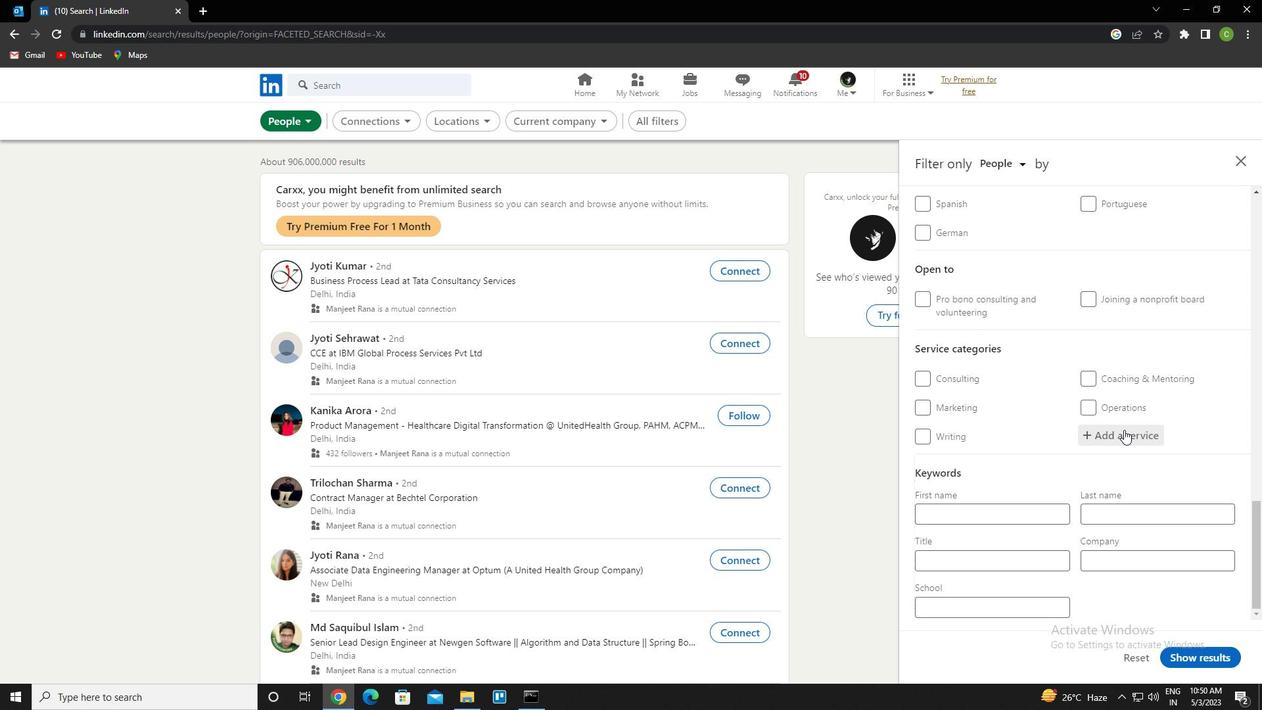 
Action: Key pressed <Key.caps_lock>n<Key.caps_lock>onprofit<Key.down><Key.down><Key.enter>
Screenshot: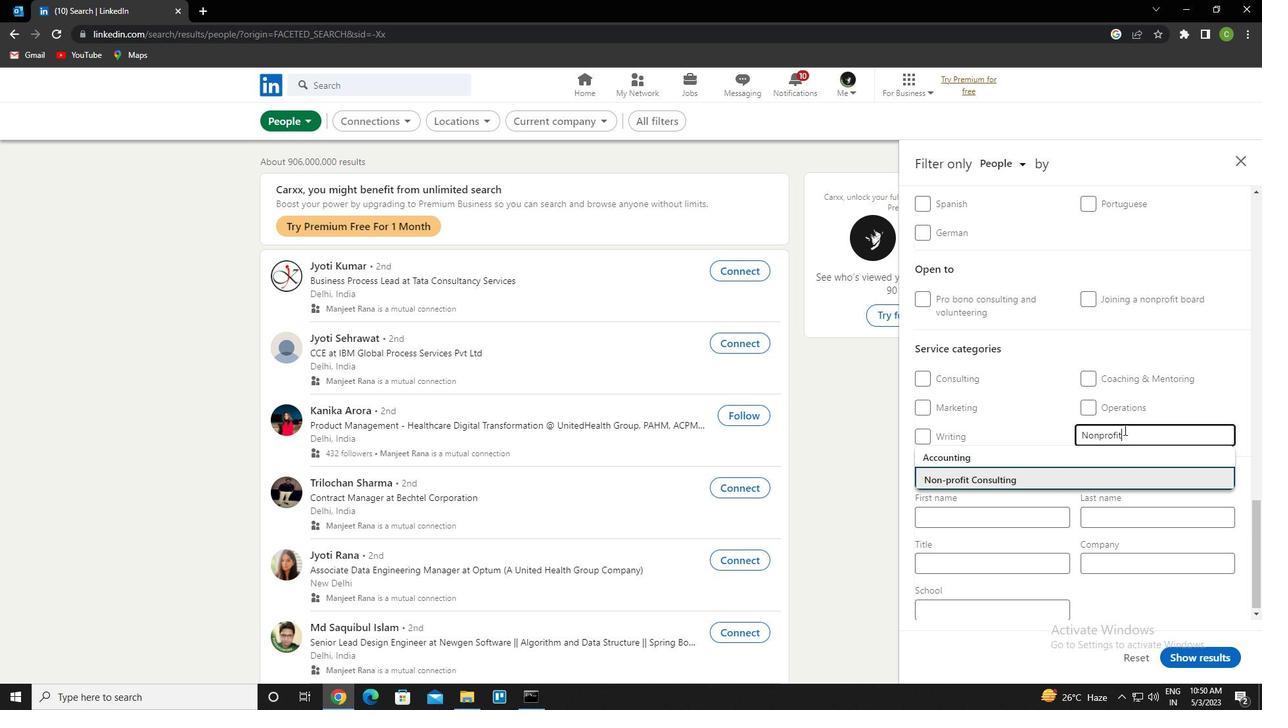 
Action: Mouse scrolled (1124, 429) with delta (0, 0)
Screenshot: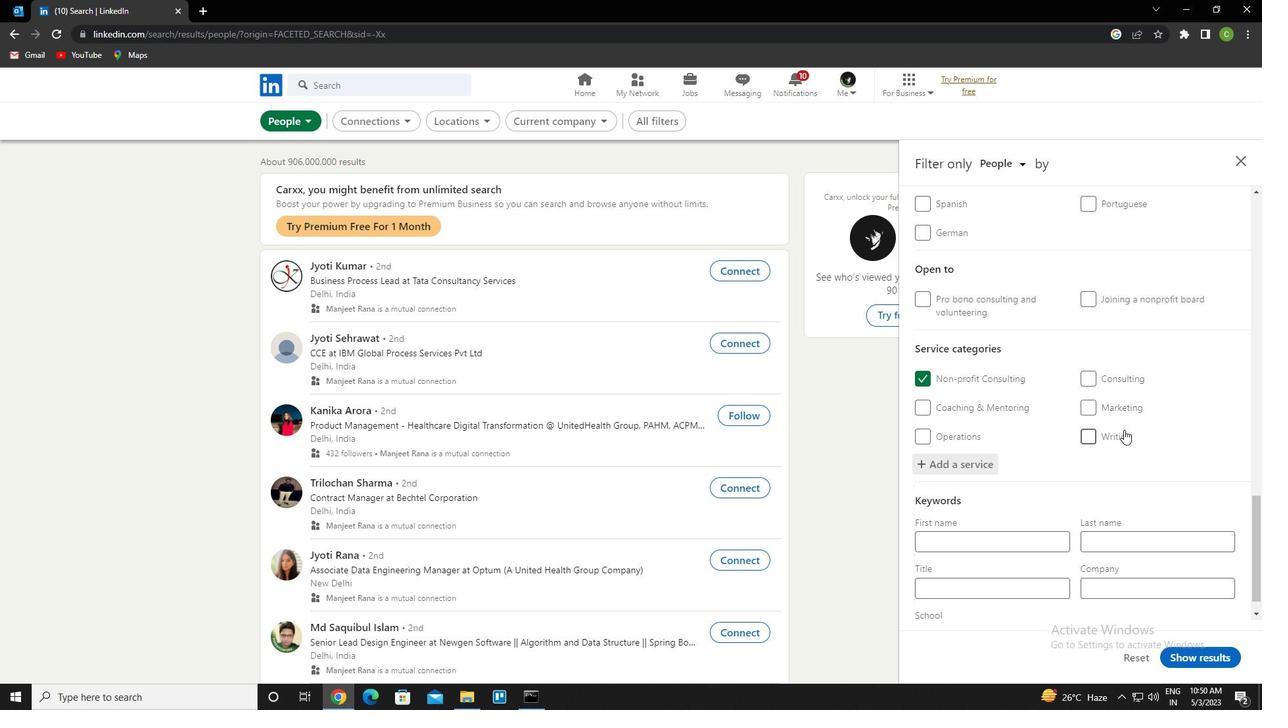 
Action: Mouse scrolled (1124, 429) with delta (0, 0)
Screenshot: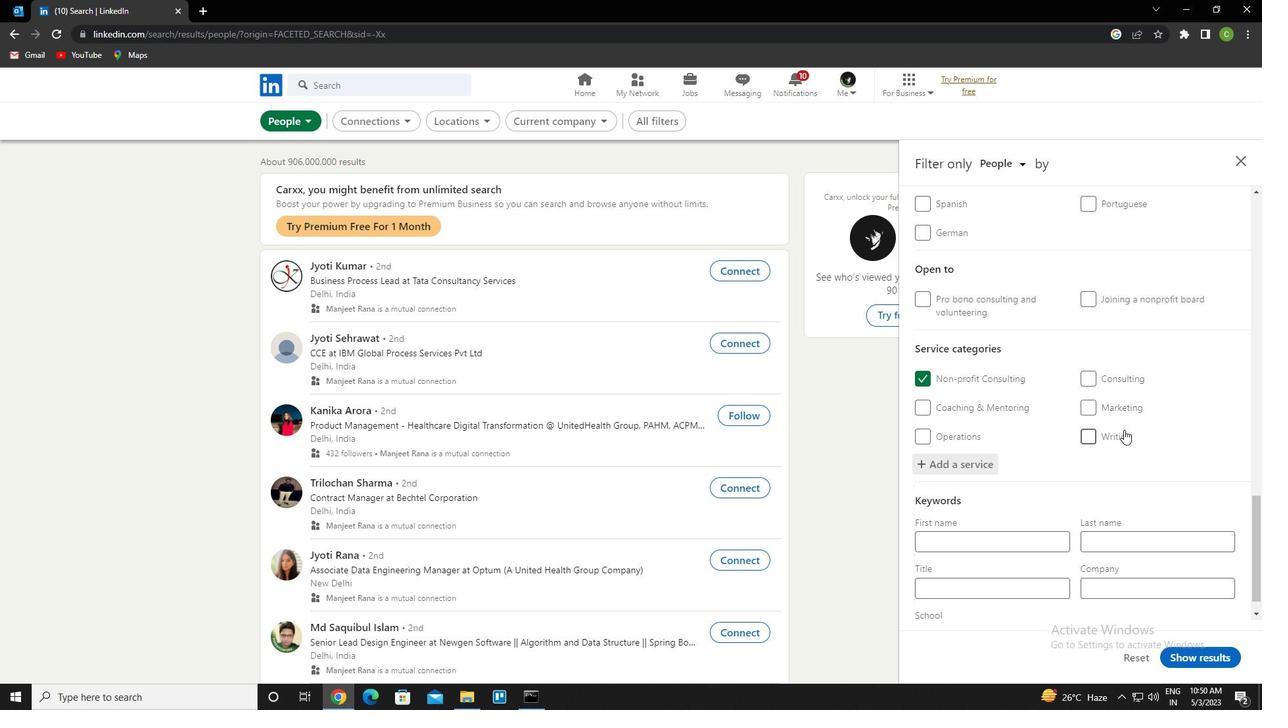
Action: Mouse scrolled (1124, 429) with delta (0, 0)
Screenshot: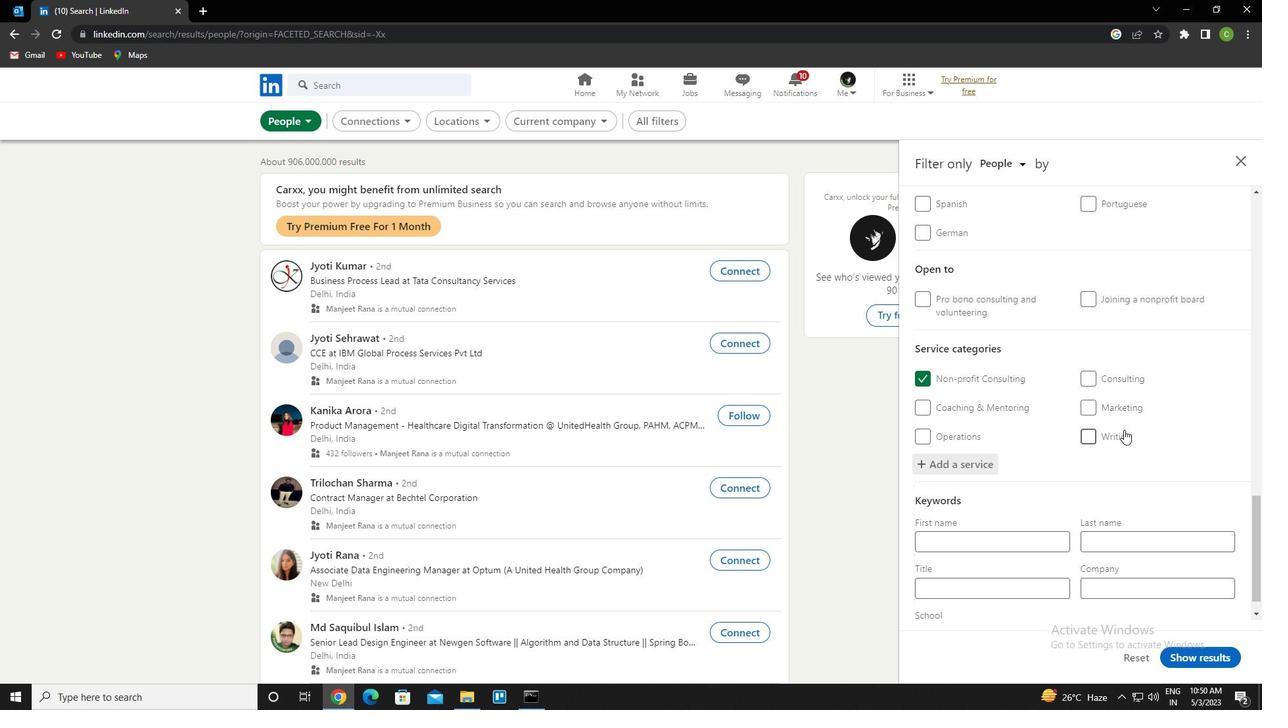 
Action: Mouse scrolled (1124, 429) with delta (0, 0)
Screenshot: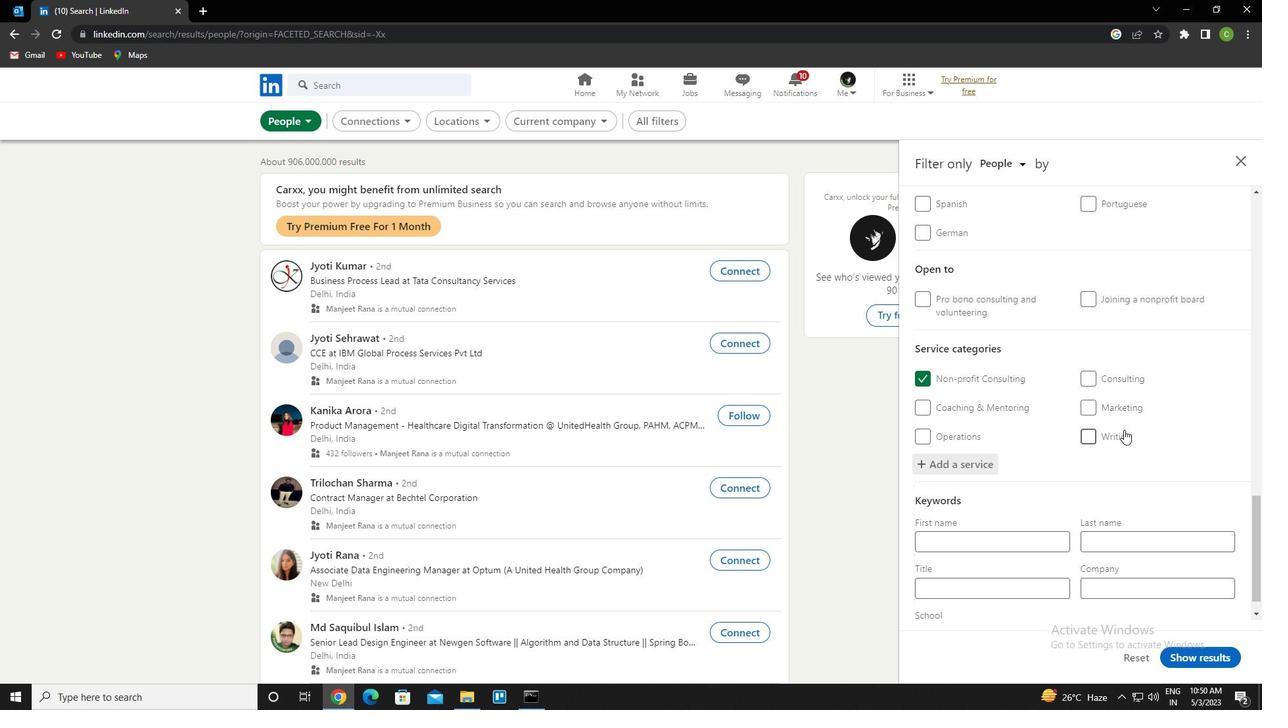 
Action: Mouse scrolled (1124, 429) with delta (0, 0)
Screenshot: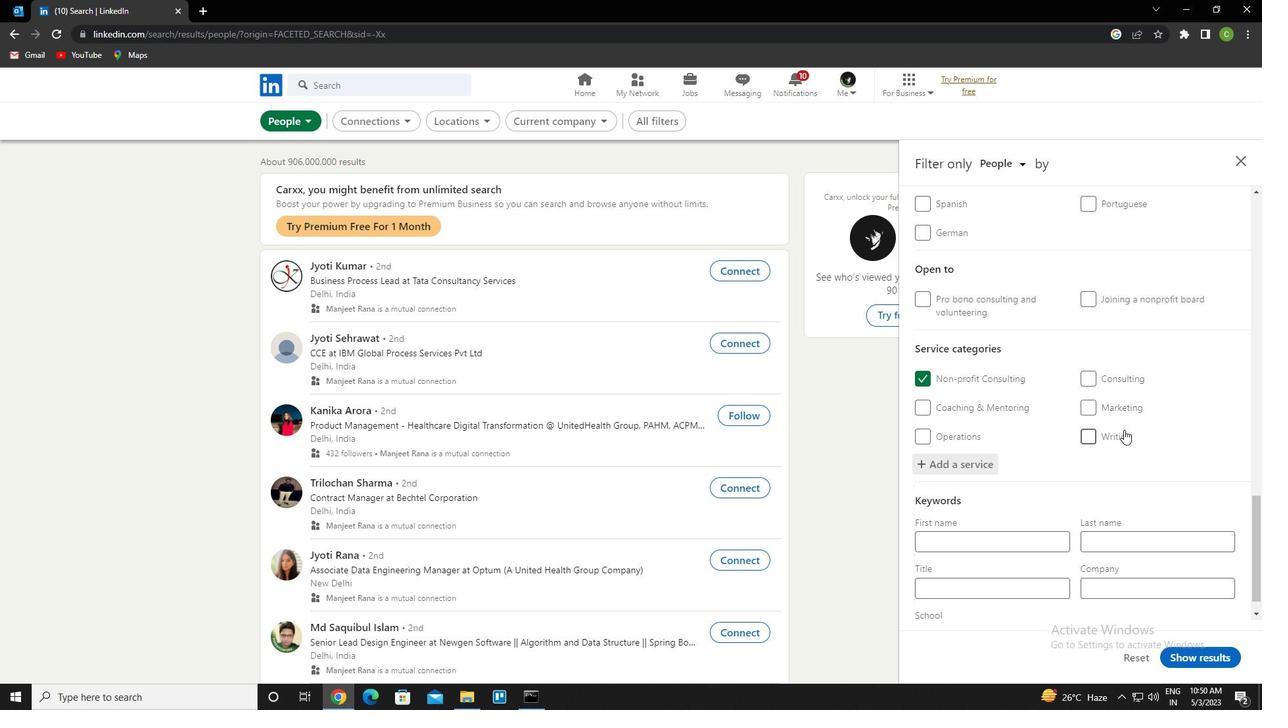 
Action: Mouse scrolled (1124, 429) with delta (0, 0)
Screenshot: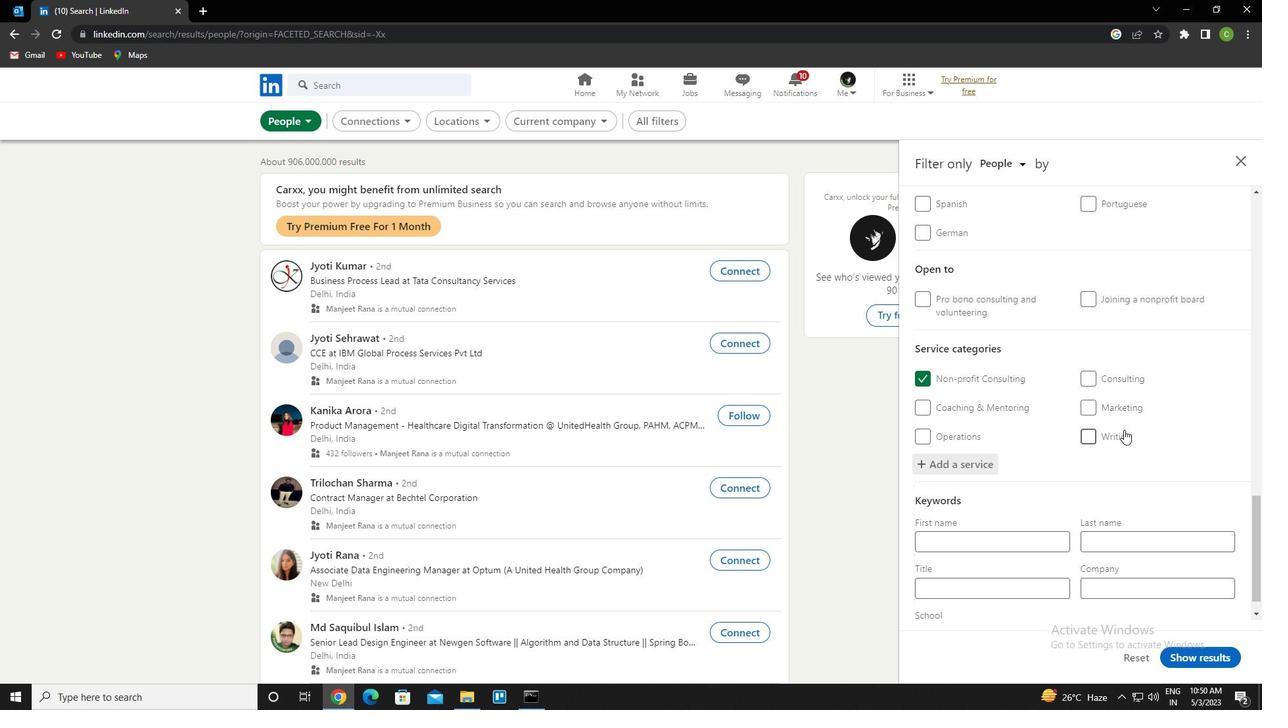 
Action: Mouse scrolled (1124, 429) with delta (0, 0)
Screenshot: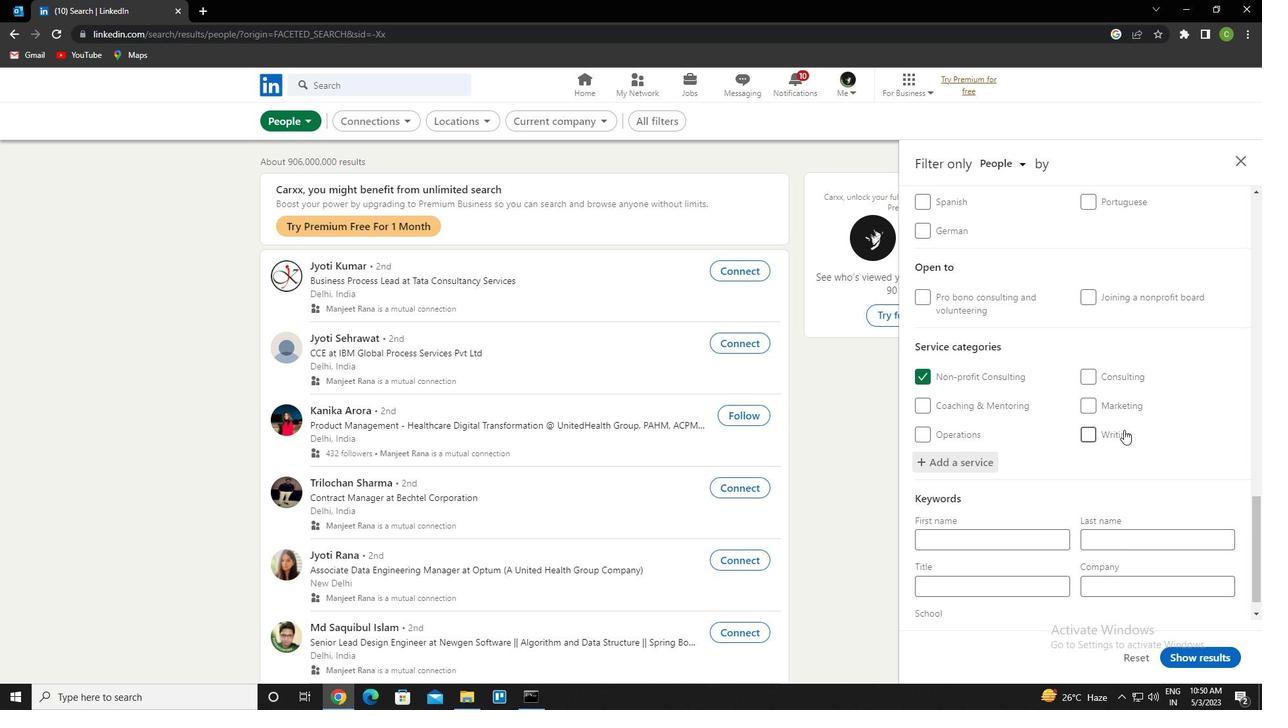 
Action: Mouse moved to (1031, 555)
Screenshot: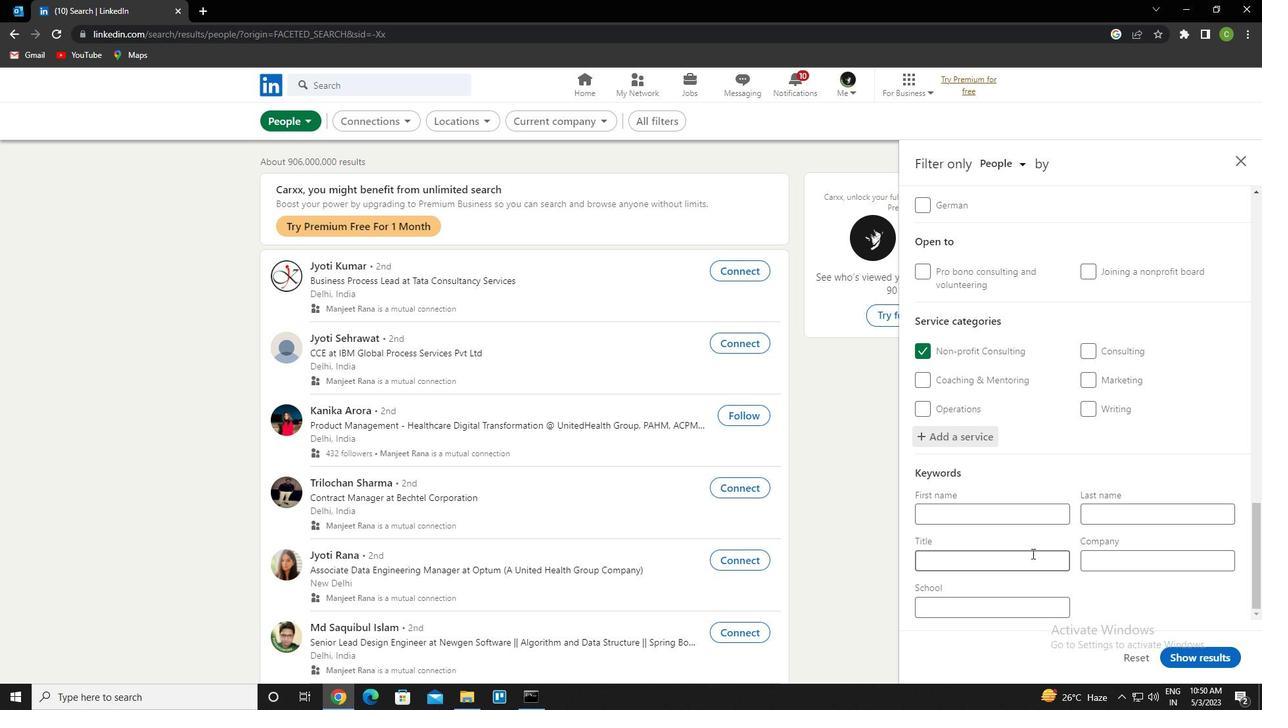 
Action: Mouse pressed left at (1031, 555)
Screenshot: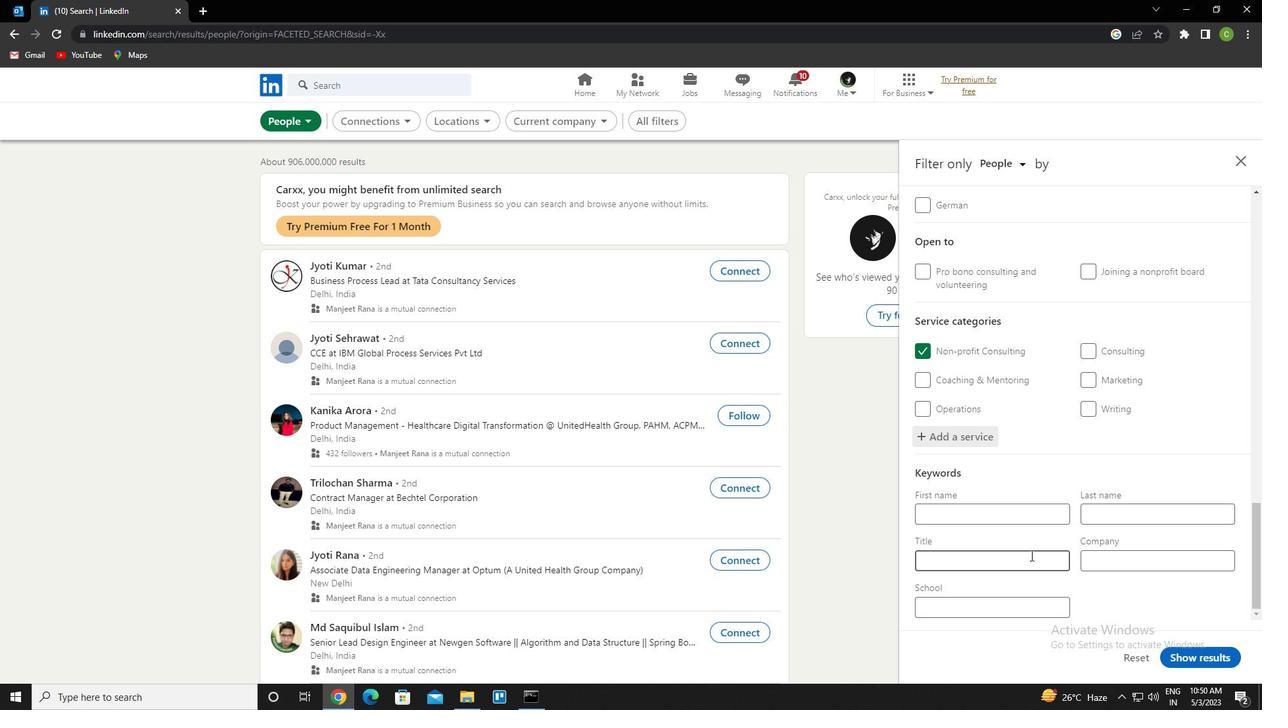 
Action: Key pressed <Key.caps_lock>m<Key.caps_lock>ason
Screenshot: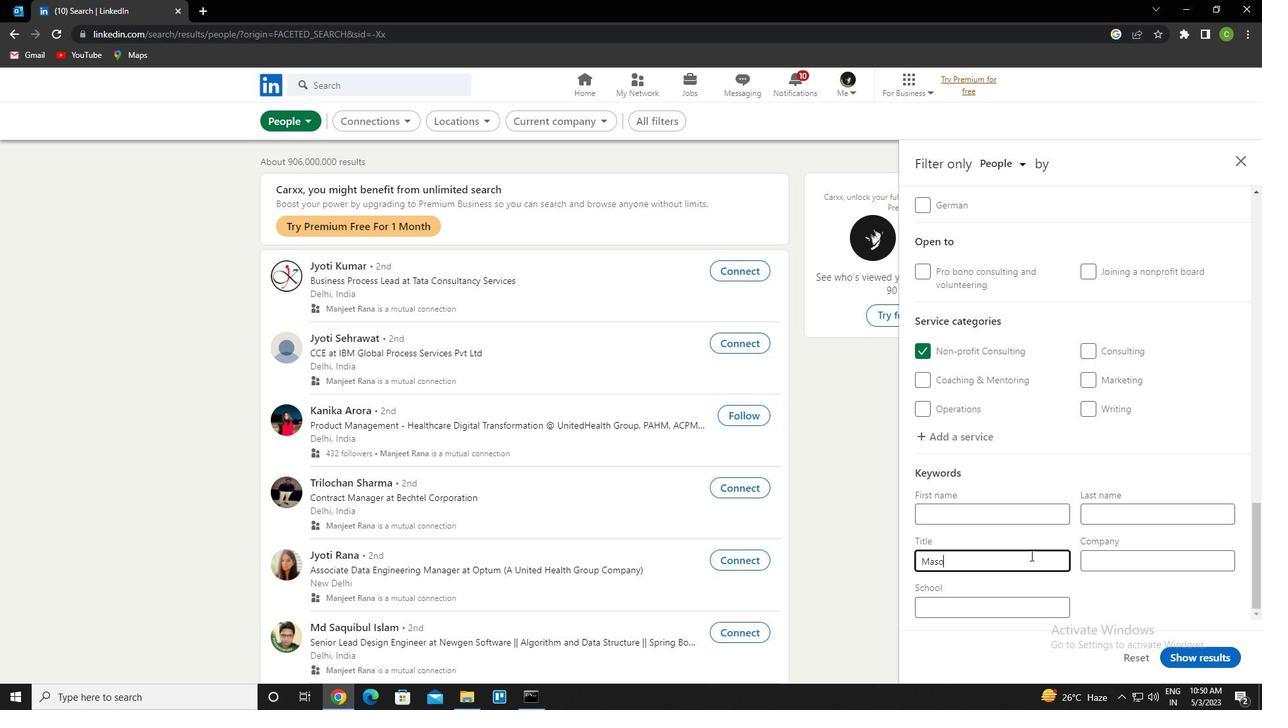 
Action: Mouse moved to (1205, 664)
Screenshot: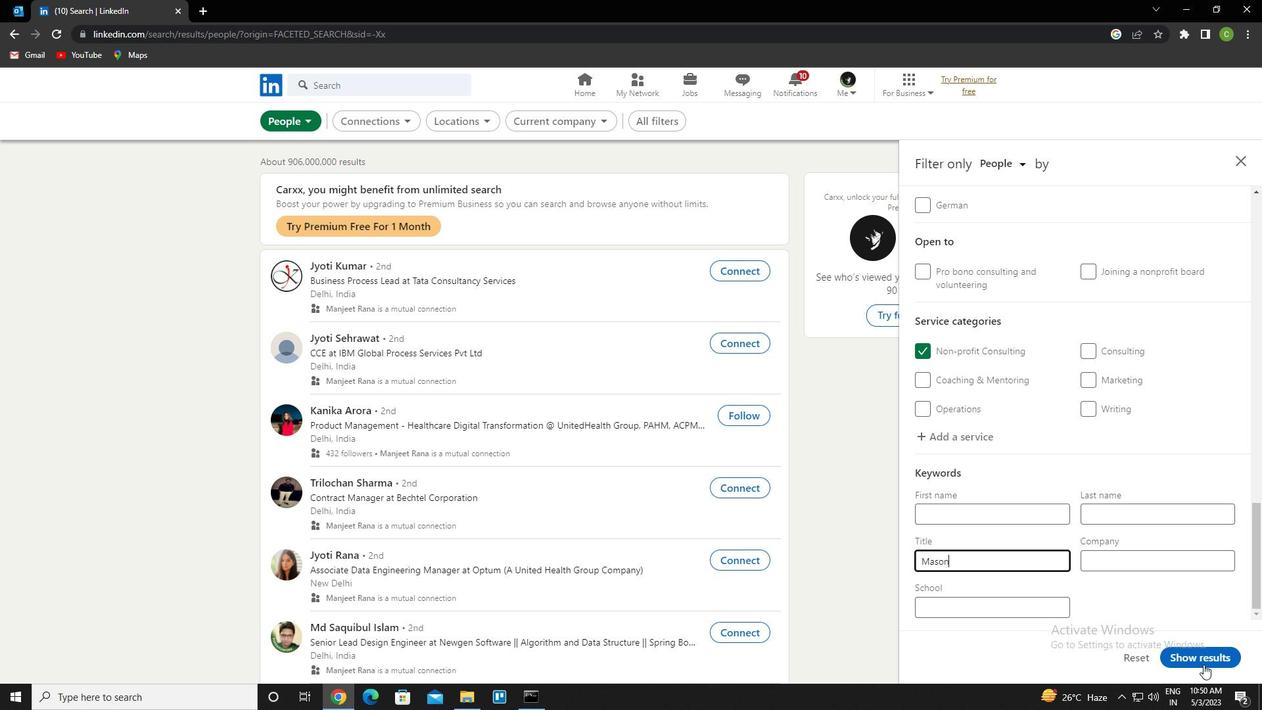 
Action: Mouse pressed left at (1205, 664)
Screenshot: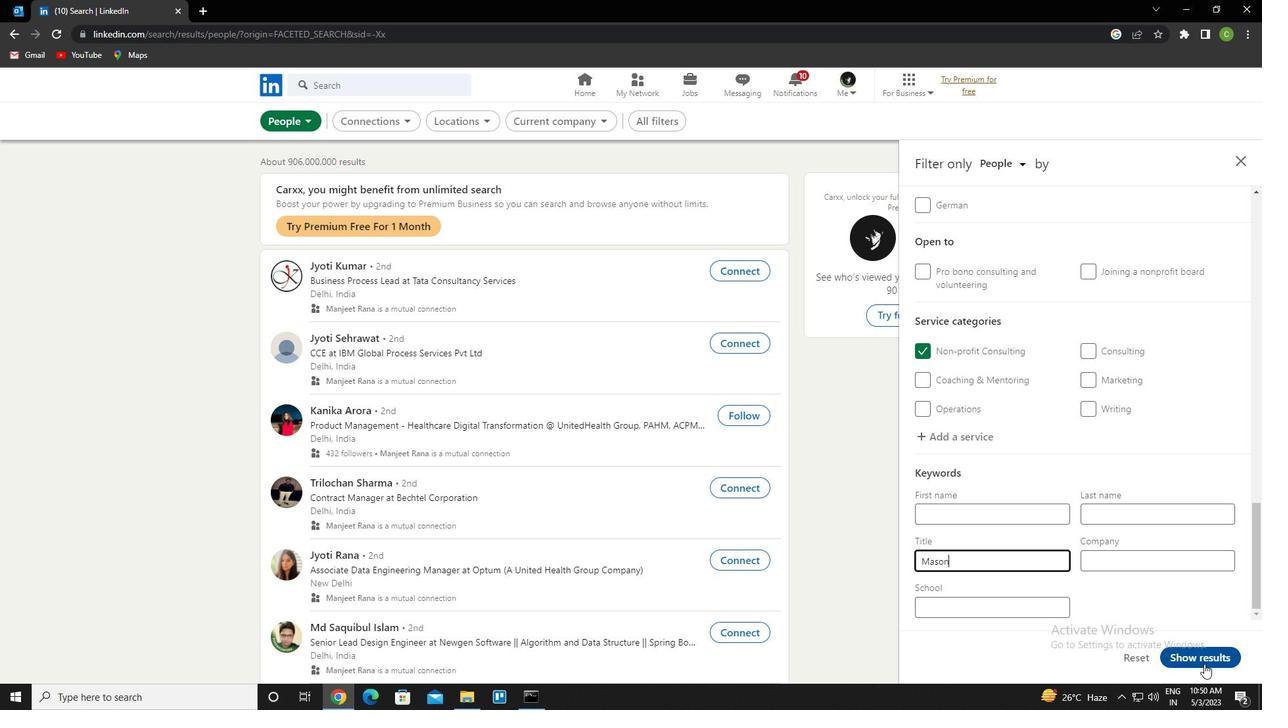
Action: Mouse moved to (559, 661)
Screenshot: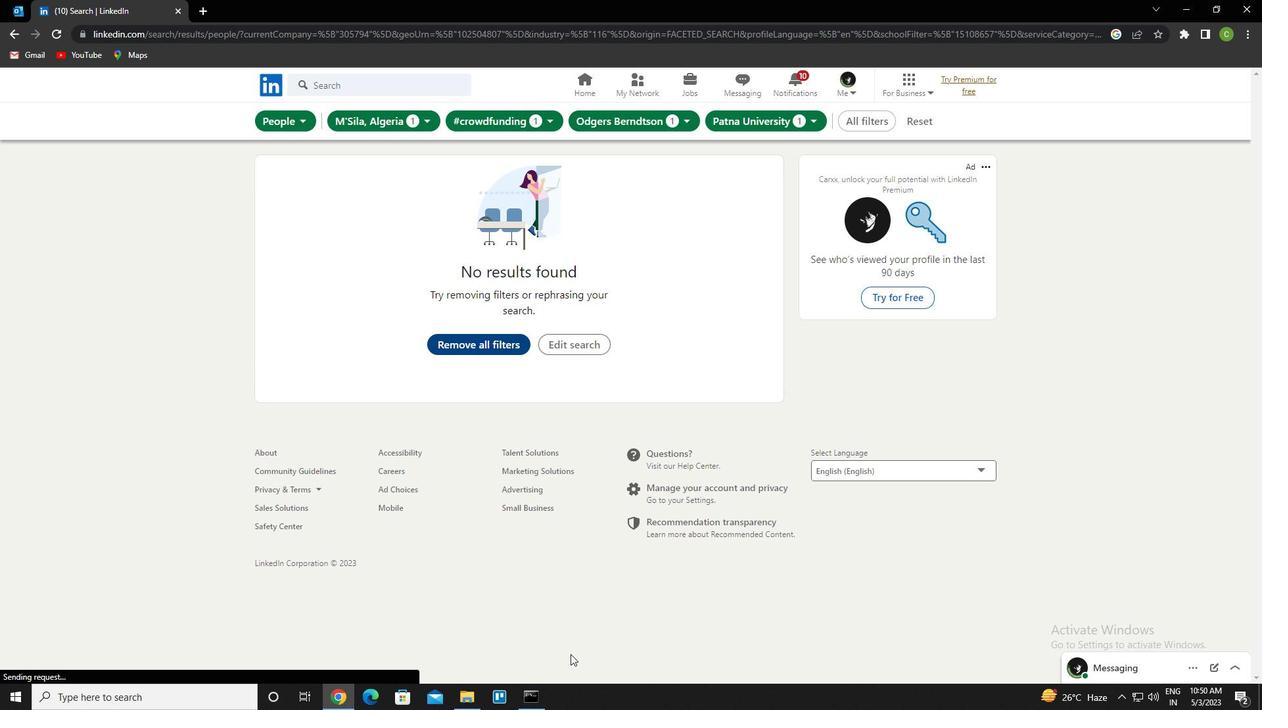 
